Task: Find a one-way business class flight from Valdosta (VLD) to Jacksonville (OAJ) on May 3 for 7 passengers, with a price limit of ₹1,500, departing between 4:00 PM and 12:00 AM, allowing 2 carry-on and 6 checked bags, and using American, Delta, or United airlines.
Action: Mouse moved to (413, 376)
Screenshot: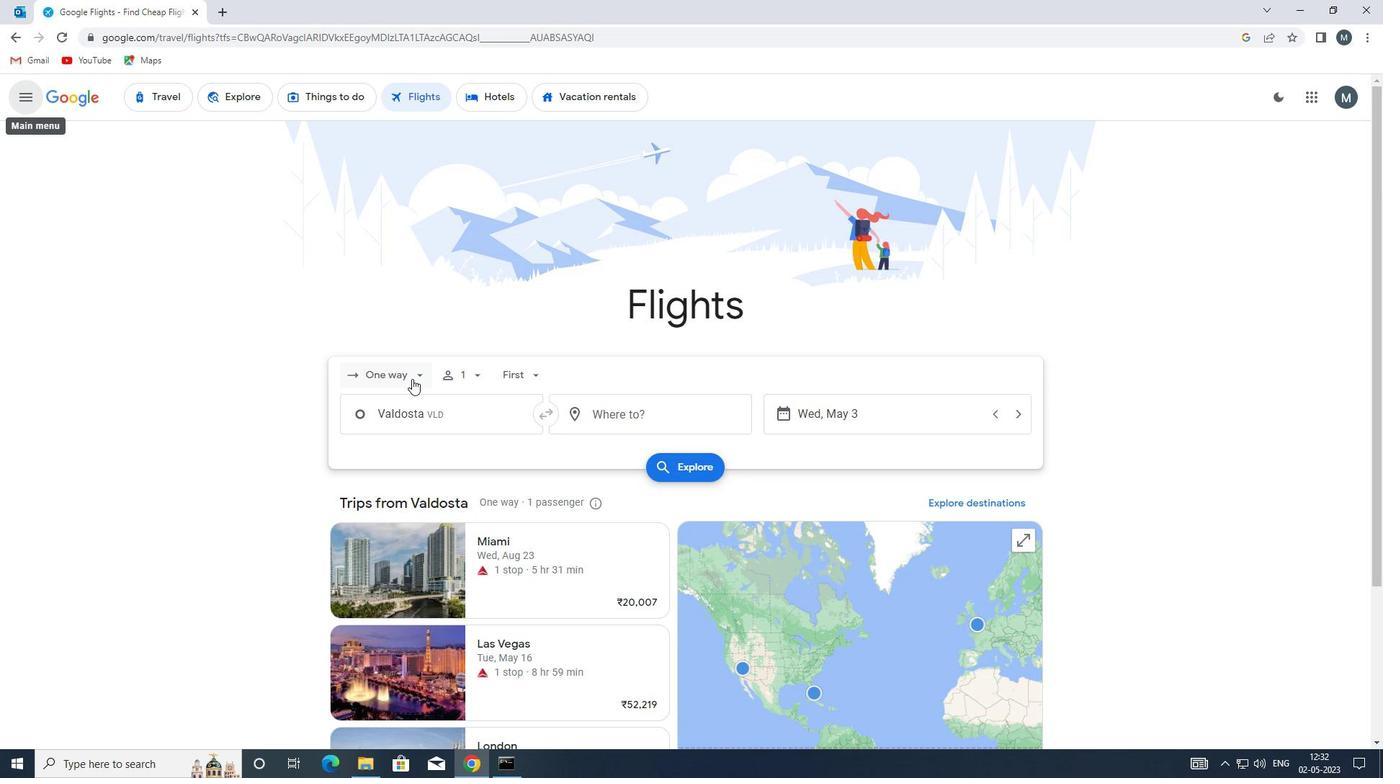 
Action: Mouse pressed left at (413, 376)
Screenshot: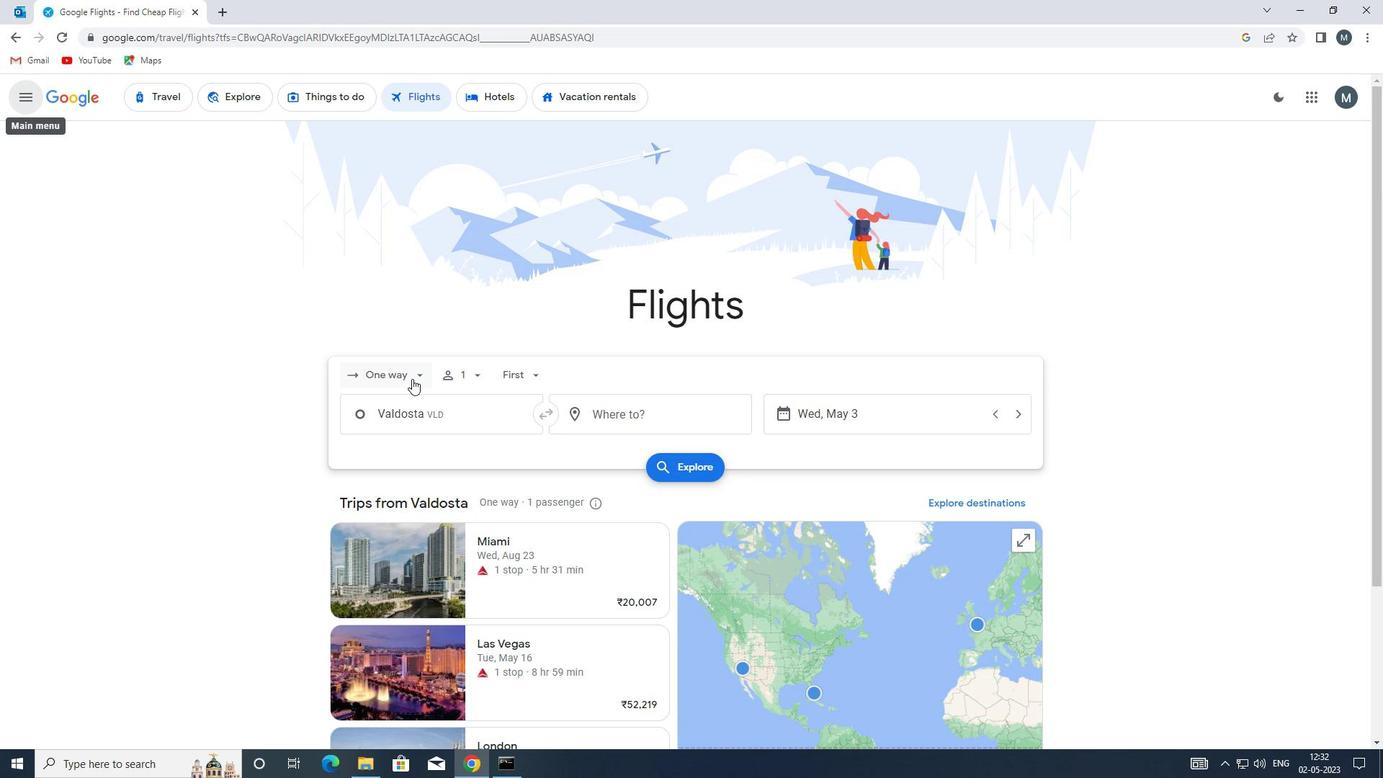
Action: Mouse moved to (428, 443)
Screenshot: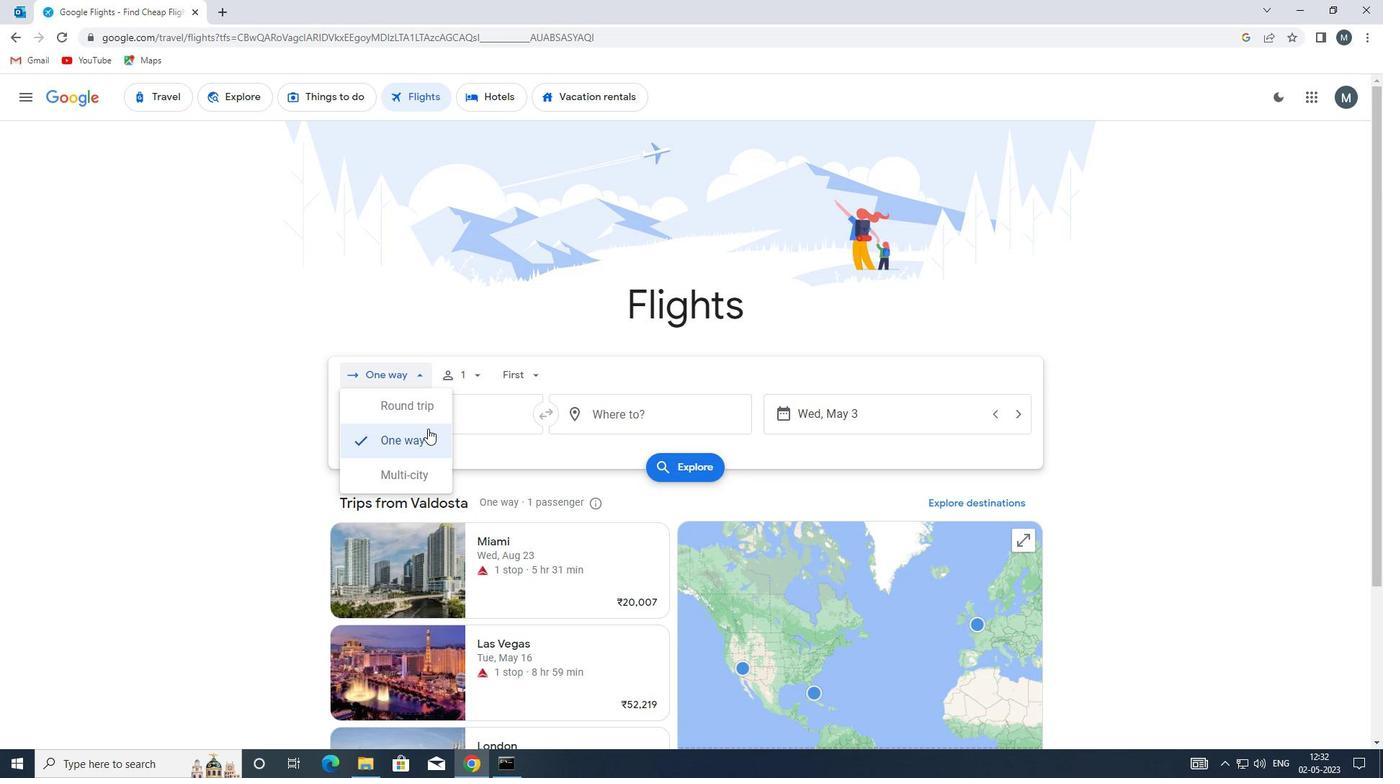 
Action: Mouse pressed left at (428, 443)
Screenshot: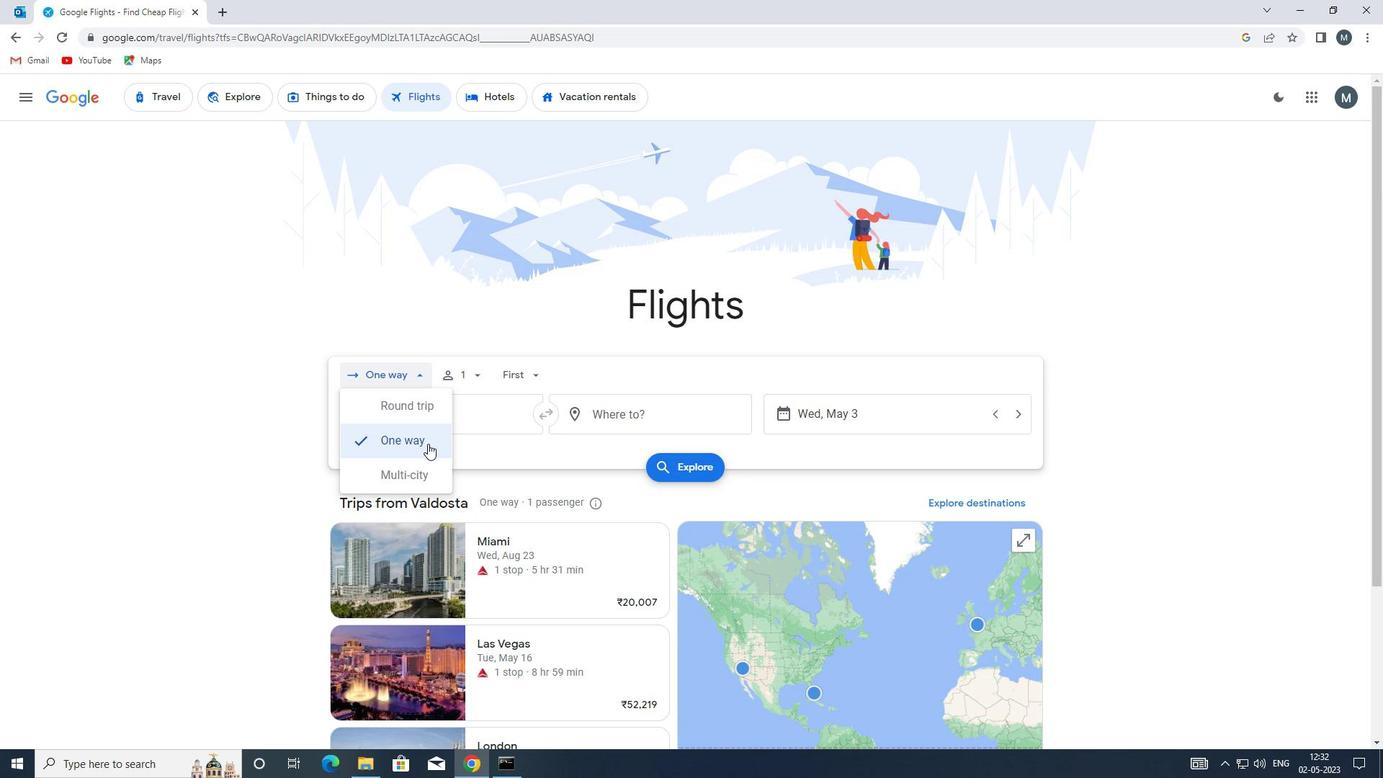 
Action: Mouse moved to (469, 374)
Screenshot: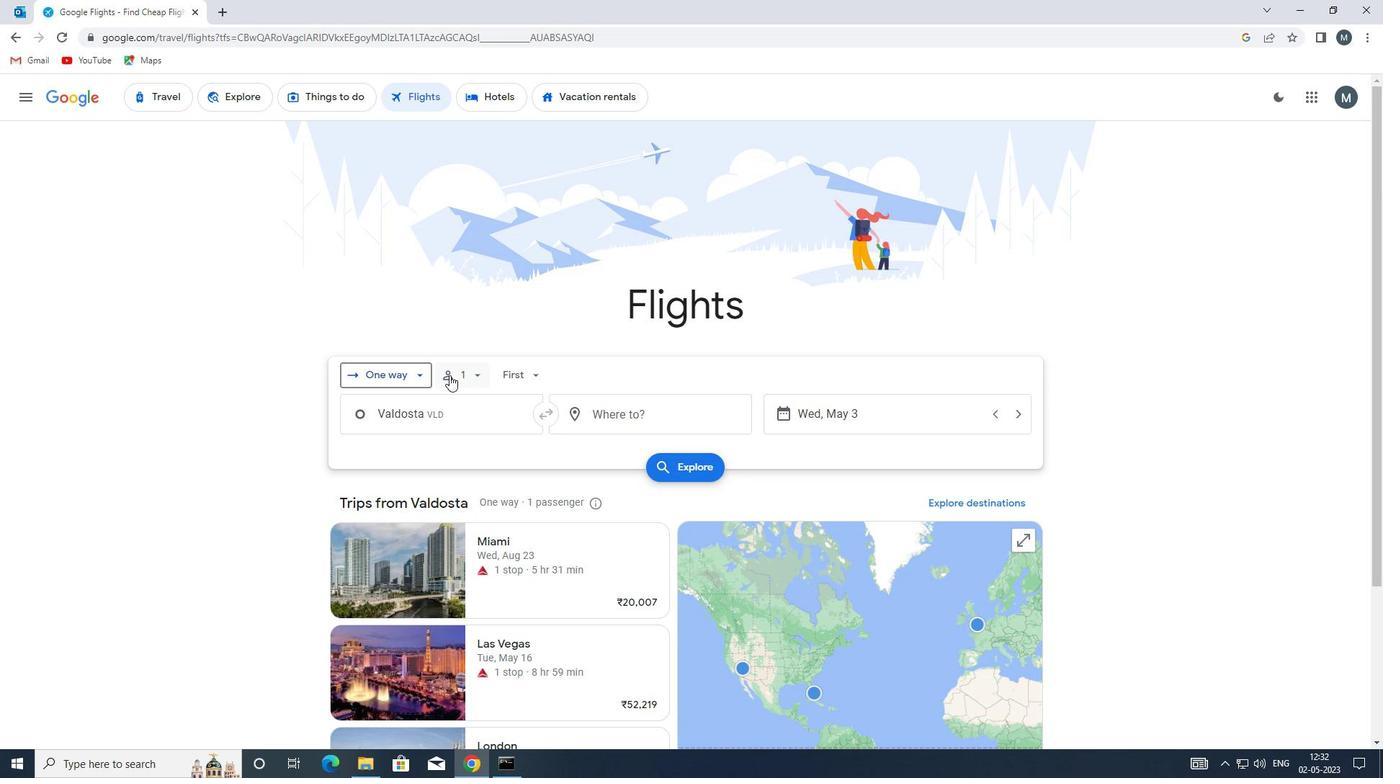 
Action: Mouse pressed left at (469, 374)
Screenshot: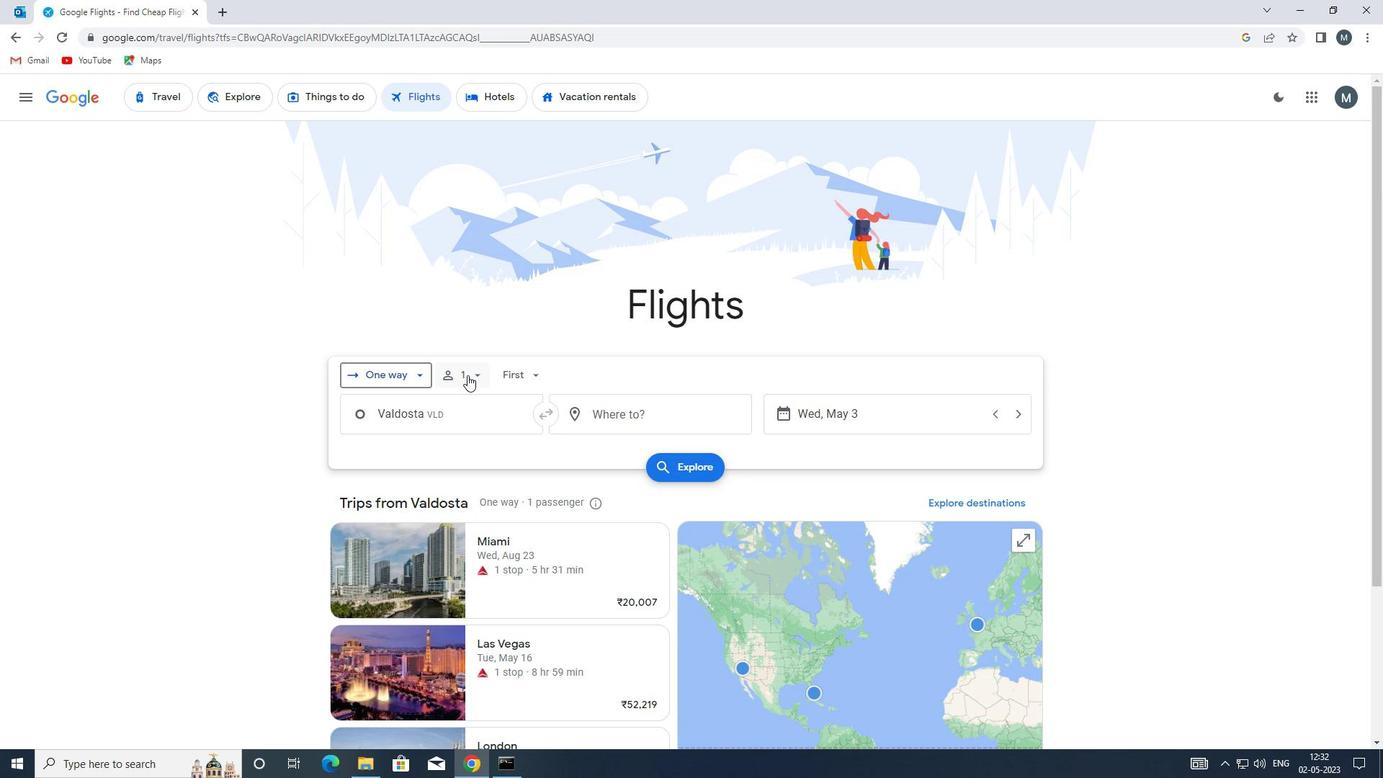 
Action: Mouse moved to (580, 415)
Screenshot: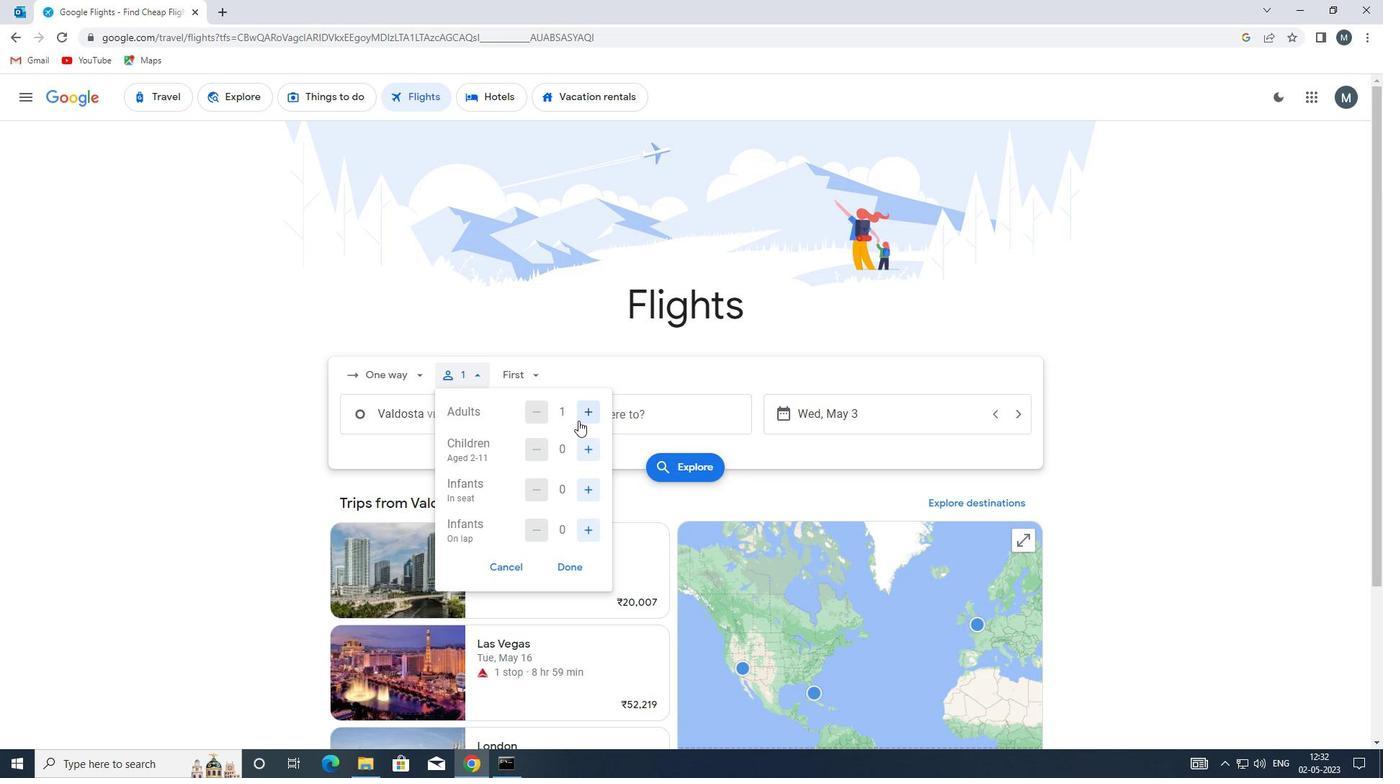 
Action: Mouse pressed left at (580, 415)
Screenshot: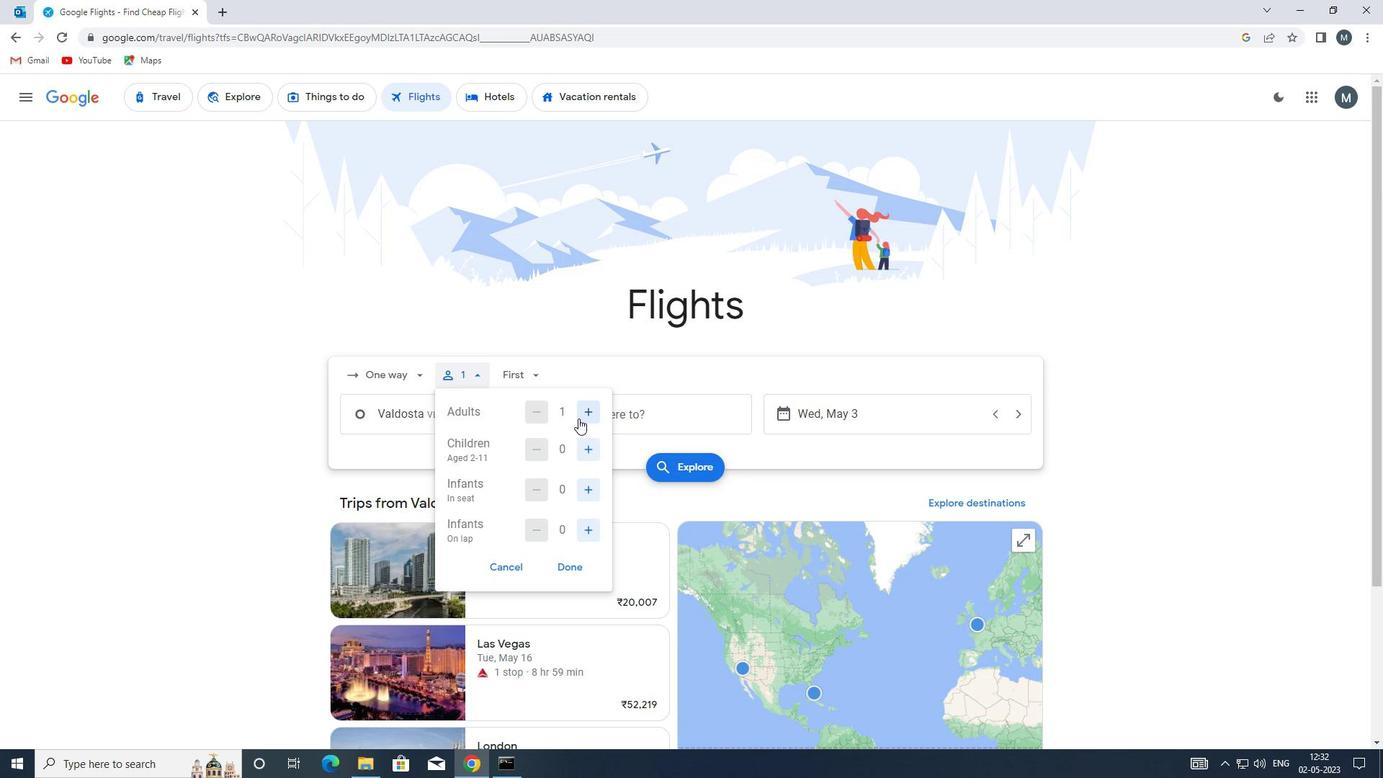
Action: Mouse moved to (588, 452)
Screenshot: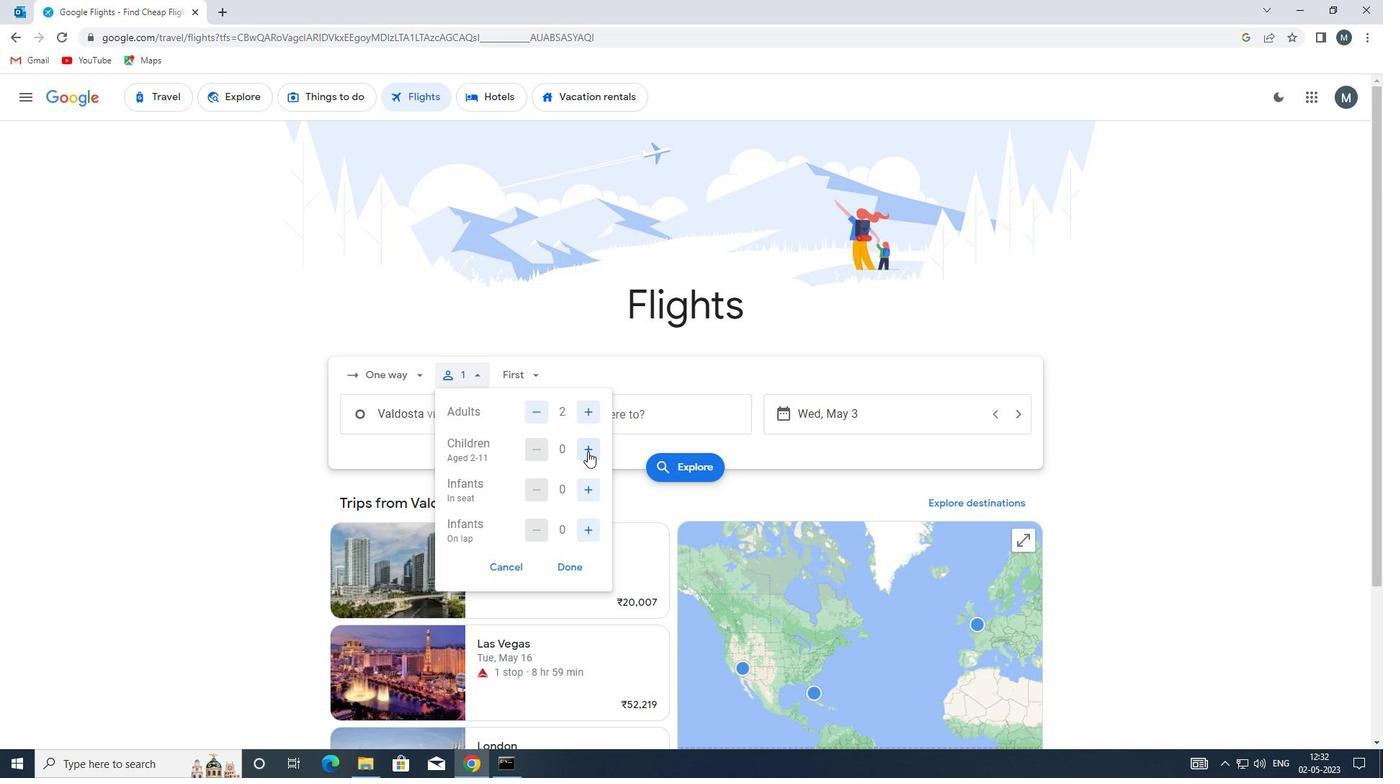 
Action: Mouse pressed left at (588, 452)
Screenshot: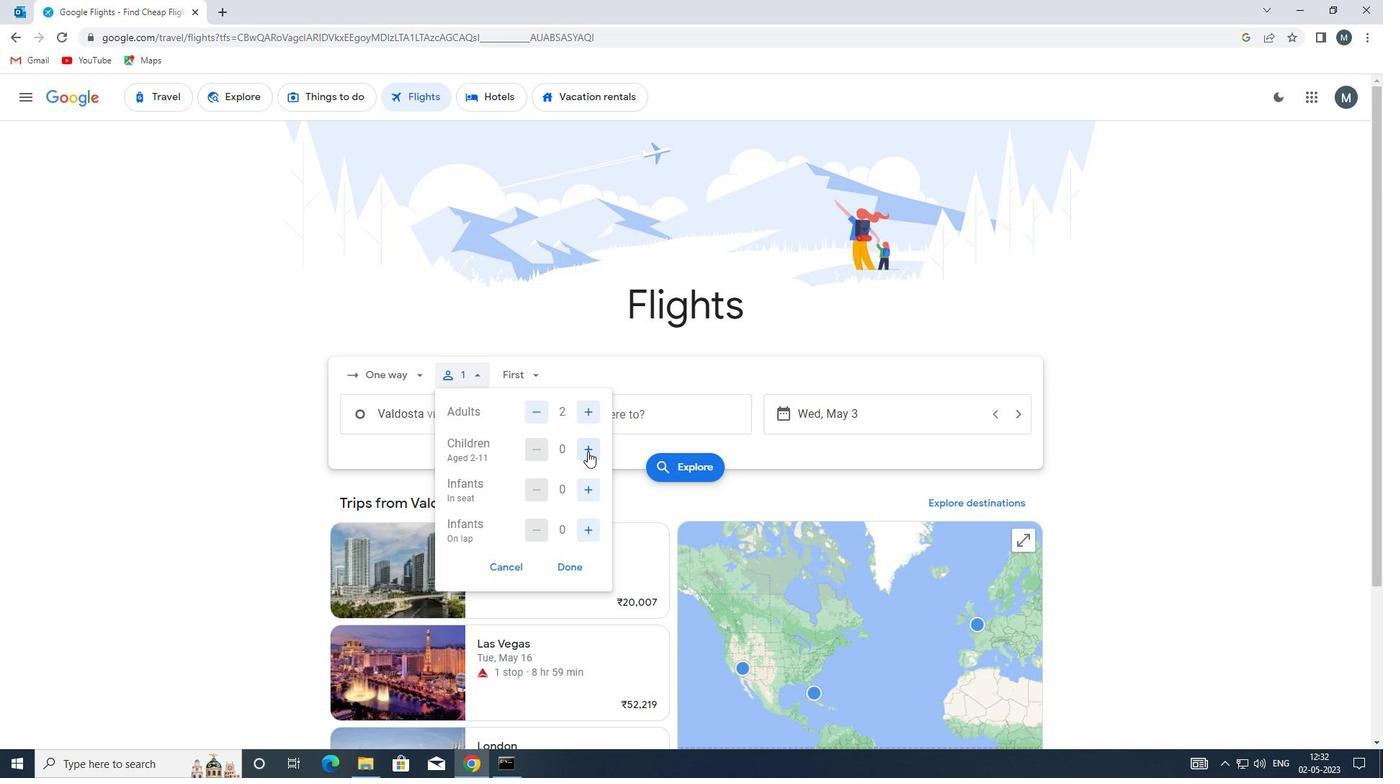 
Action: Mouse moved to (589, 452)
Screenshot: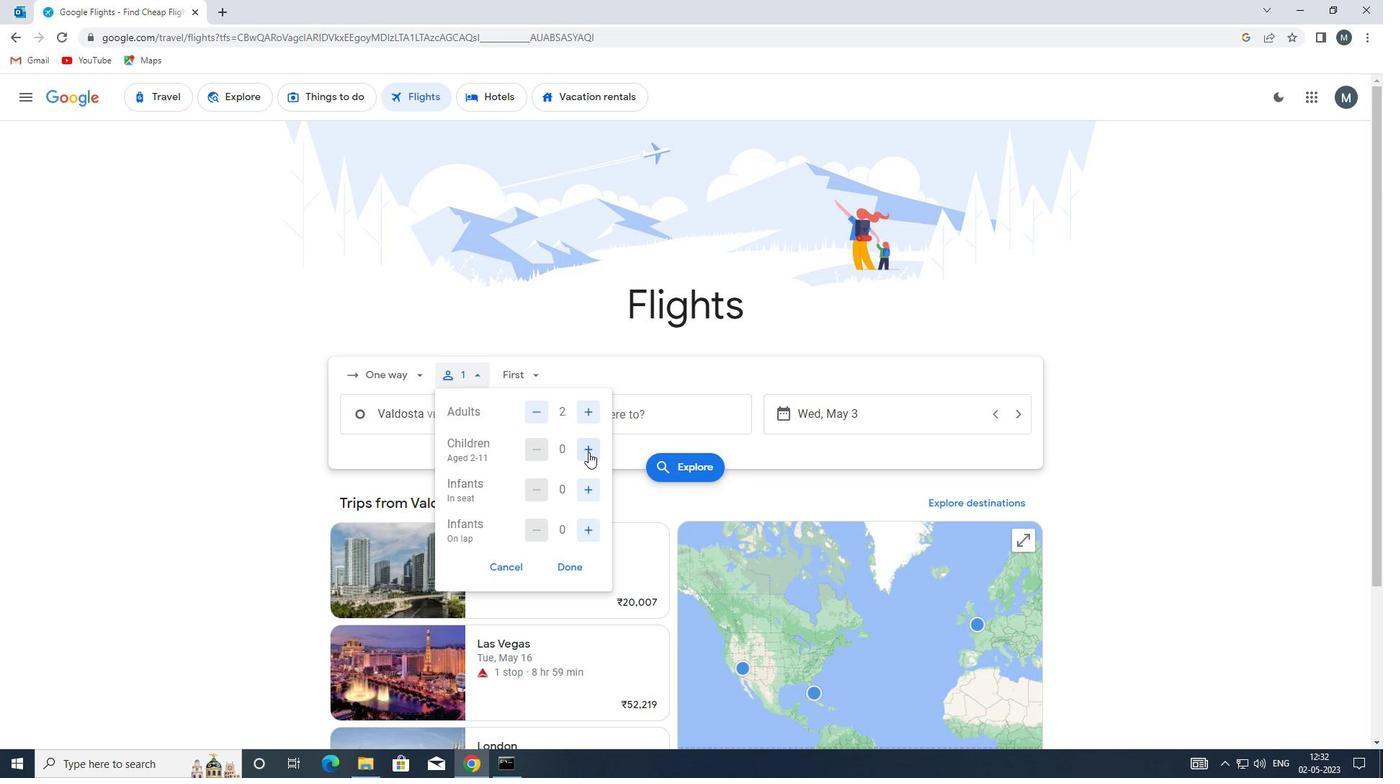
Action: Mouse pressed left at (589, 452)
Screenshot: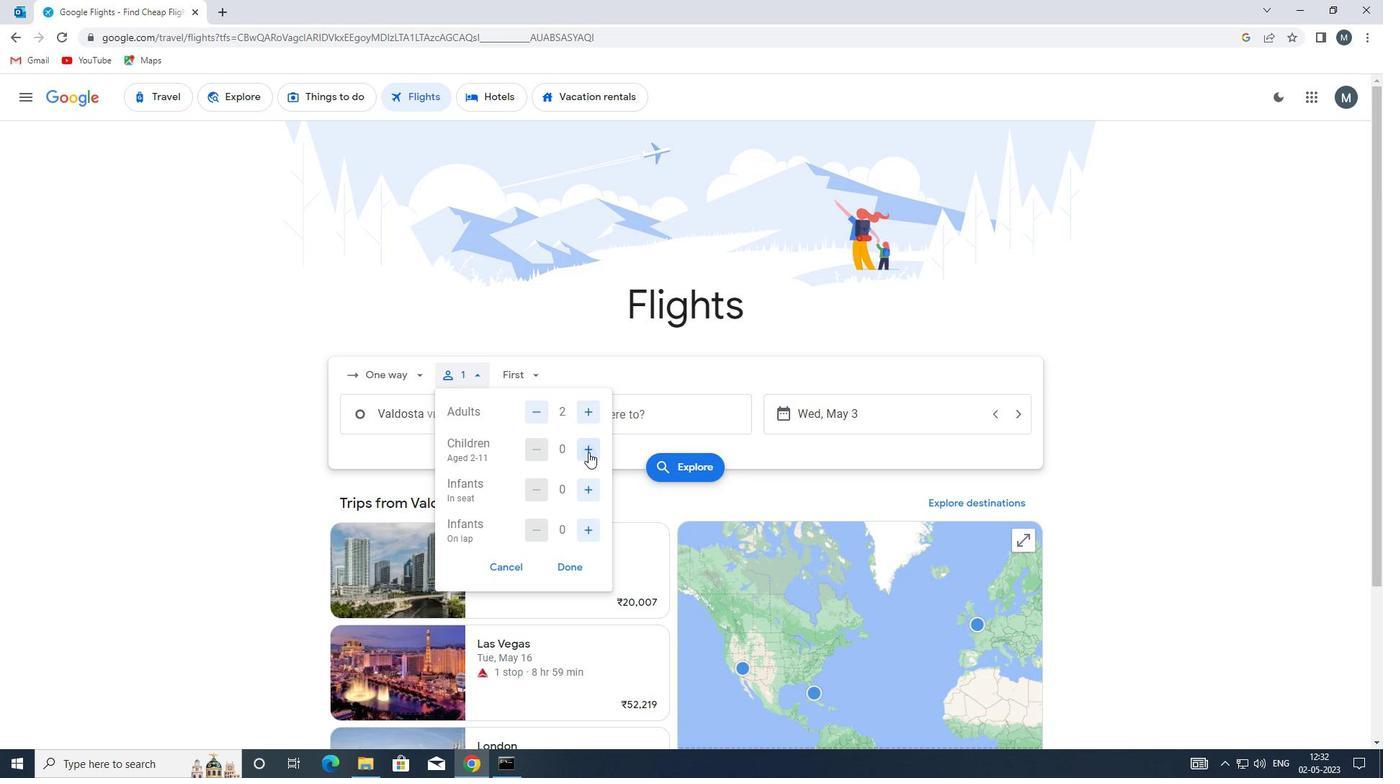 
Action: Mouse pressed left at (589, 452)
Screenshot: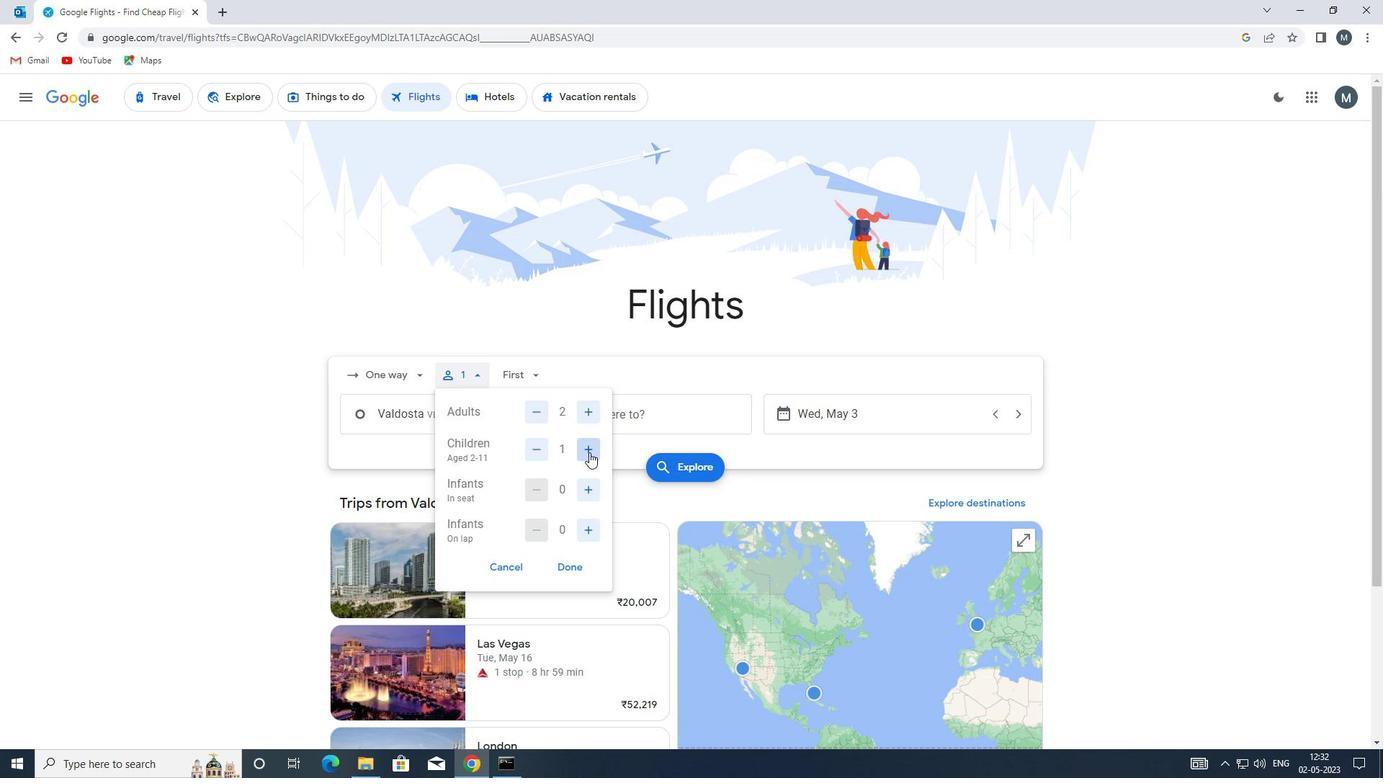 
Action: Mouse pressed left at (589, 452)
Screenshot: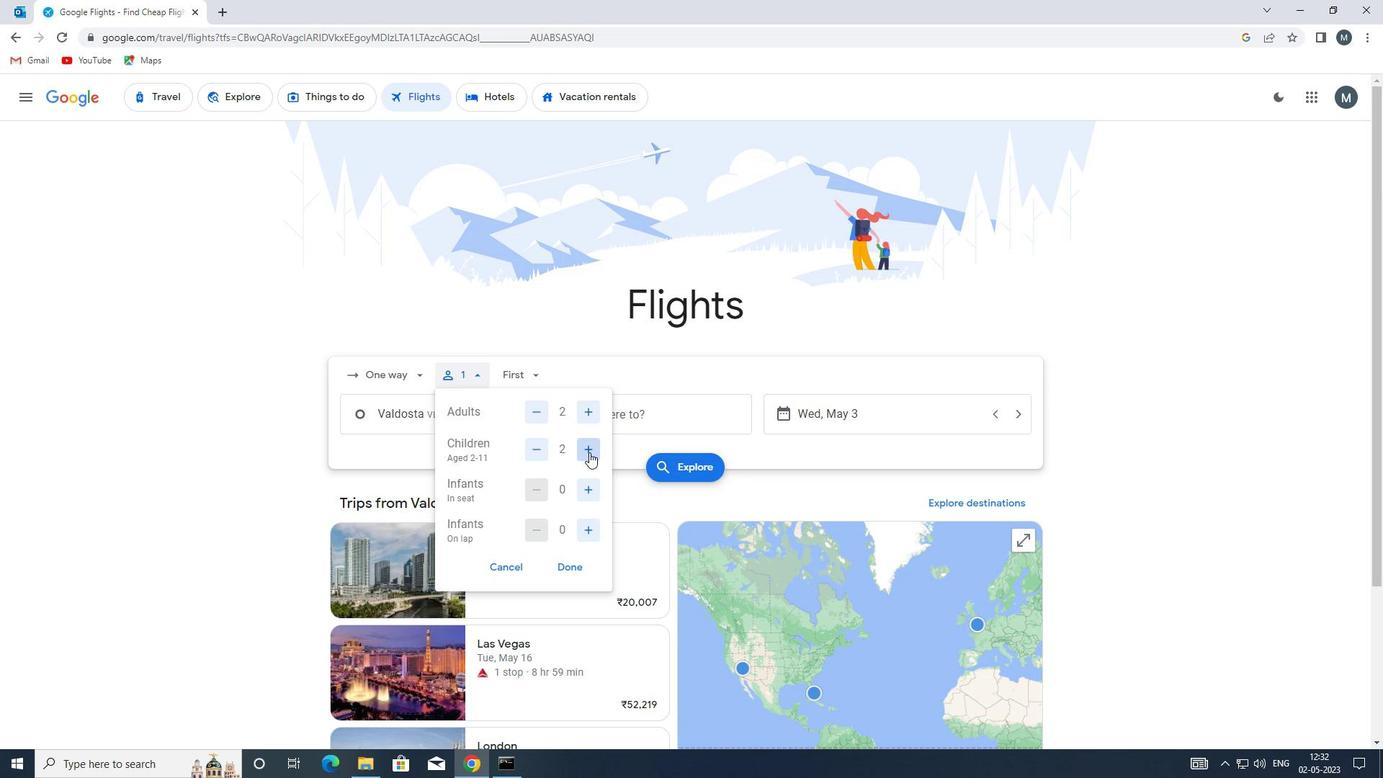 
Action: Mouse moved to (583, 534)
Screenshot: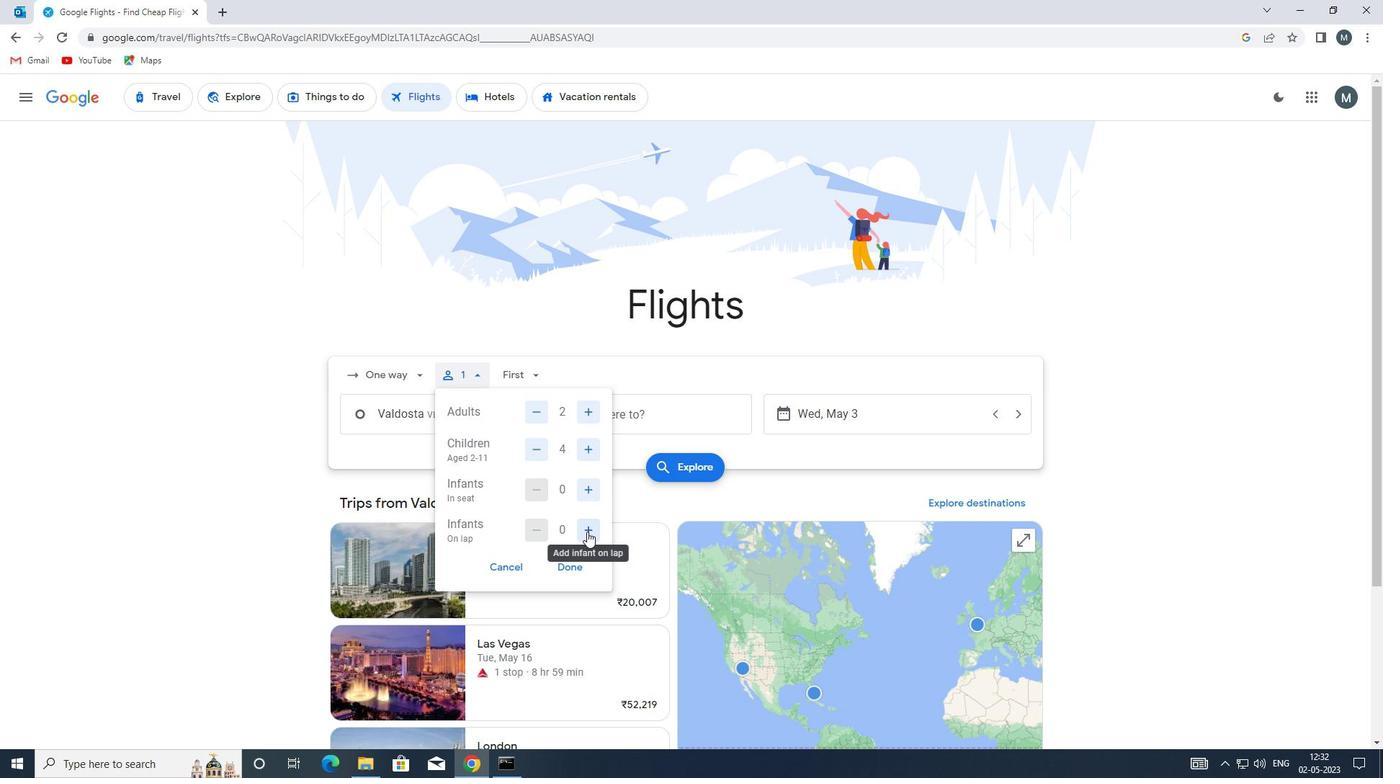 
Action: Mouse pressed left at (583, 534)
Screenshot: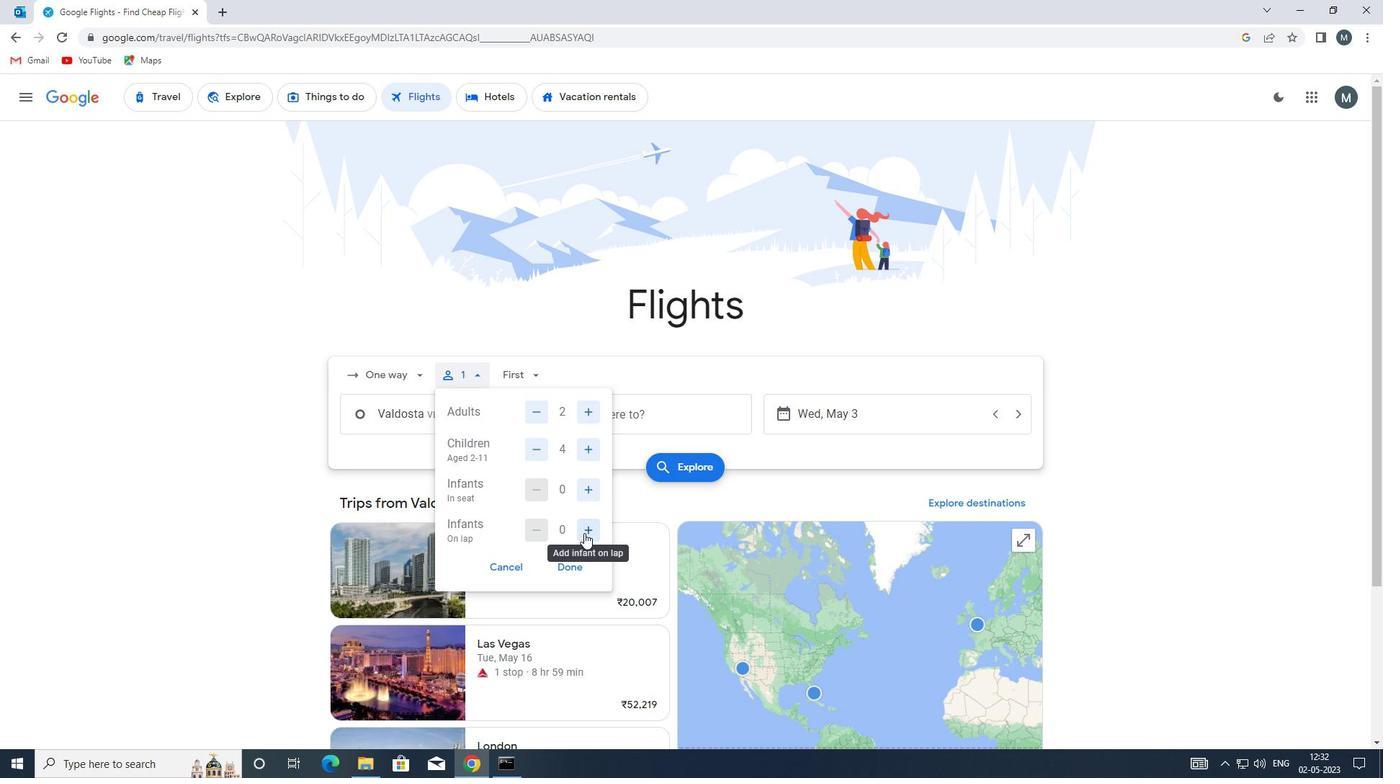 
Action: Mouse moved to (565, 565)
Screenshot: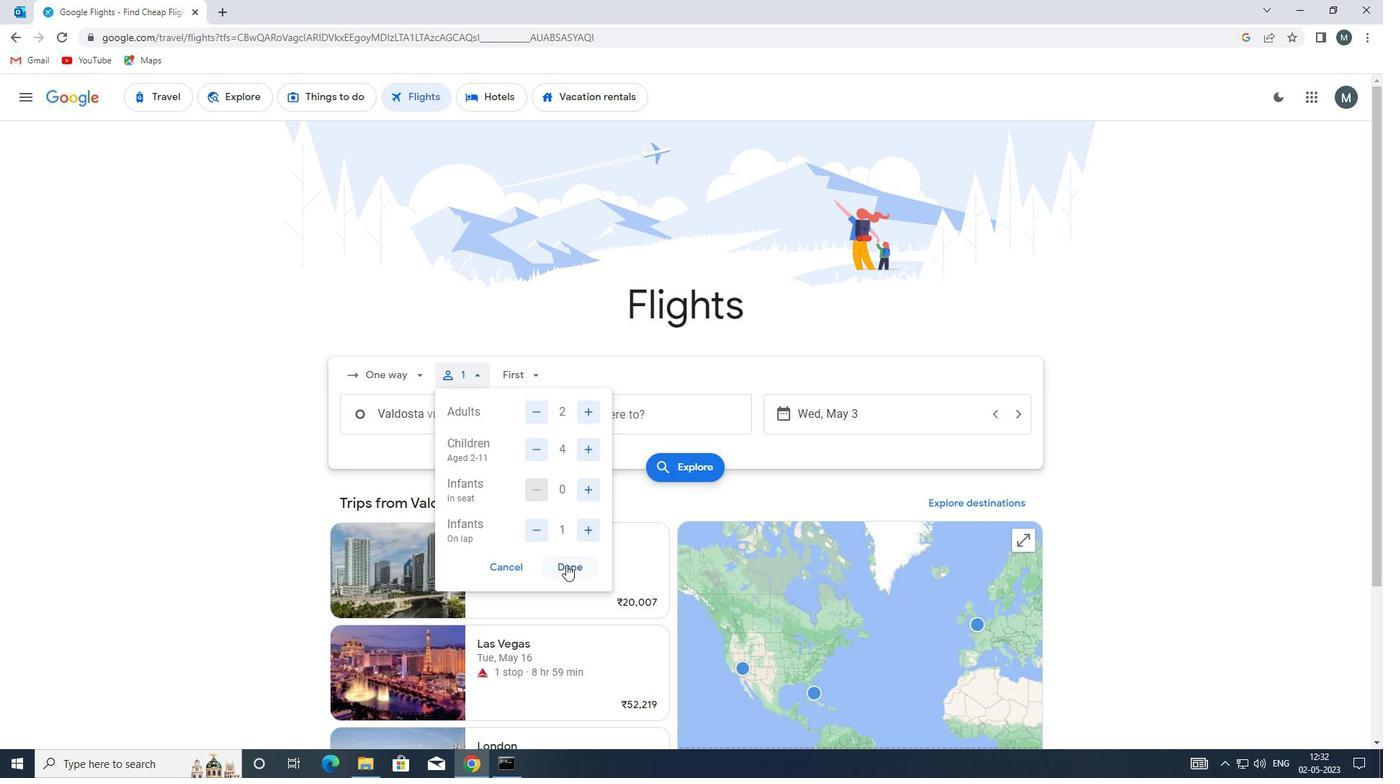 
Action: Mouse pressed left at (565, 565)
Screenshot: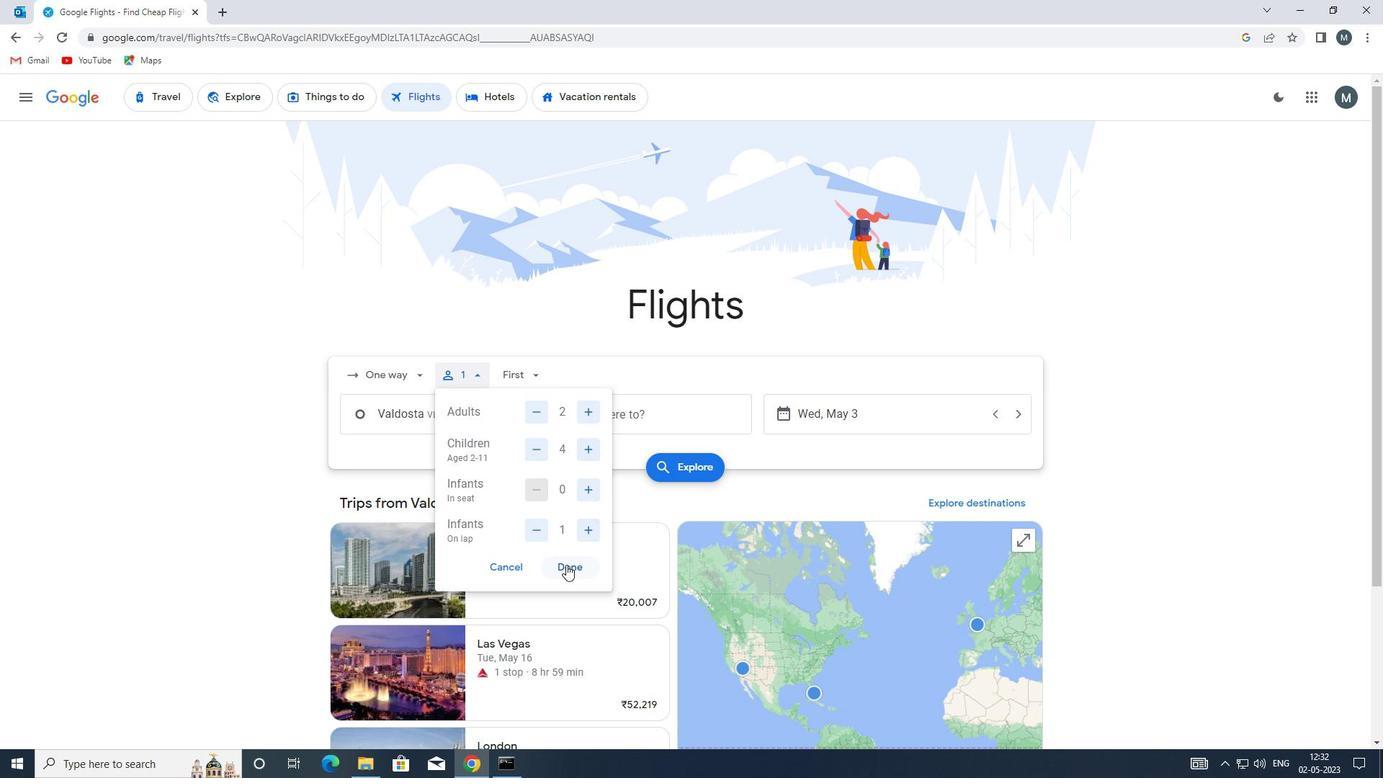 
Action: Mouse moved to (530, 376)
Screenshot: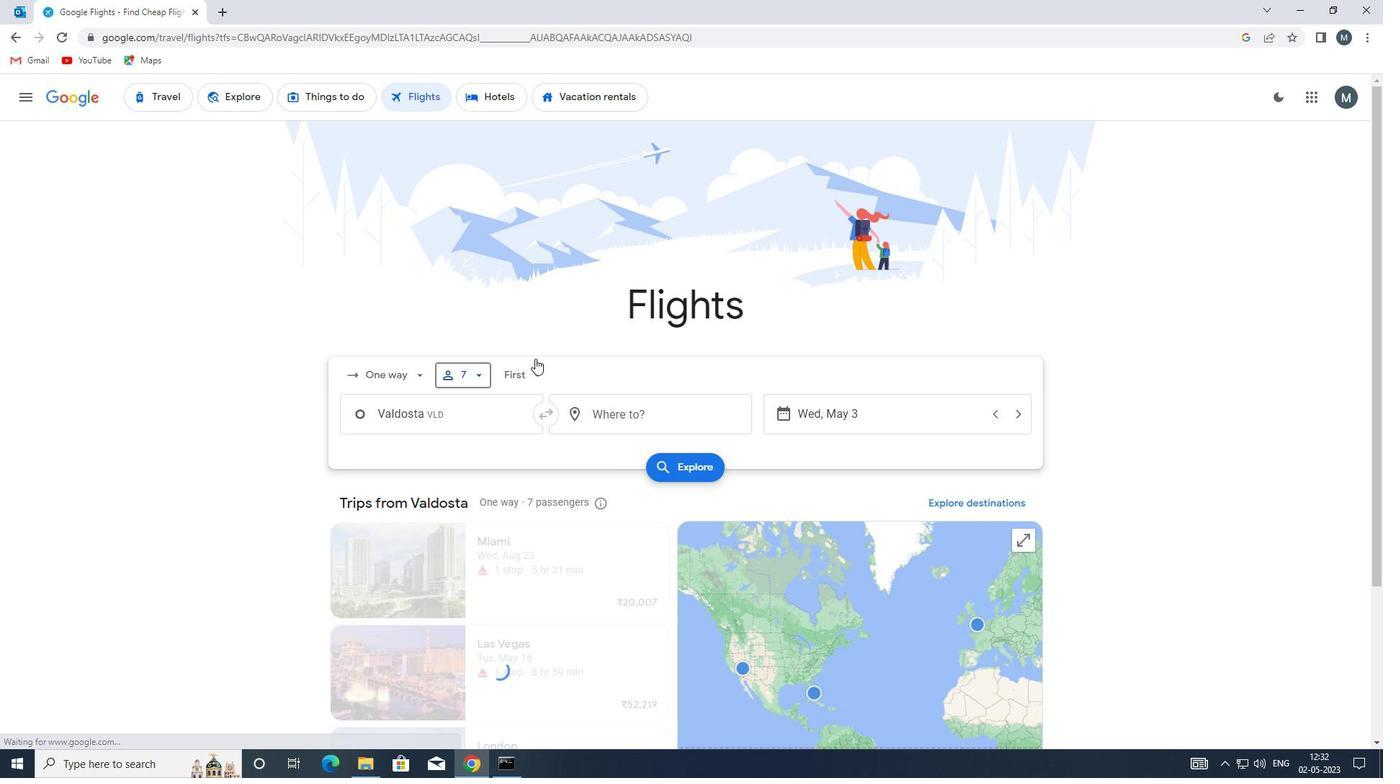 
Action: Mouse pressed left at (530, 376)
Screenshot: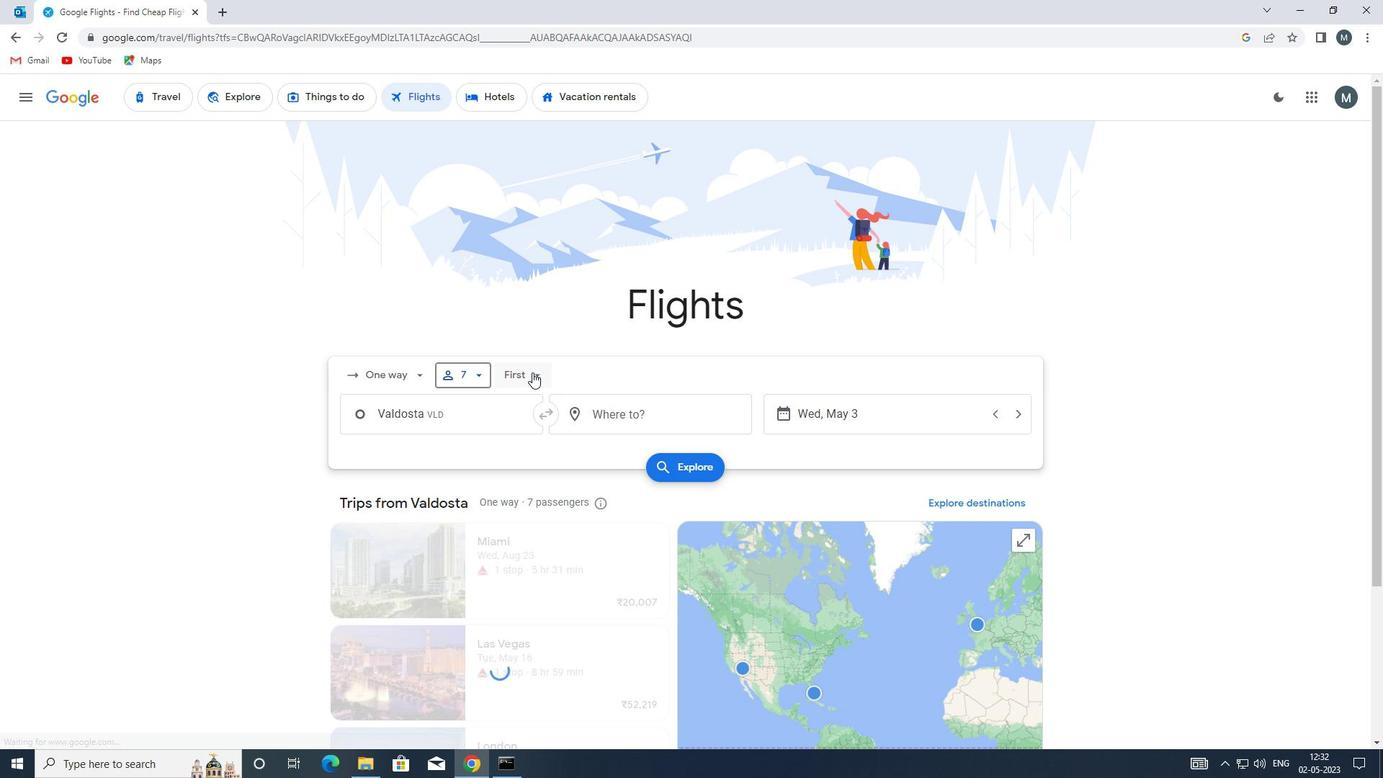 
Action: Mouse moved to (543, 482)
Screenshot: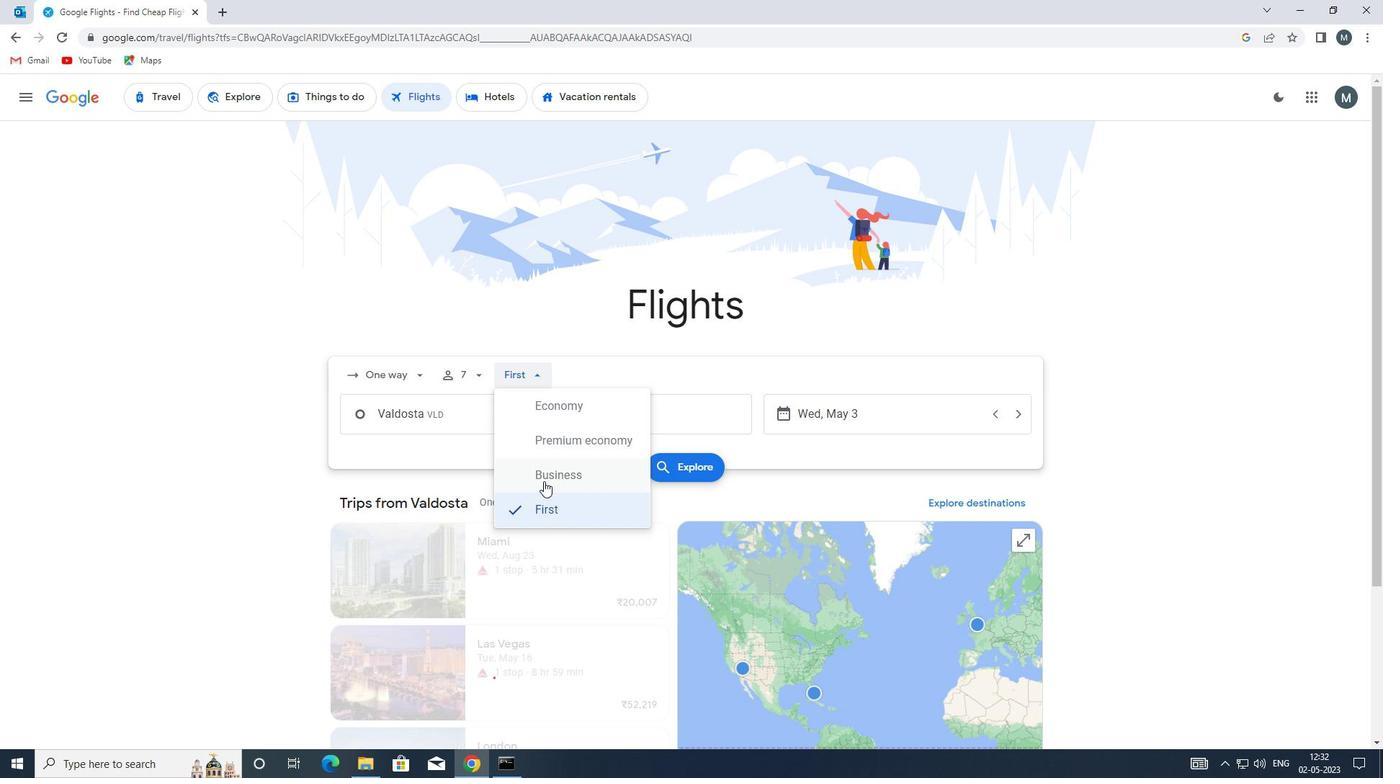 
Action: Mouse pressed left at (543, 482)
Screenshot: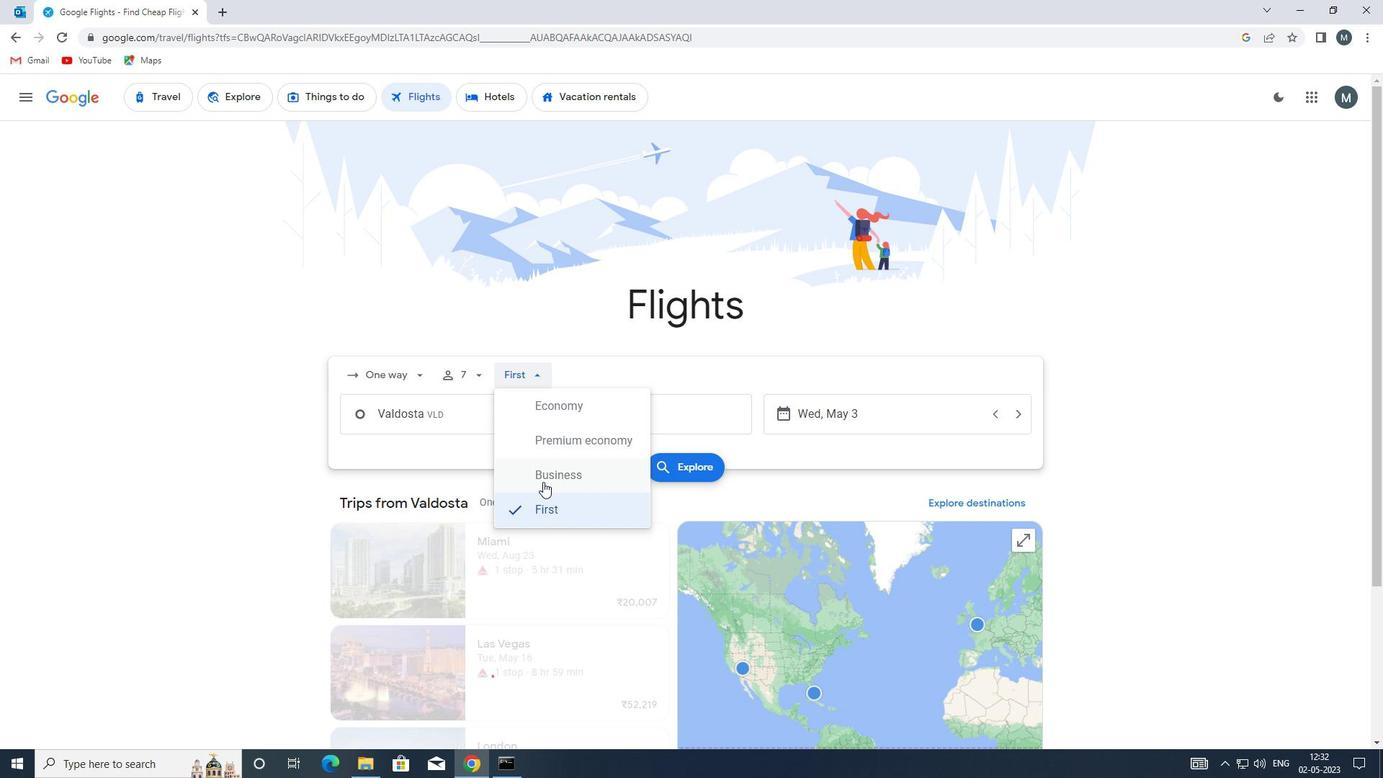 
Action: Mouse moved to (452, 418)
Screenshot: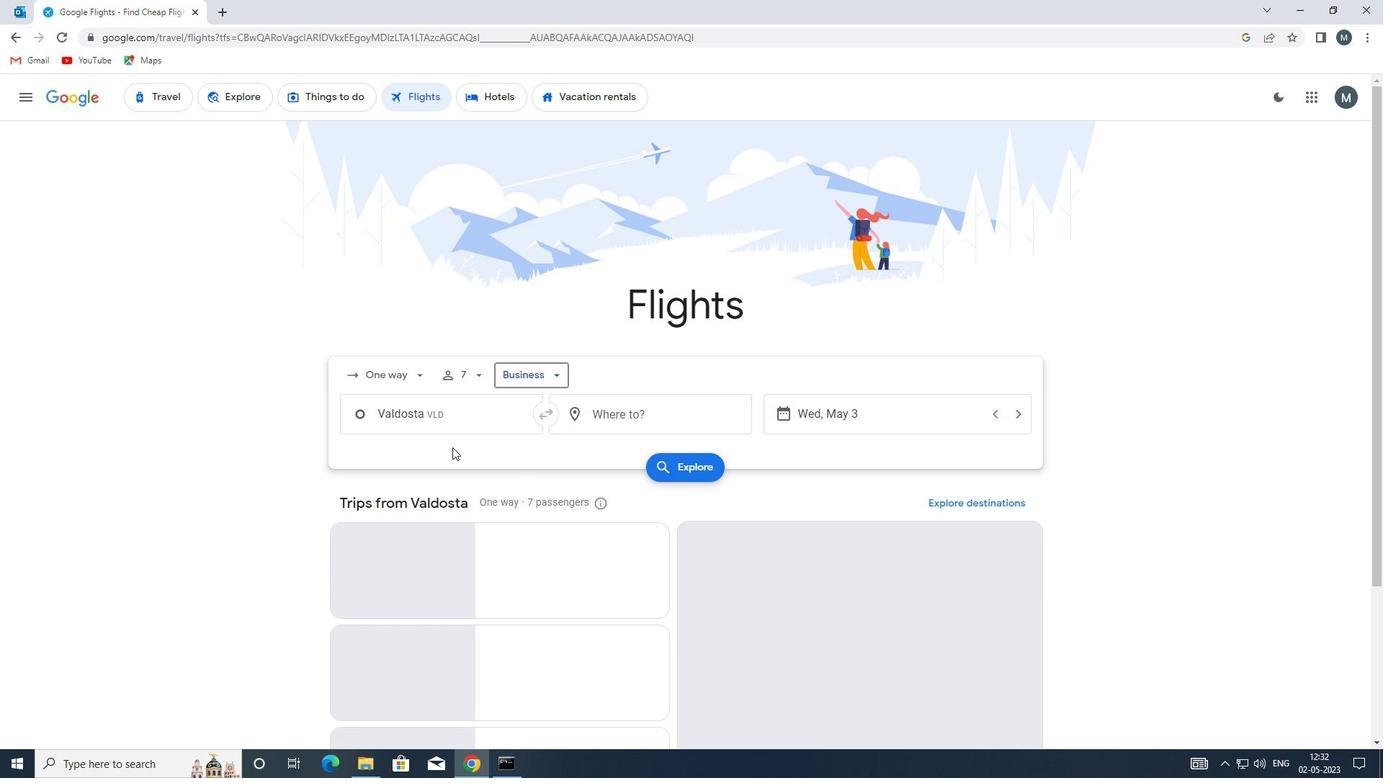 
Action: Mouse pressed left at (452, 418)
Screenshot: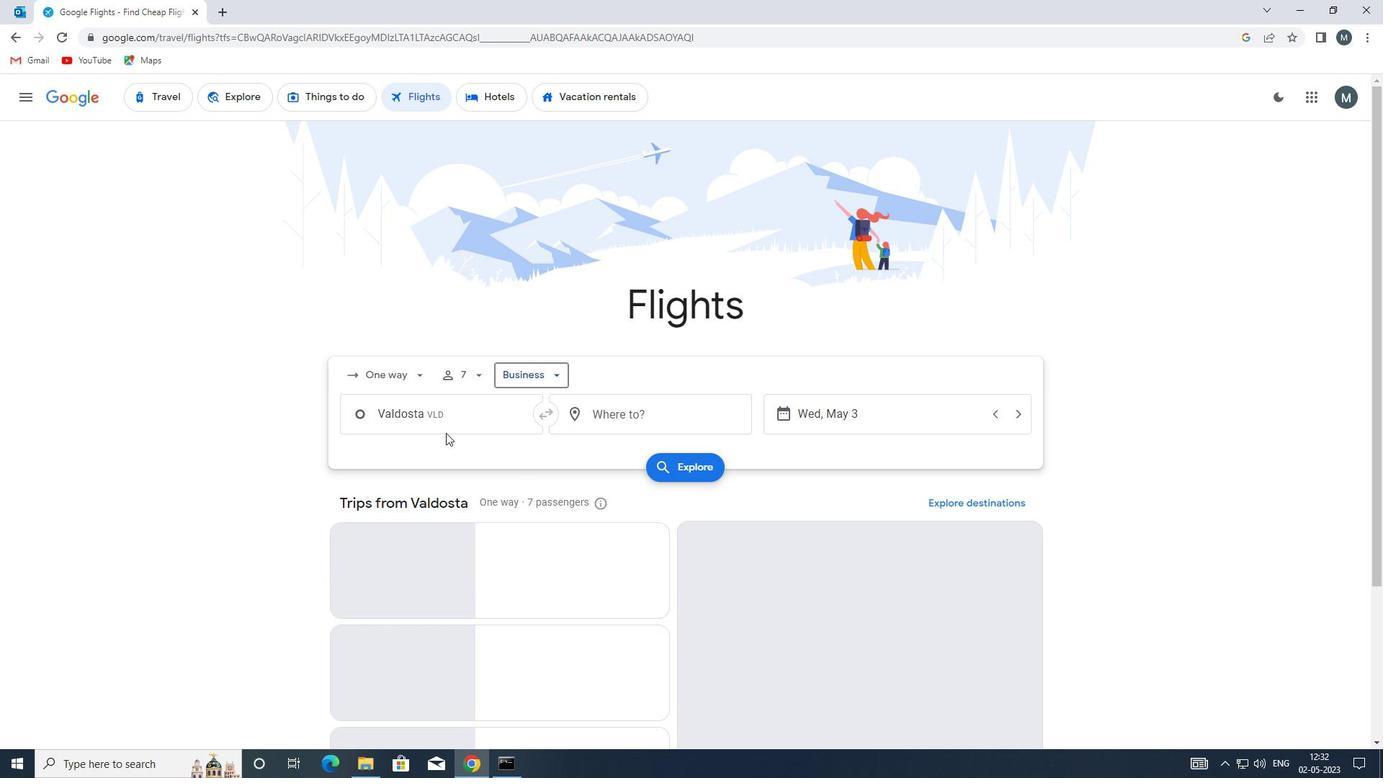 
Action: Key pressed <Key.enter>
Screenshot: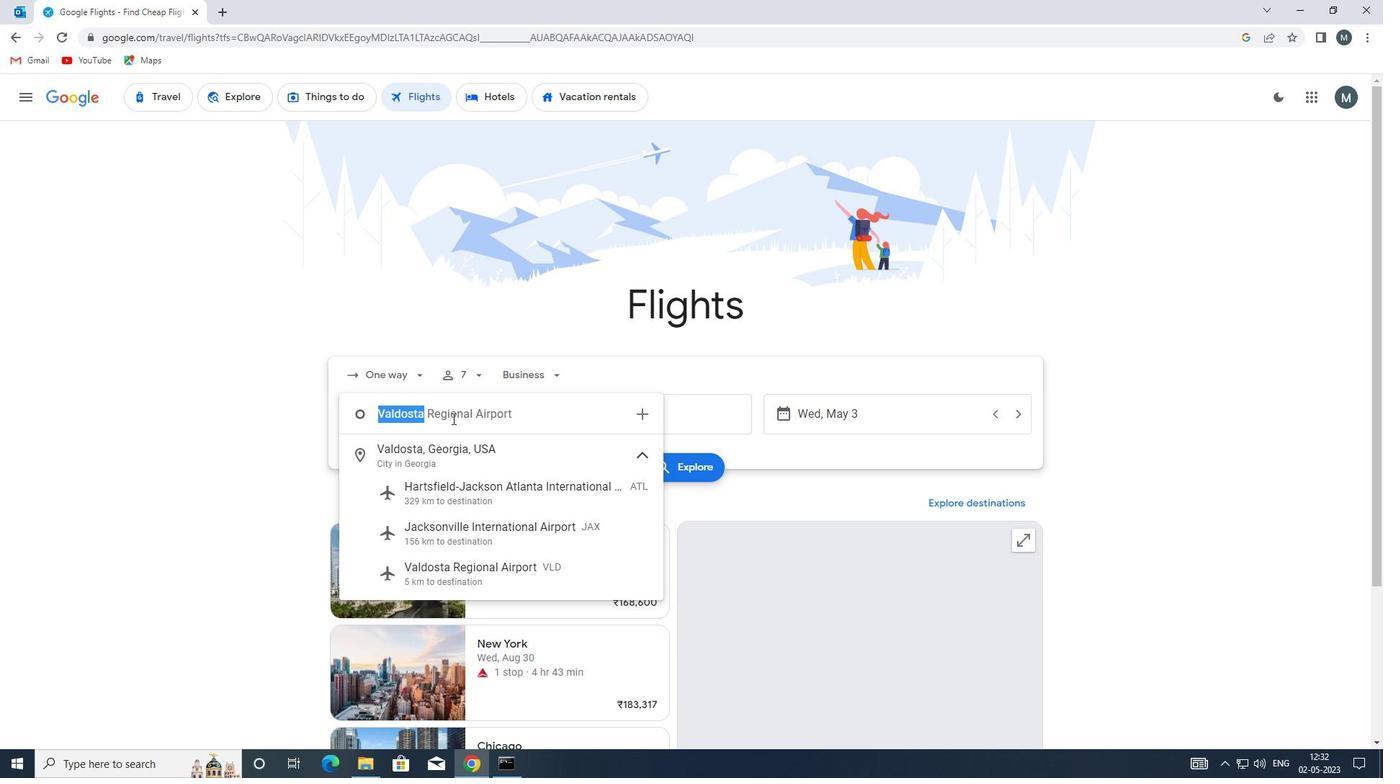
Action: Mouse moved to (620, 414)
Screenshot: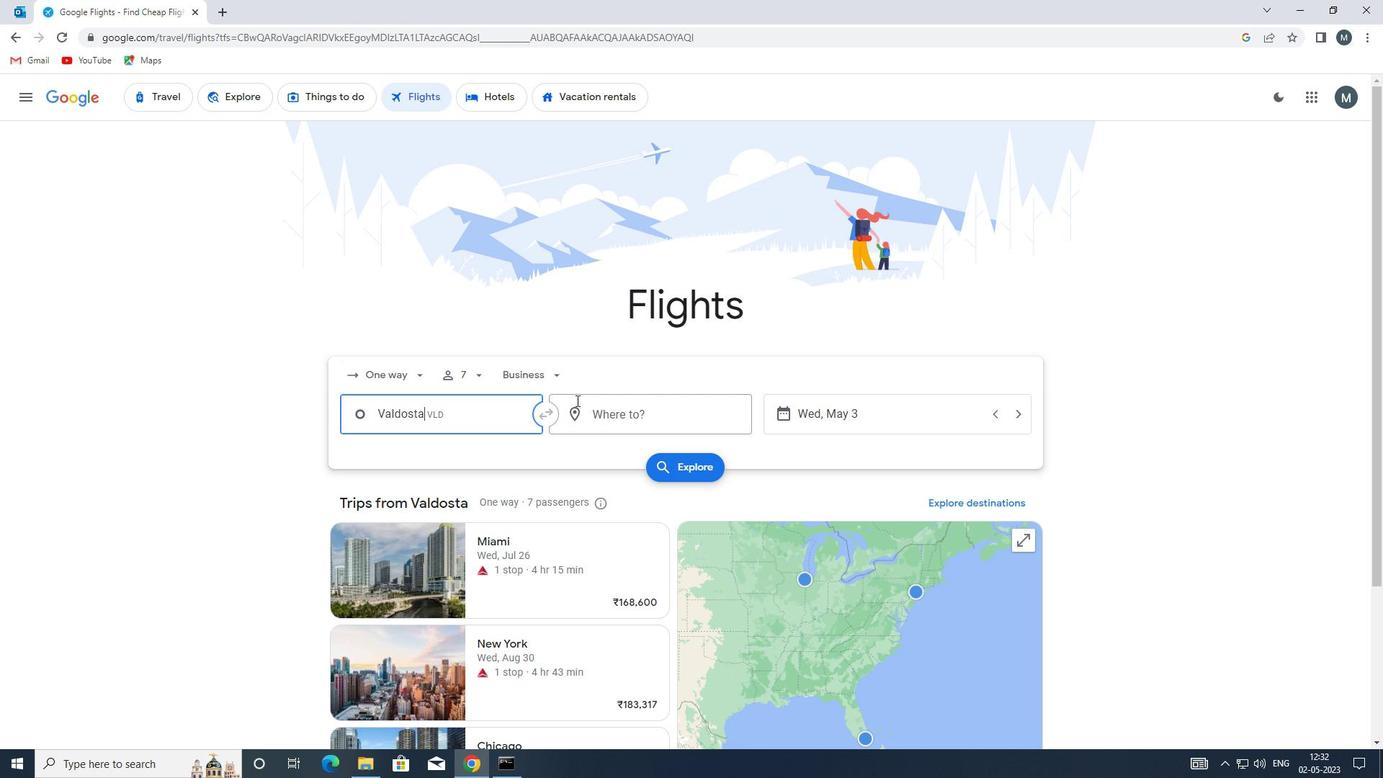 
Action: Mouse pressed left at (620, 414)
Screenshot: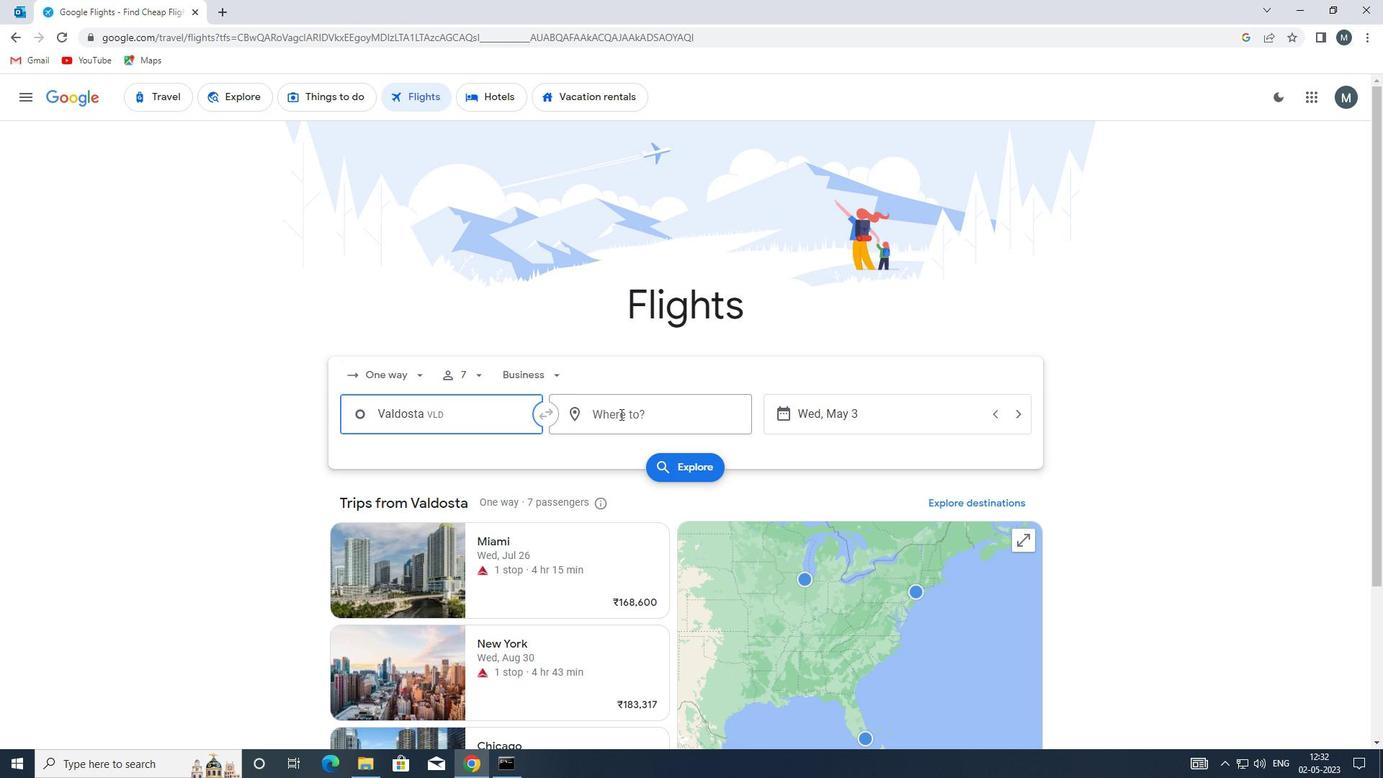 
Action: Mouse moved to (620, 414)
Screenshot: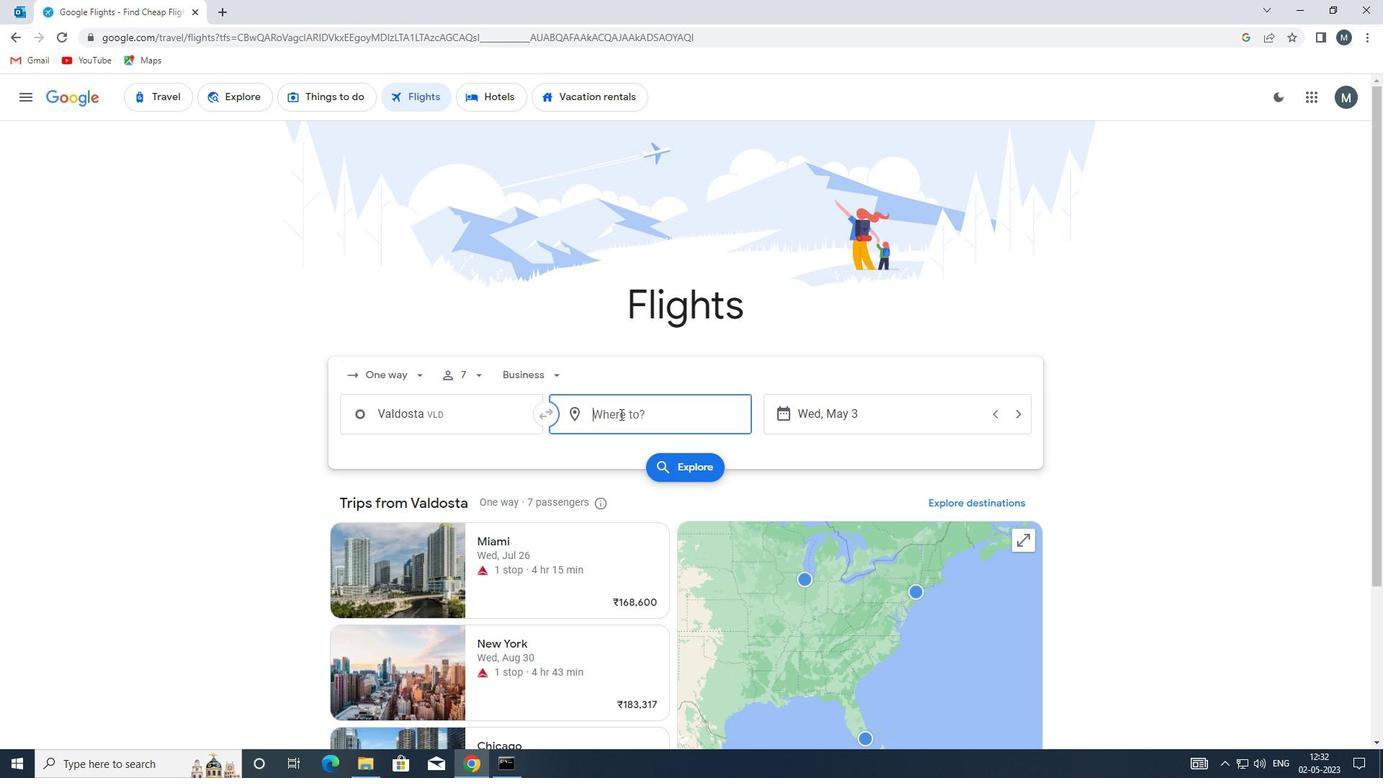 
Action: Key pressed oaj
Screenshot: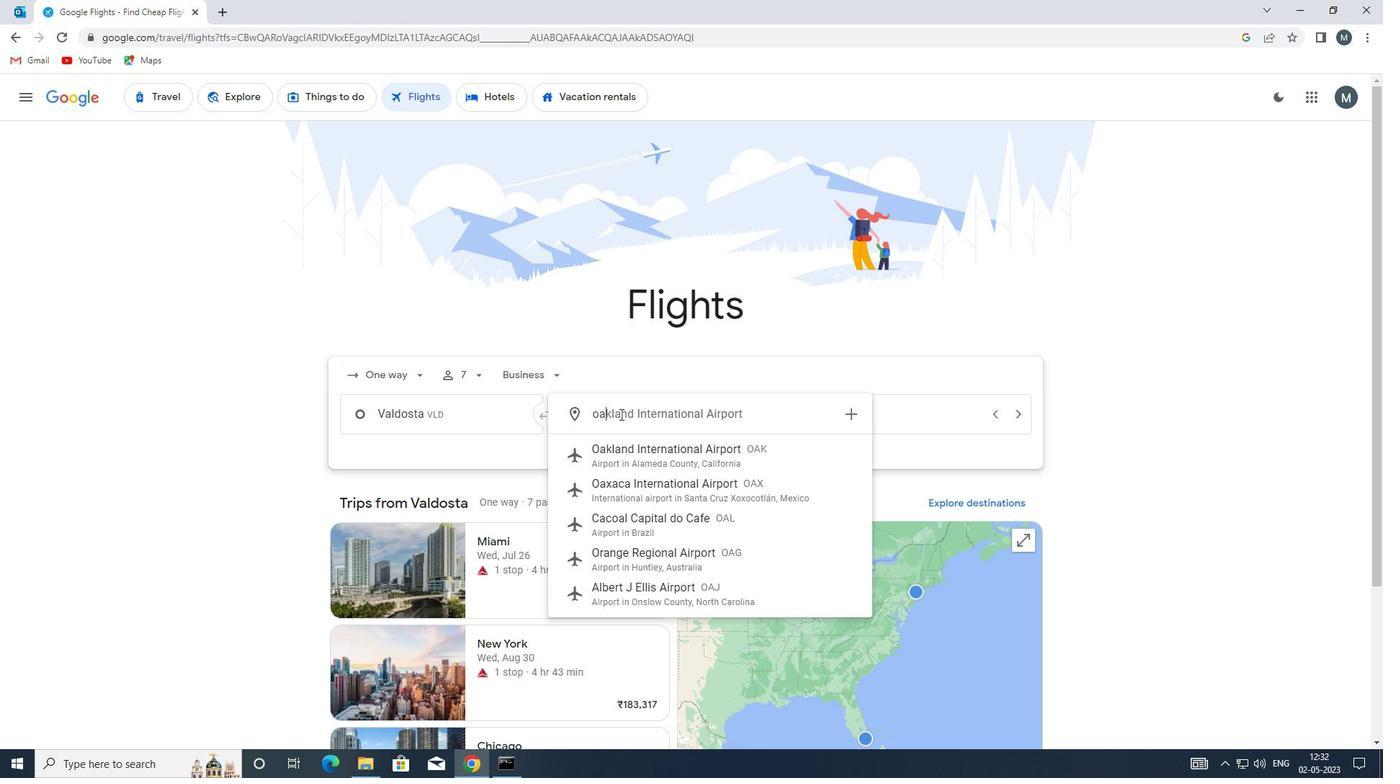 
Action: Mouse moved to (655, 454)
Screenshot: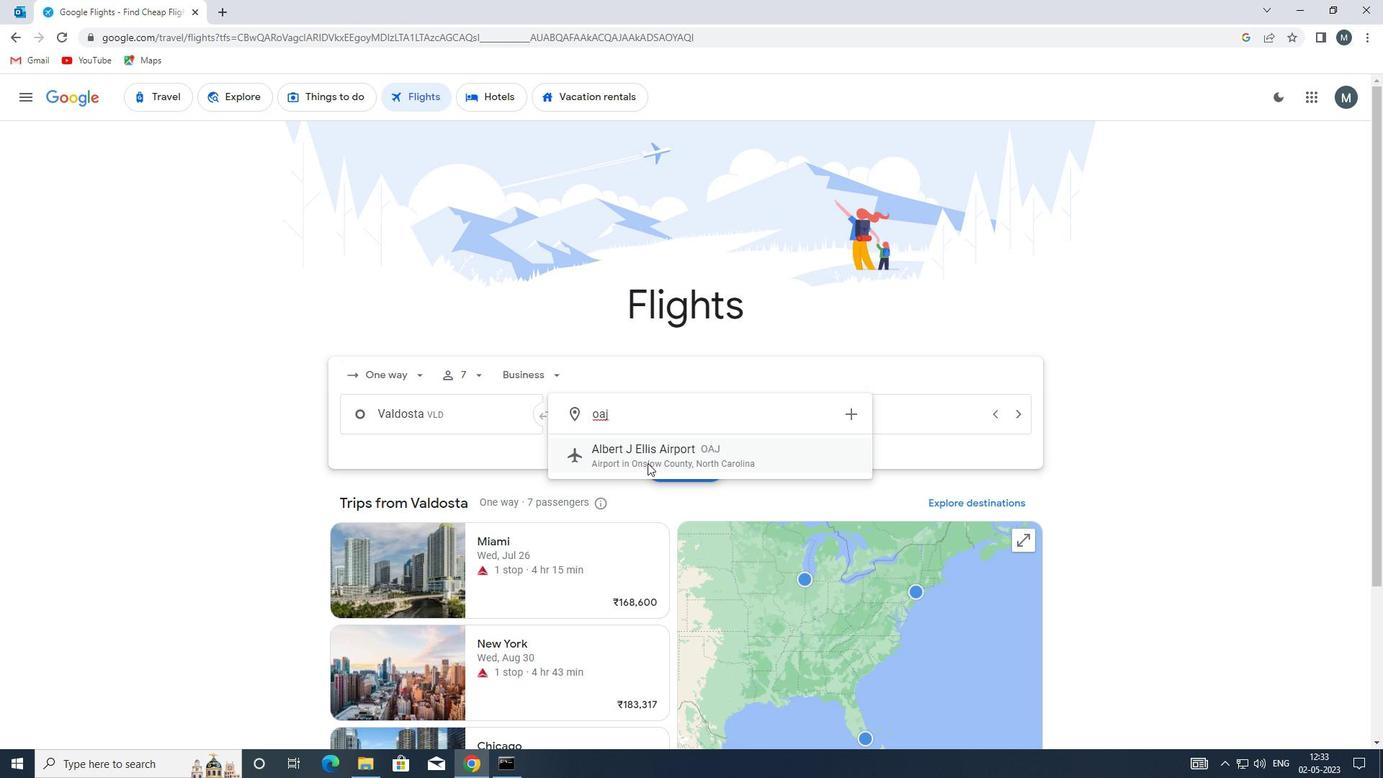 
Action: Mouse pressed left at (655, 454)
Screenshot: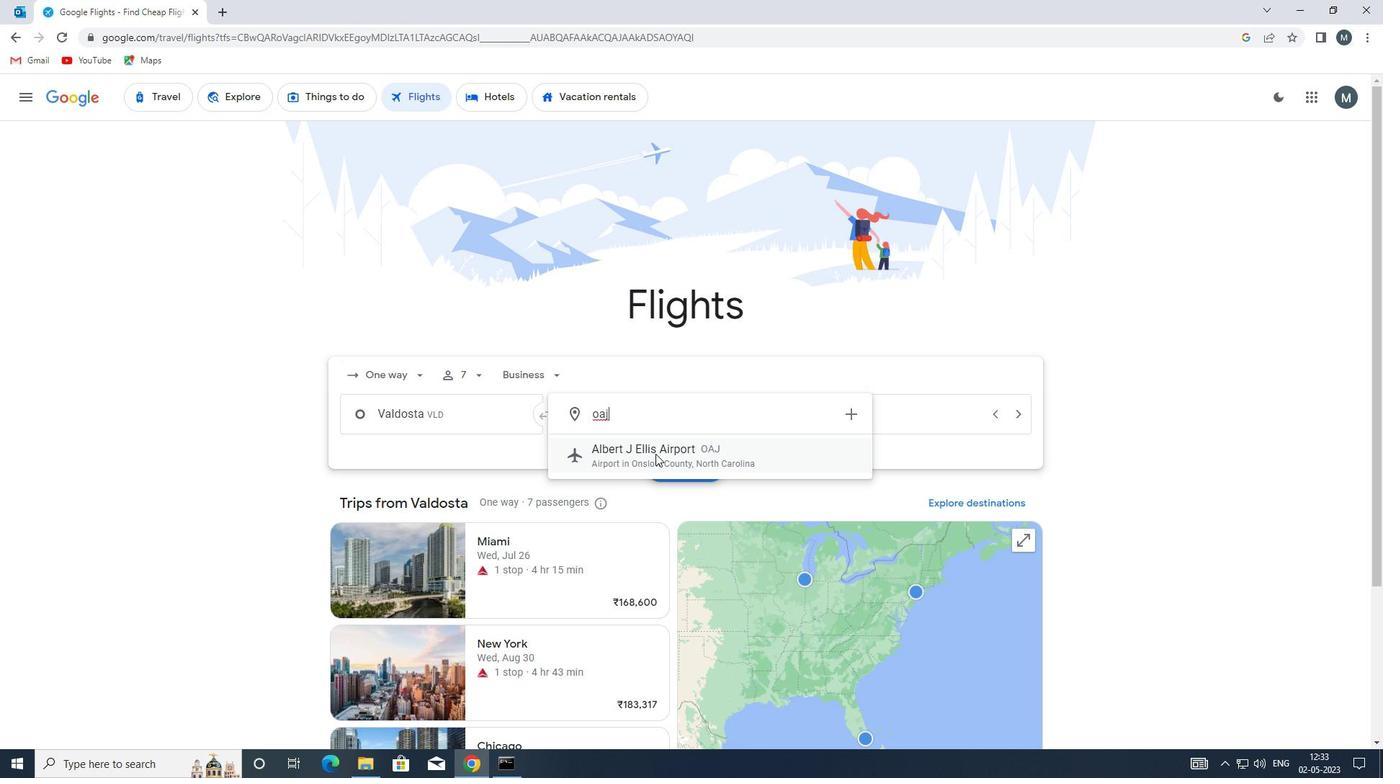 
Action: Mouse moved to (867, 415)
Screenshot: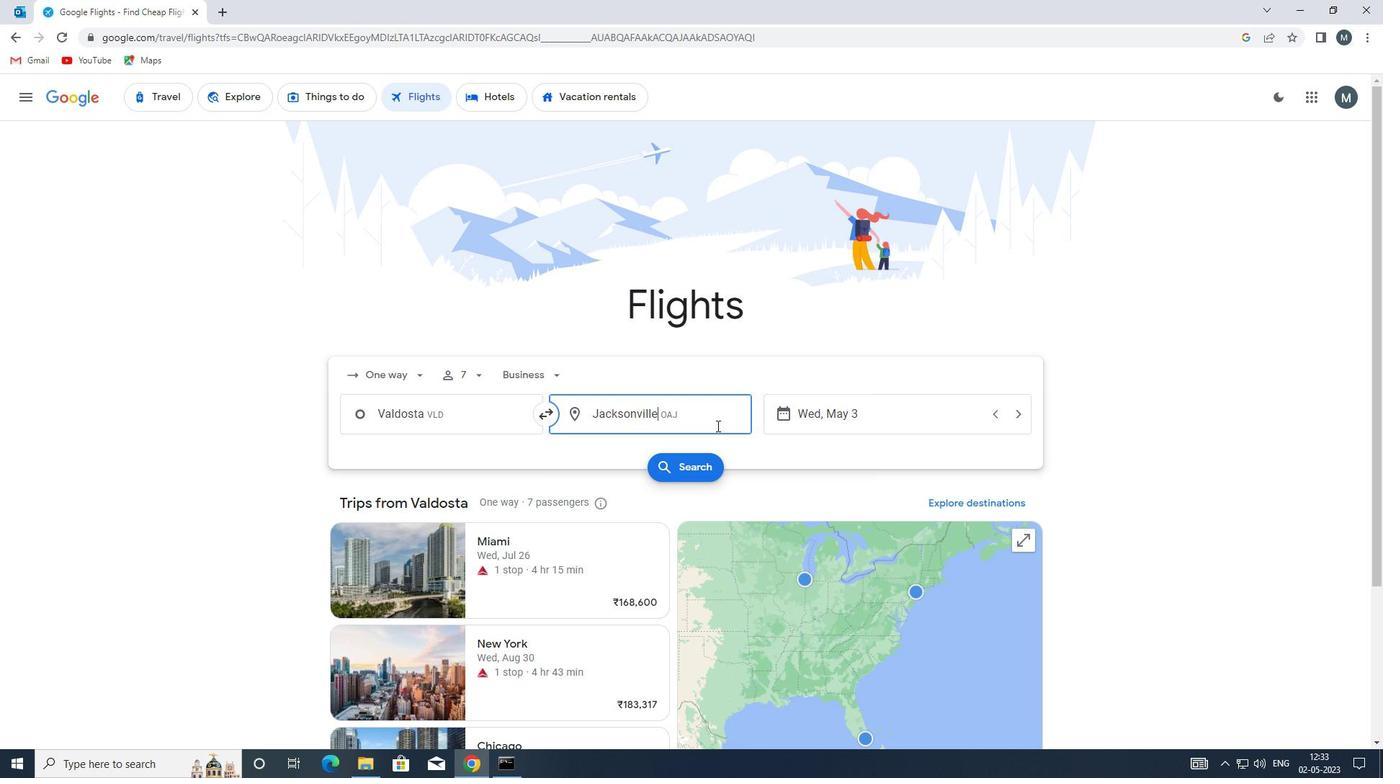 
Action: Mouse pressed left at (867, 415)
Screenshot: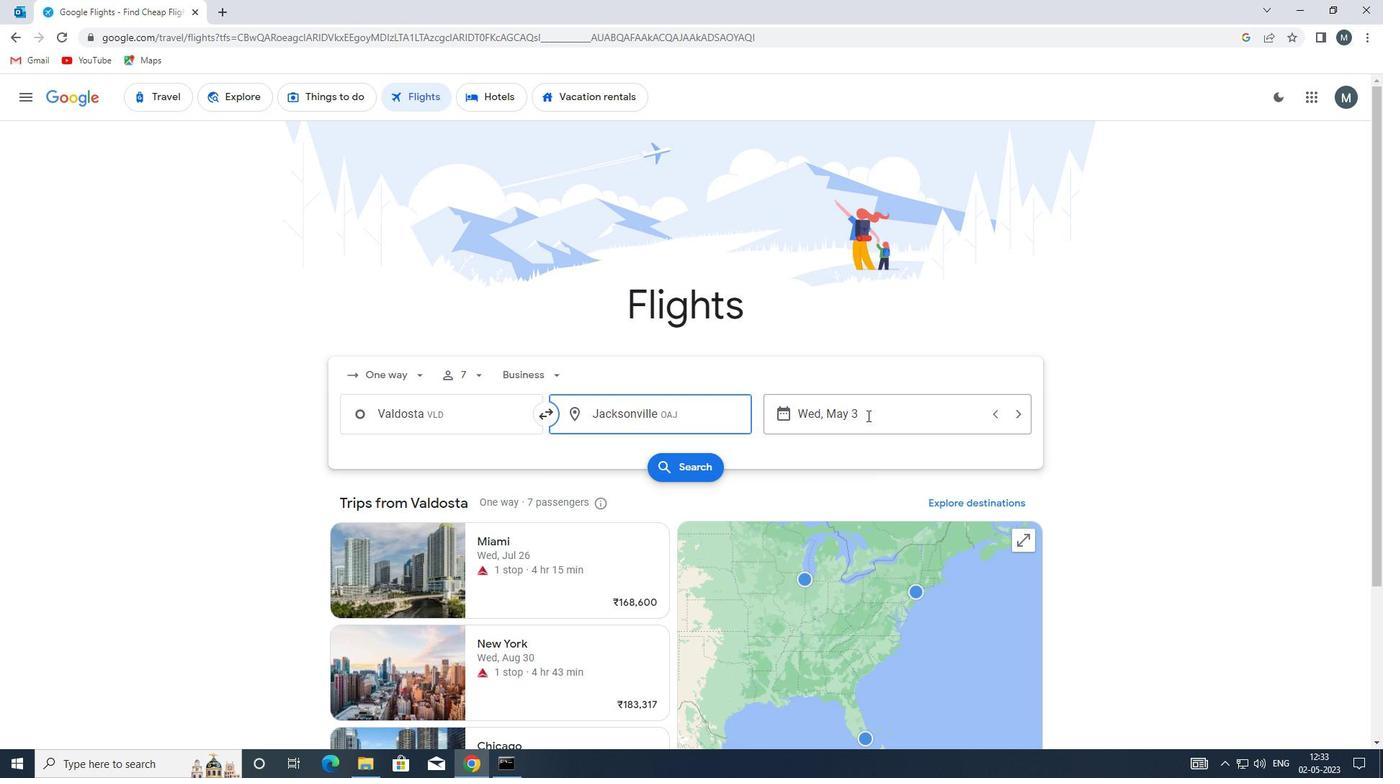 
Action: Mouse moved to (621, 490)
Screenshot: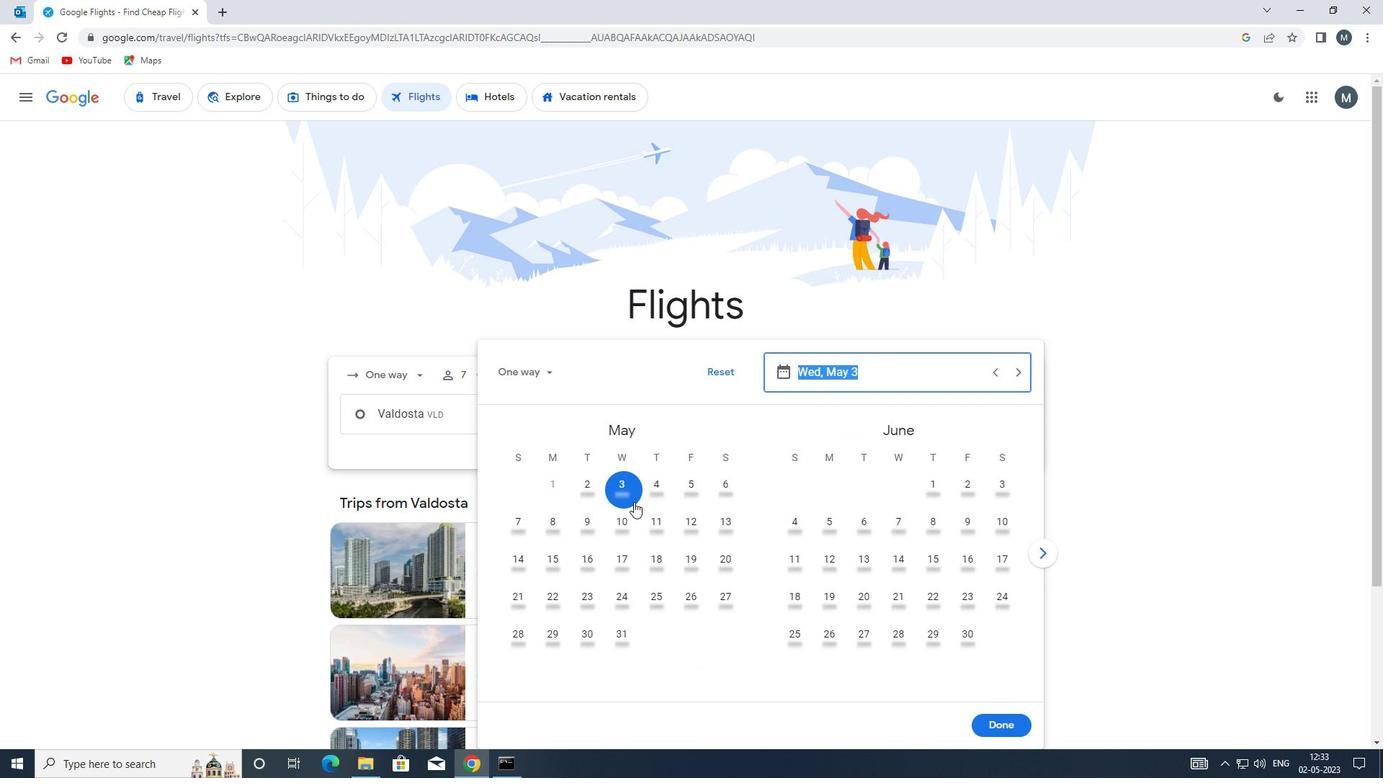 
Action: Mouse pressed left at (621, 490)
Screenshot: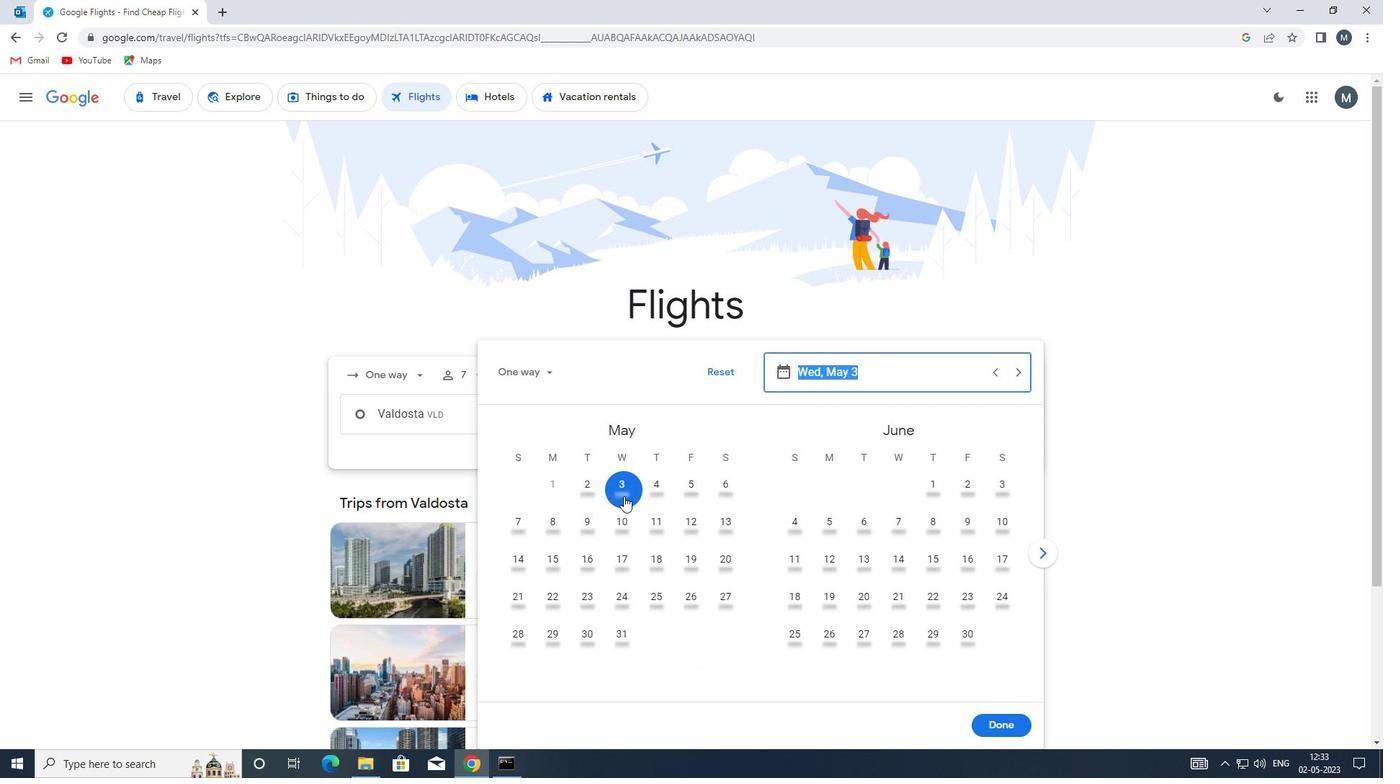 
Action: Mouse moved to (1004, 728)
Screenshot: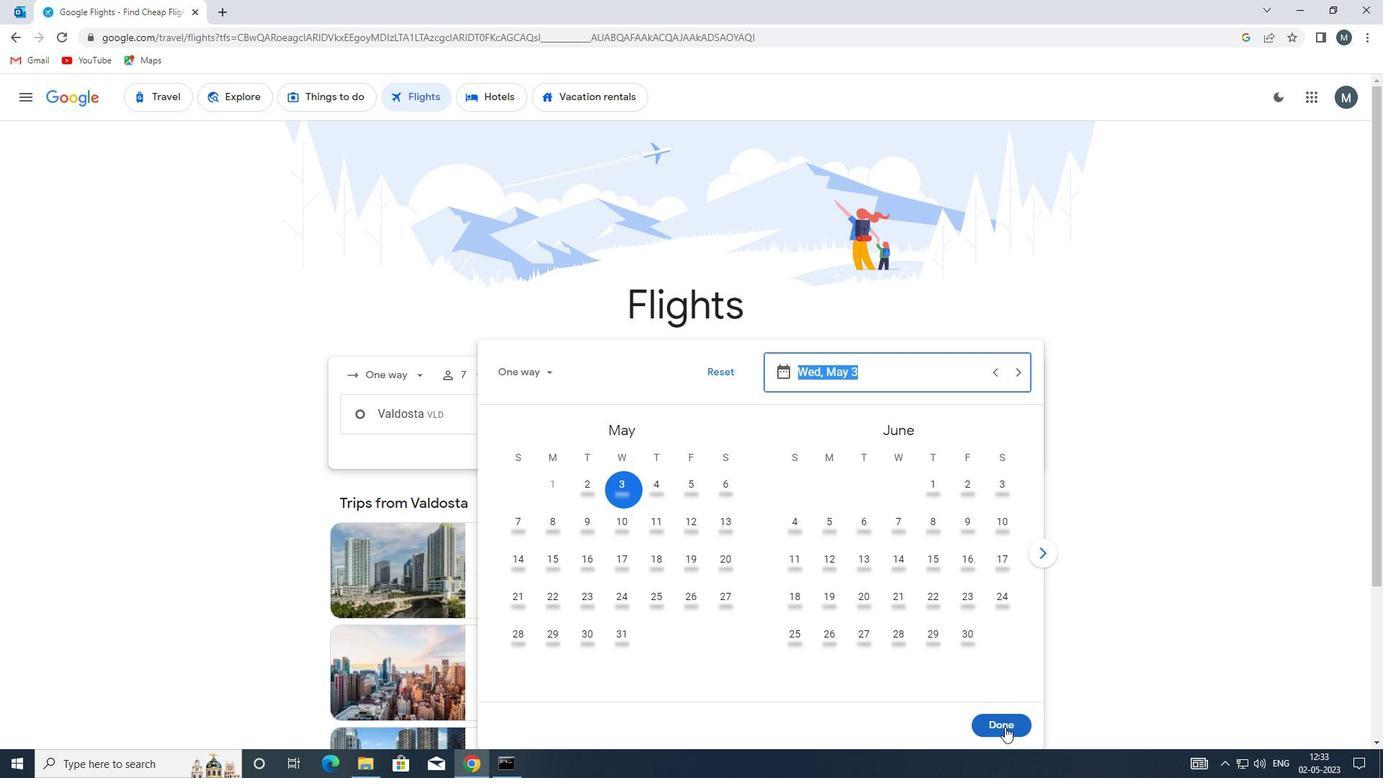 
Action: Mouse pressed left at (1004, 728)
Screenshot: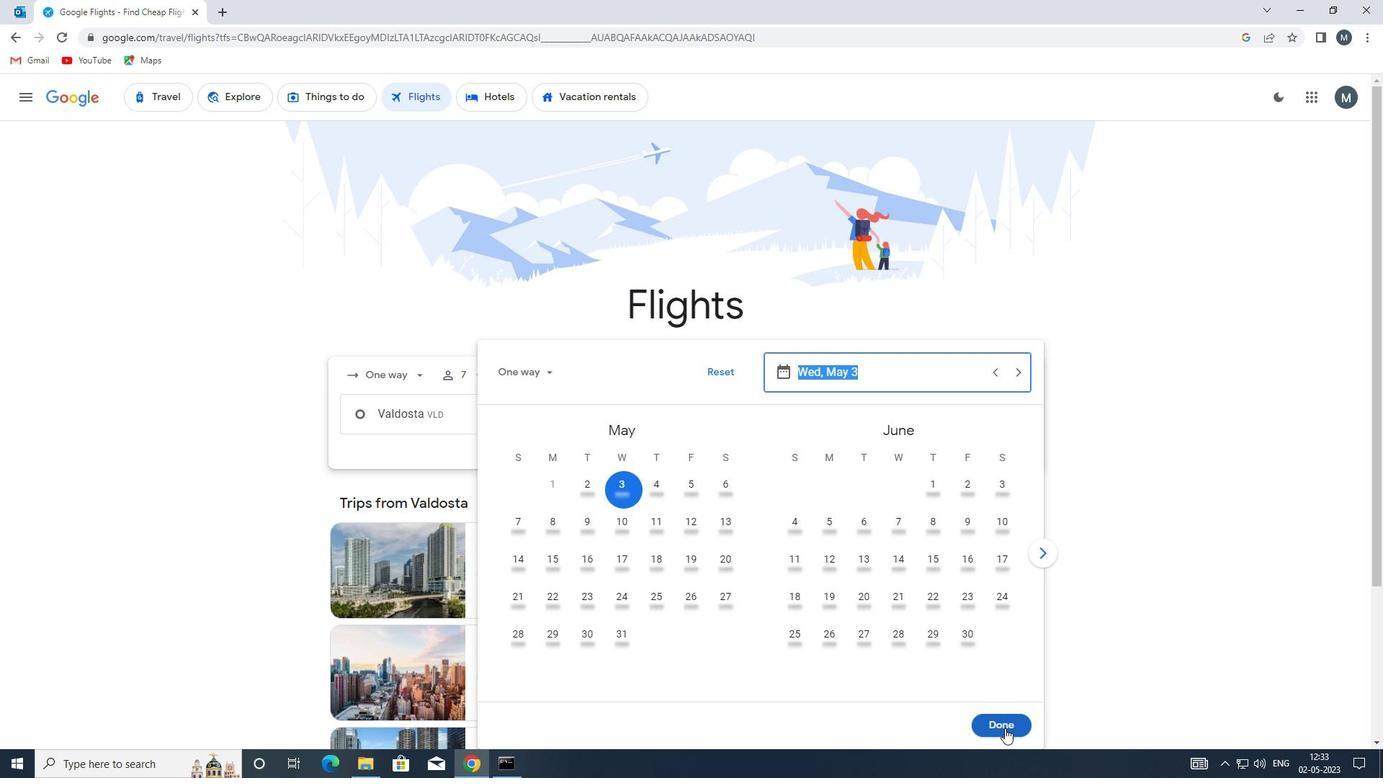 
Action: Mouse moved to (678, 472)
Screenshot: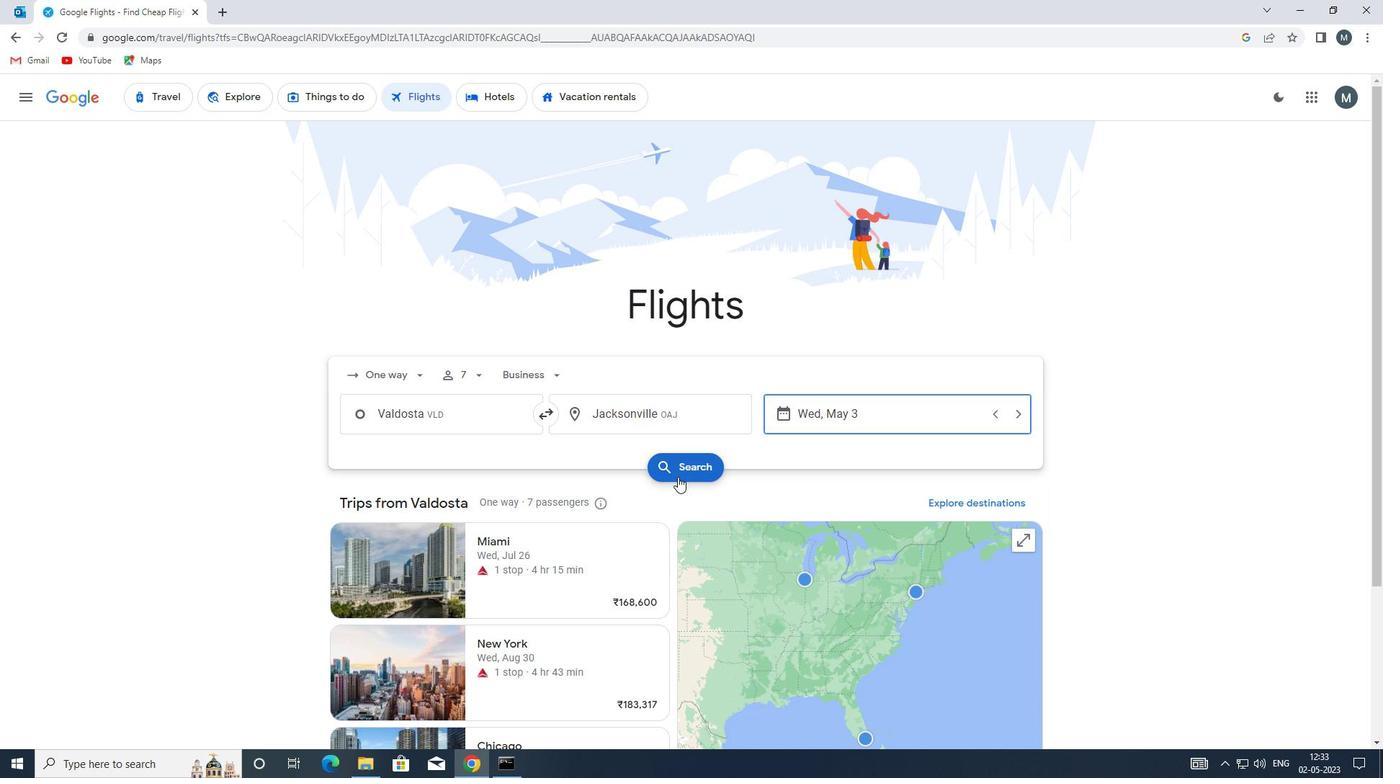 
Action: Mouse pressed left at (678, 472)
Screenshot: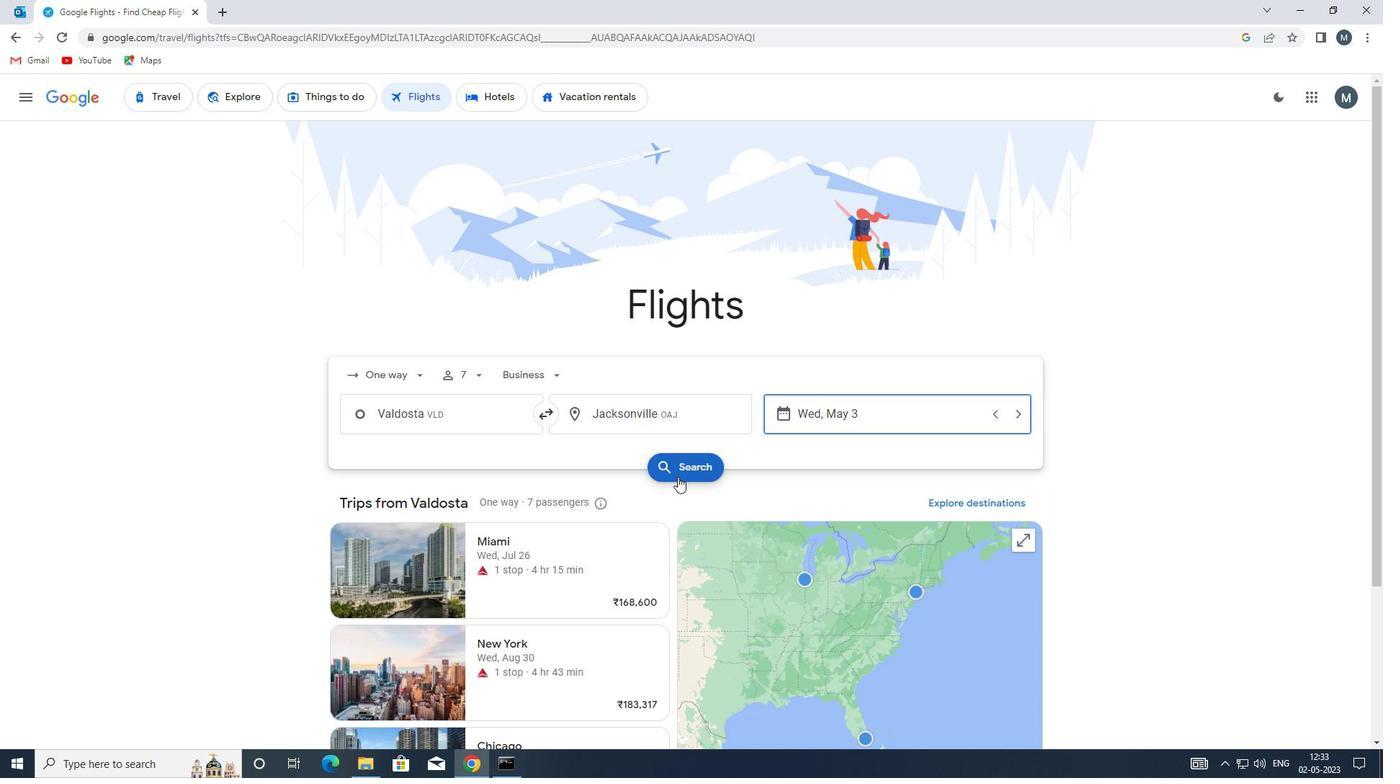 
Action: Mouse moved to (350, 229)
Screenshot: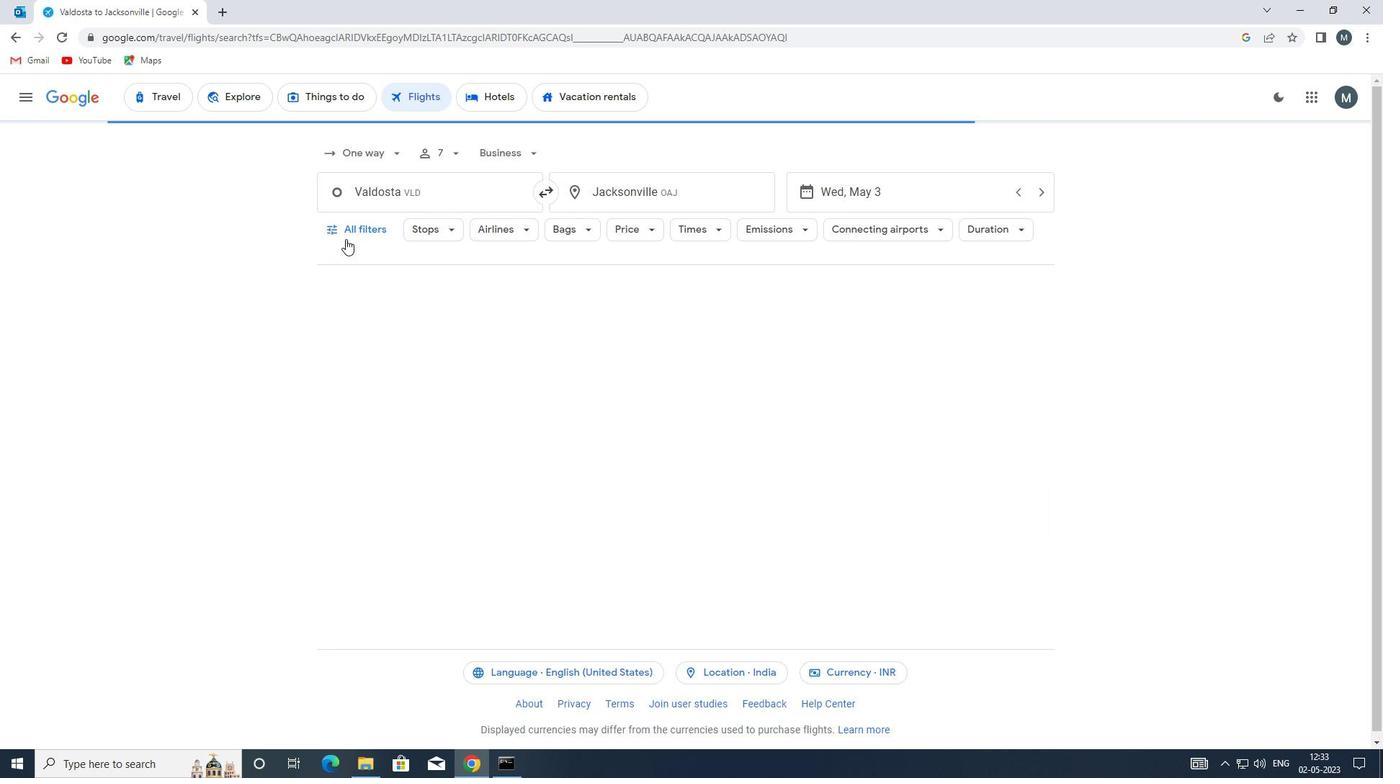 
Action: Mouse pressed left at (350, 229)
Screenshot: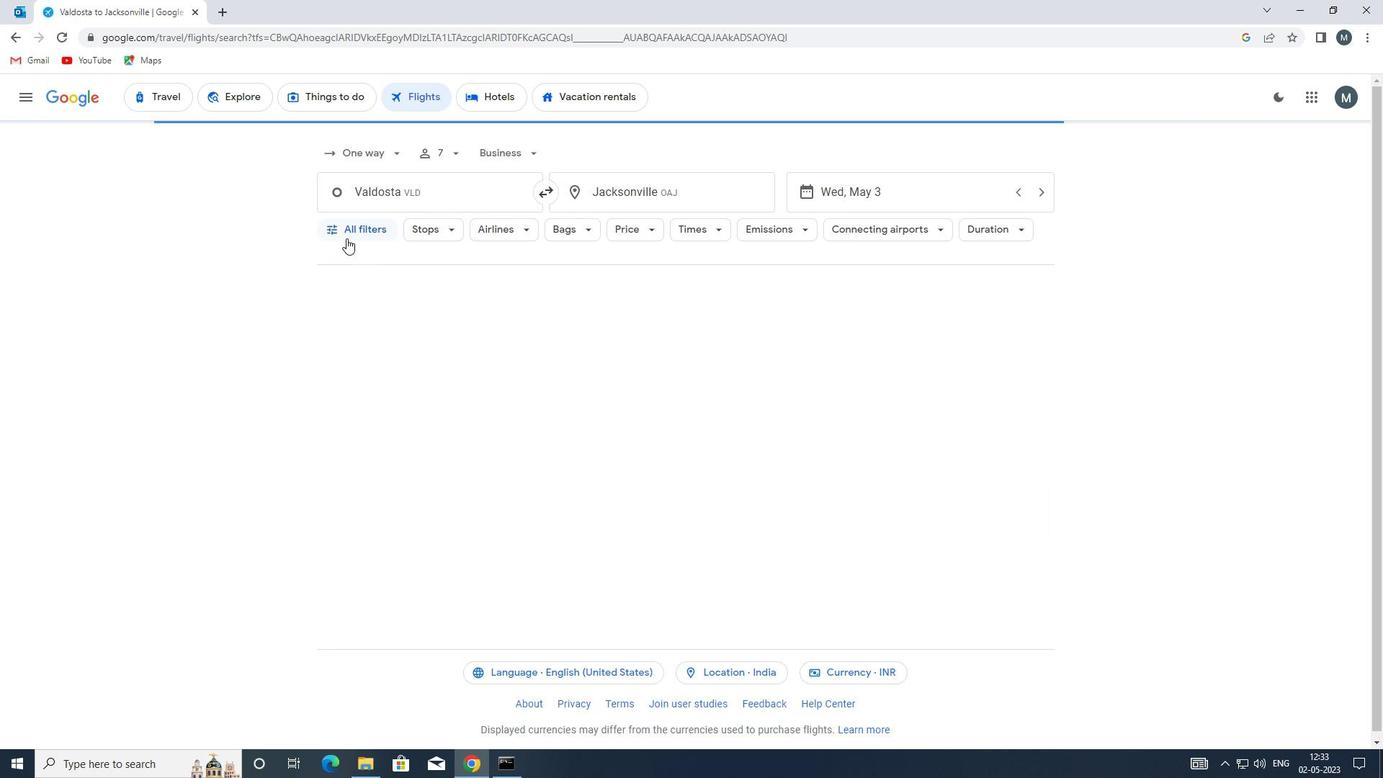 
Action: Mouse moved to (405, 435)
Screenshot: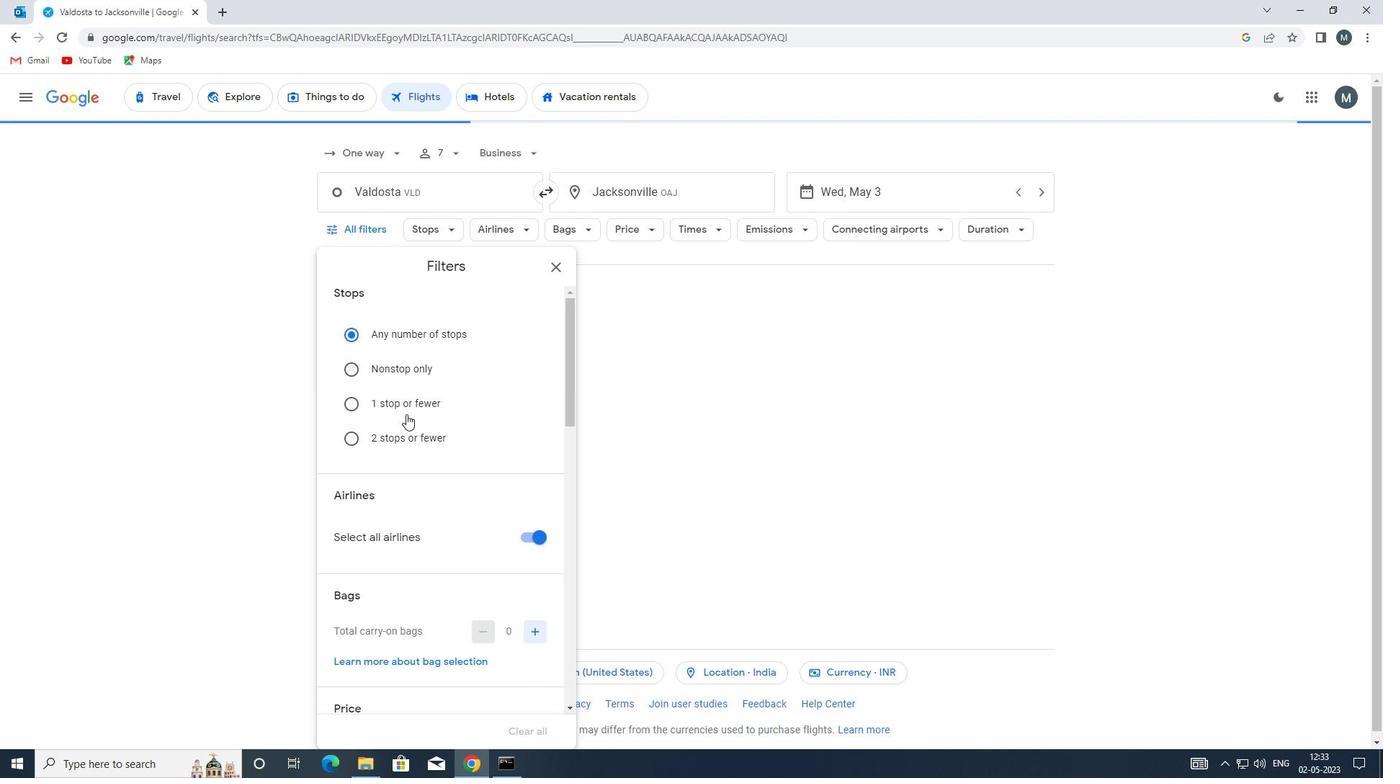
Action: Mouse scrolled (405, 434) with delta (0, 0)
Screenshot: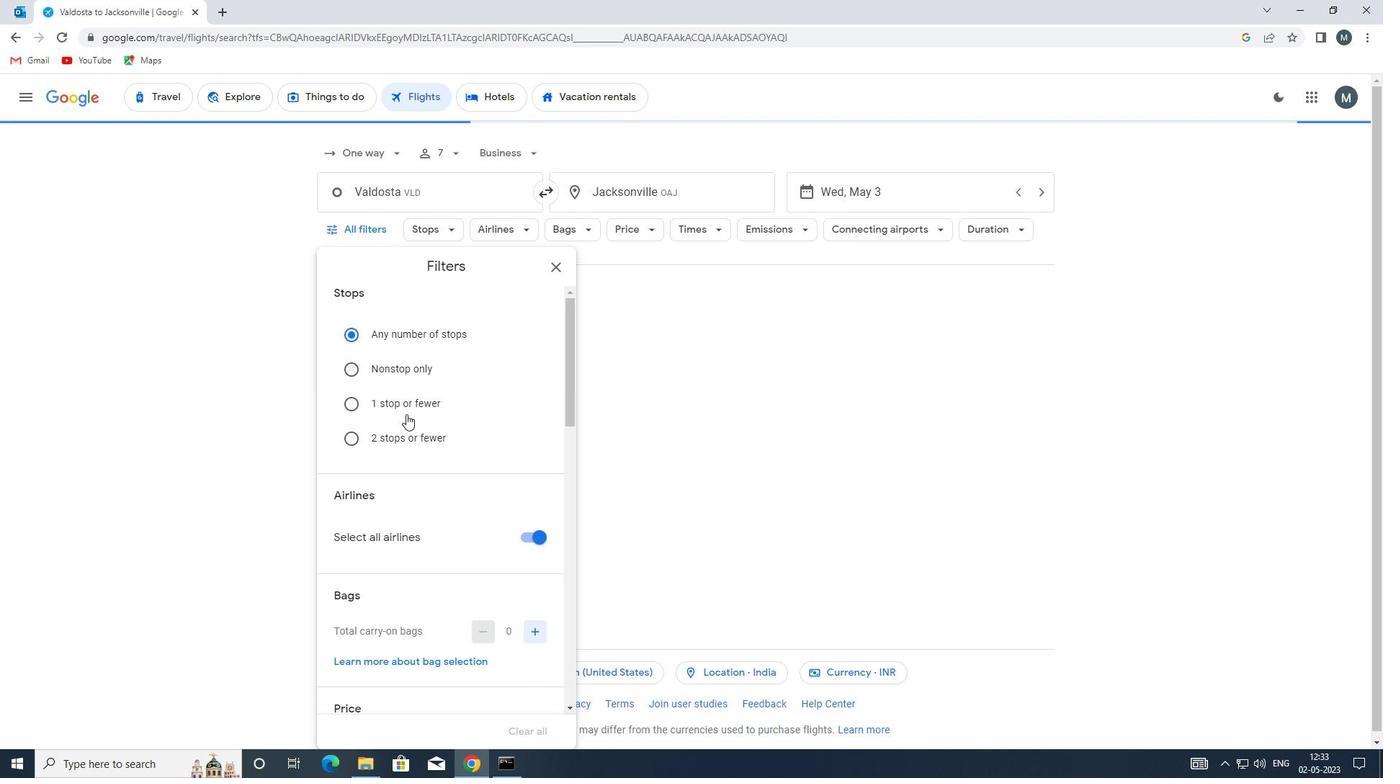 
Action: Mouse moved to (405, 442)
Screenshot: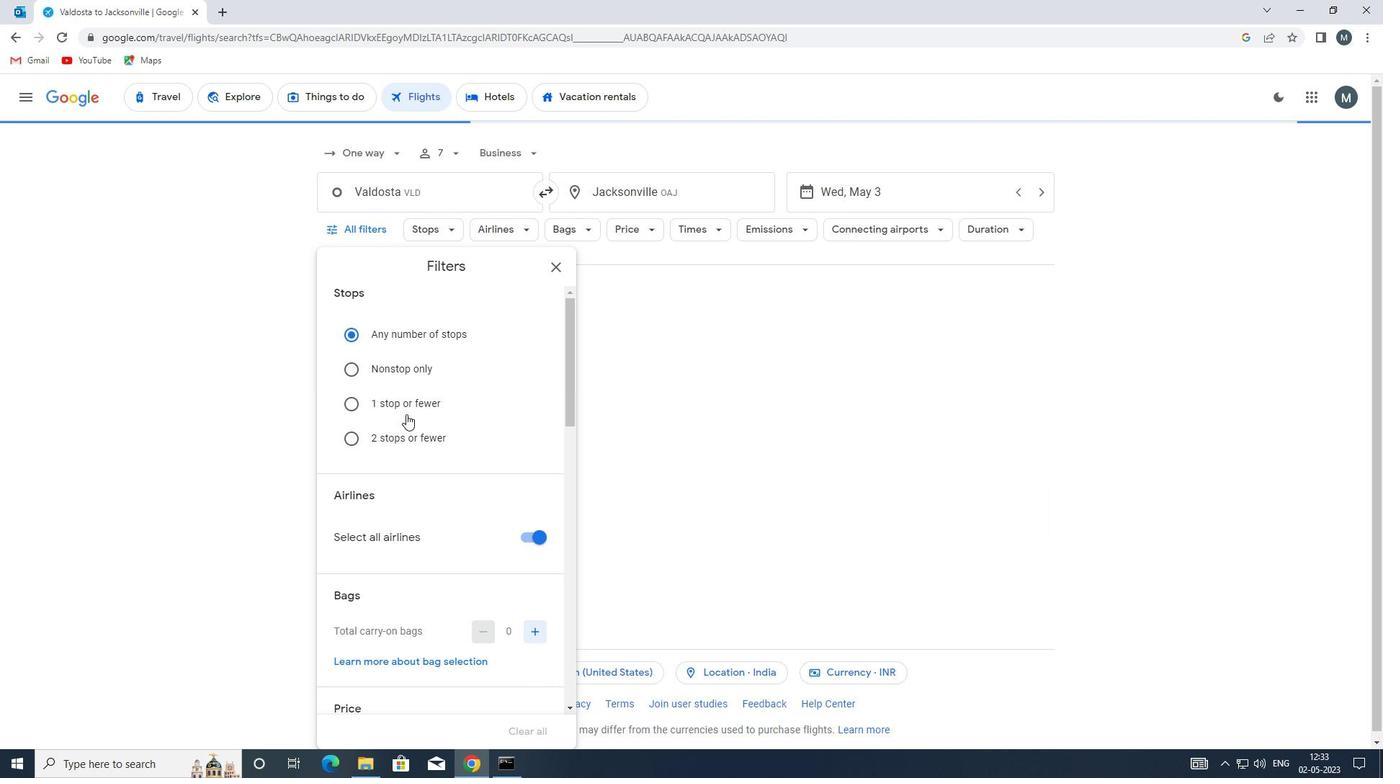 
Action: Mouse scrolled (405, 441) with delta (0, 0)
Screenshot: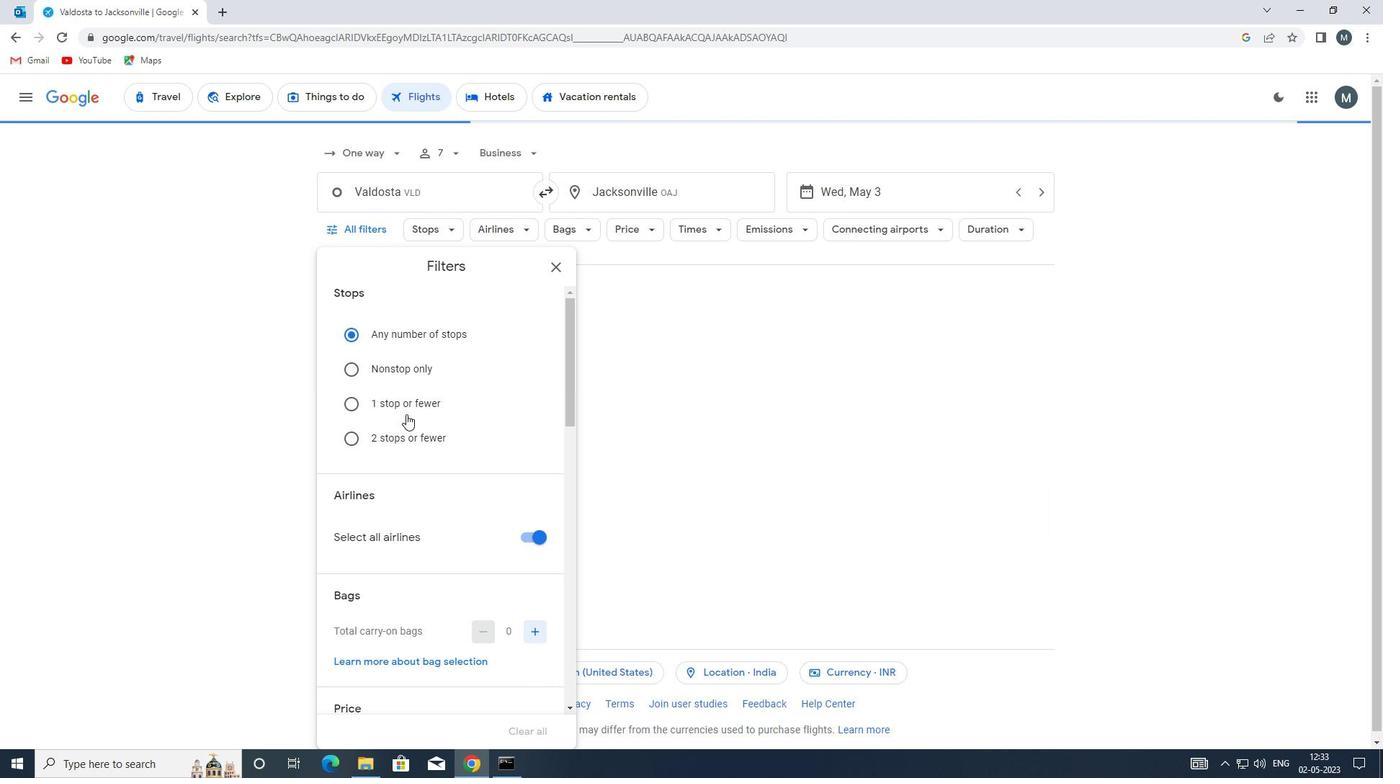 
Action: Mouse moved to (535, 394)
Screenshot: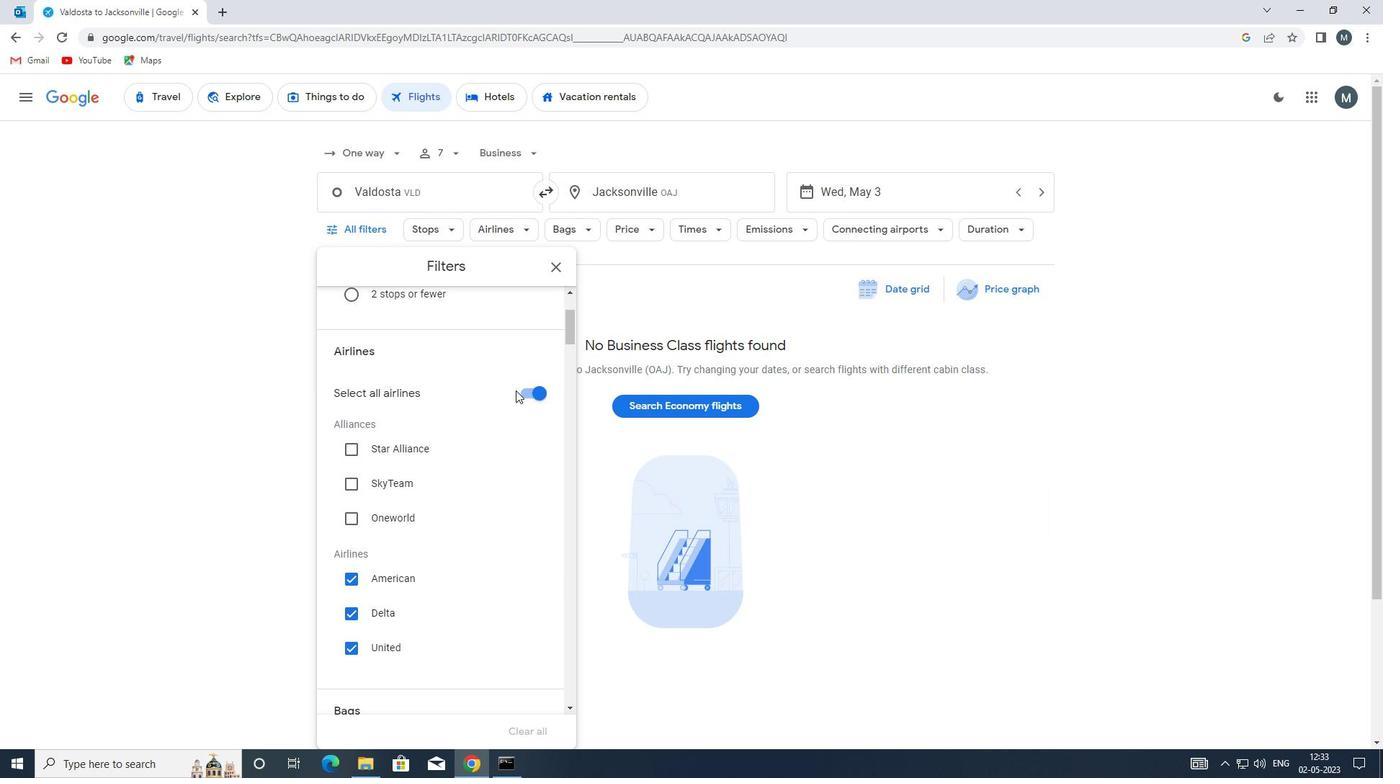 
Action: Mouse pressed left at (535, 394)
Screenshot: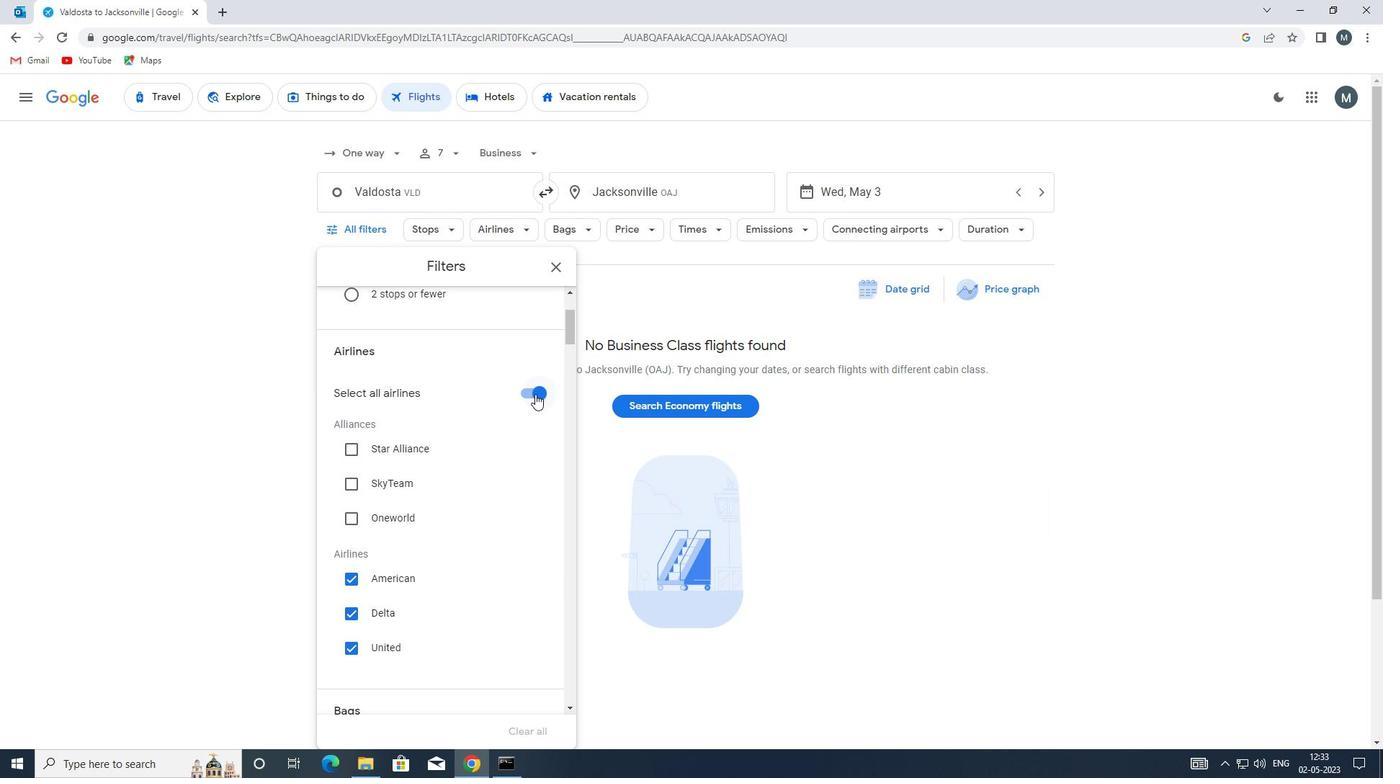 
Action: Mouse moved to (495, 433)
Screenshot: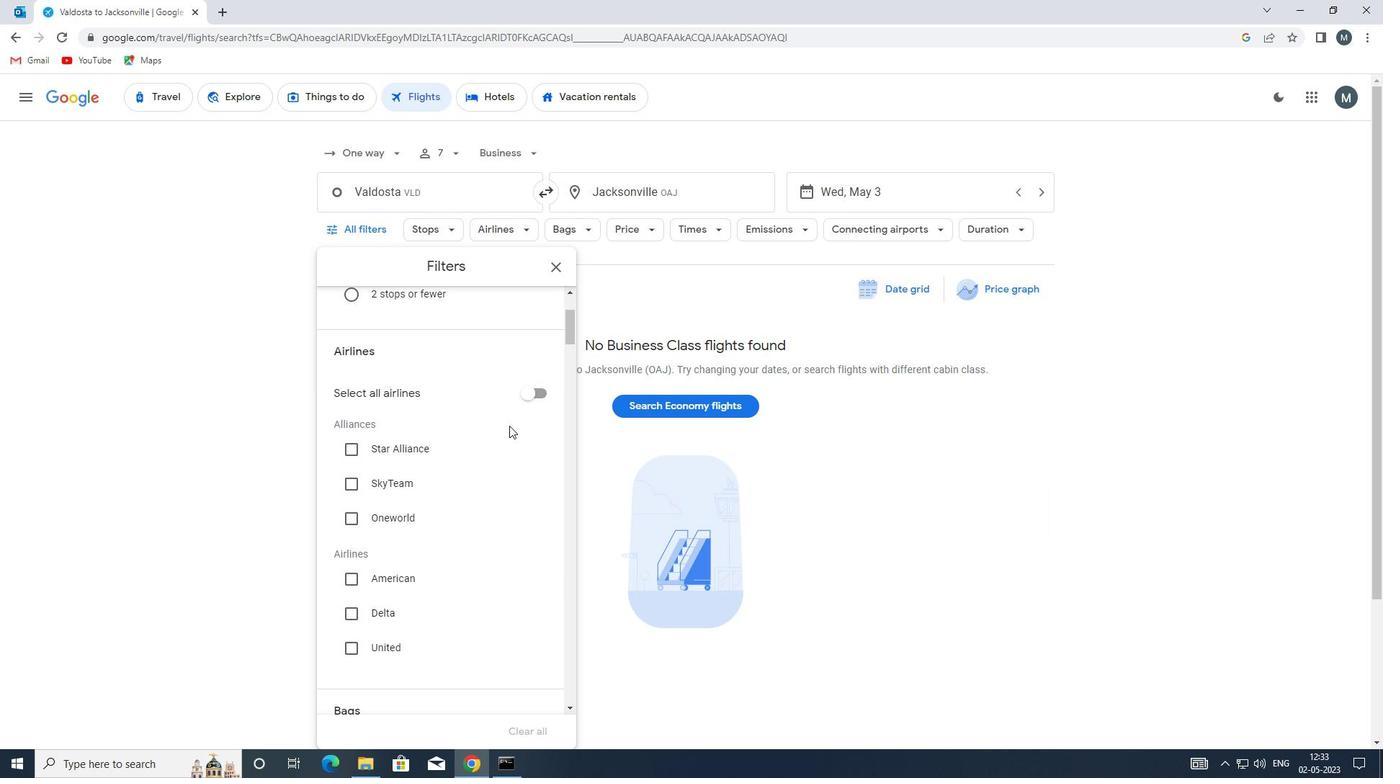
Action: Mouse scrolled (495, 433) with delta (0, 0)
Screenshot: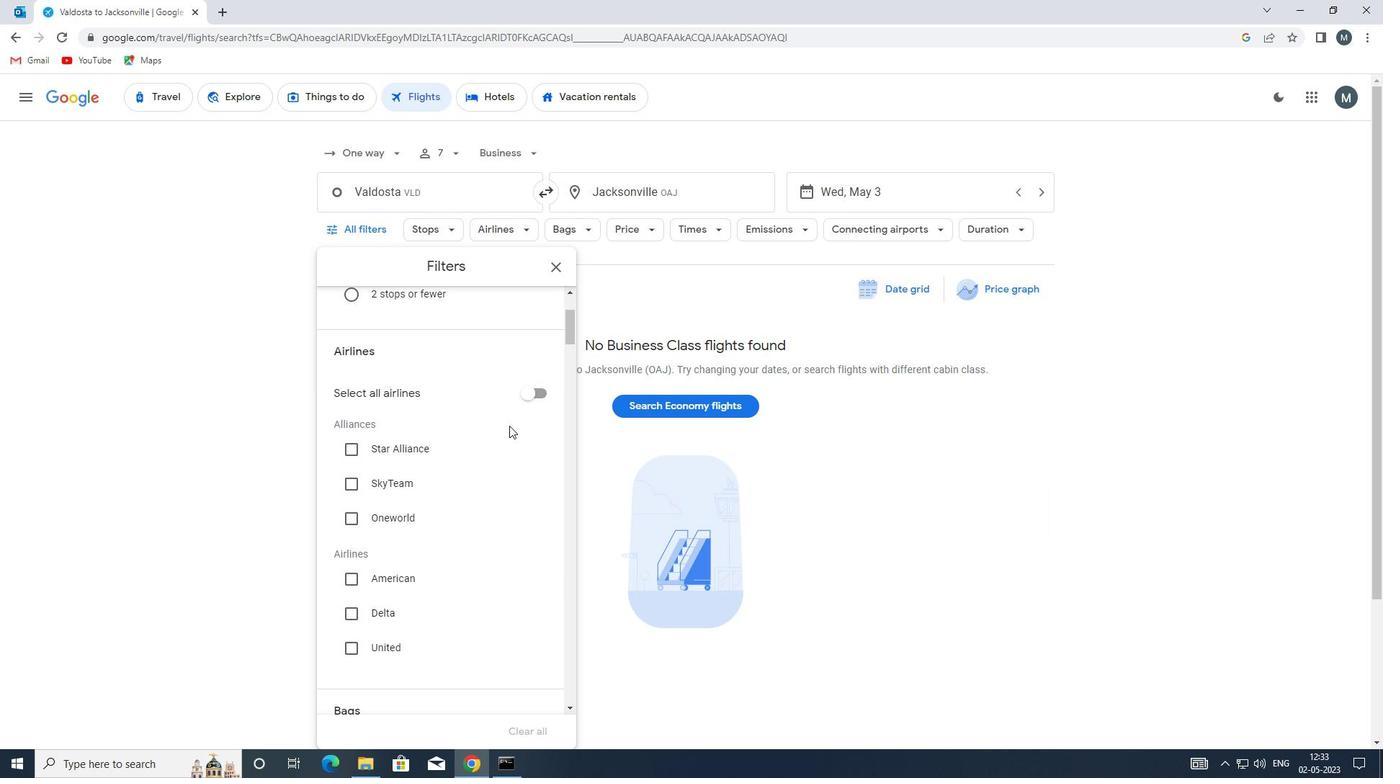 
Action: Mouse moved to (448, 447)
Screenshot: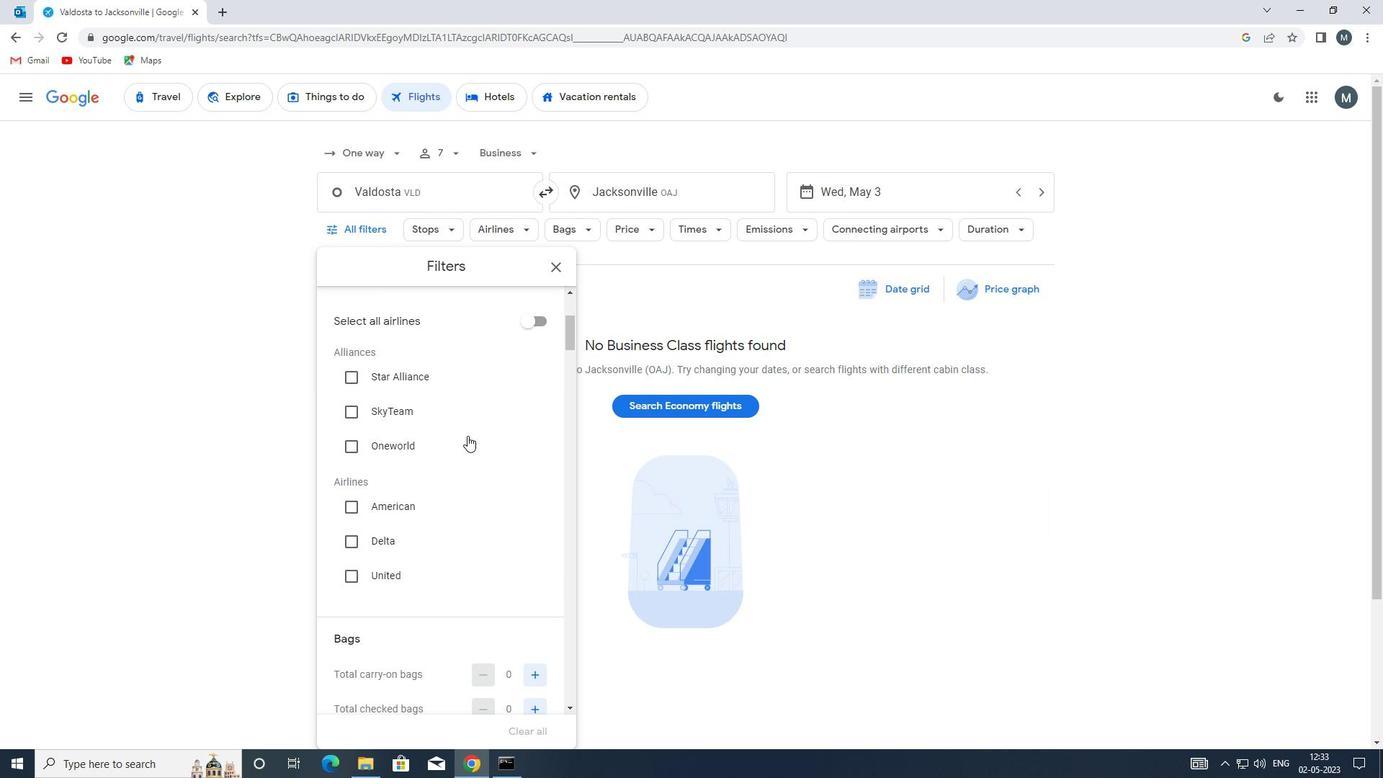 
Action: Mouse scrolled (448, 446) with delta (0, 0)
Screenshot: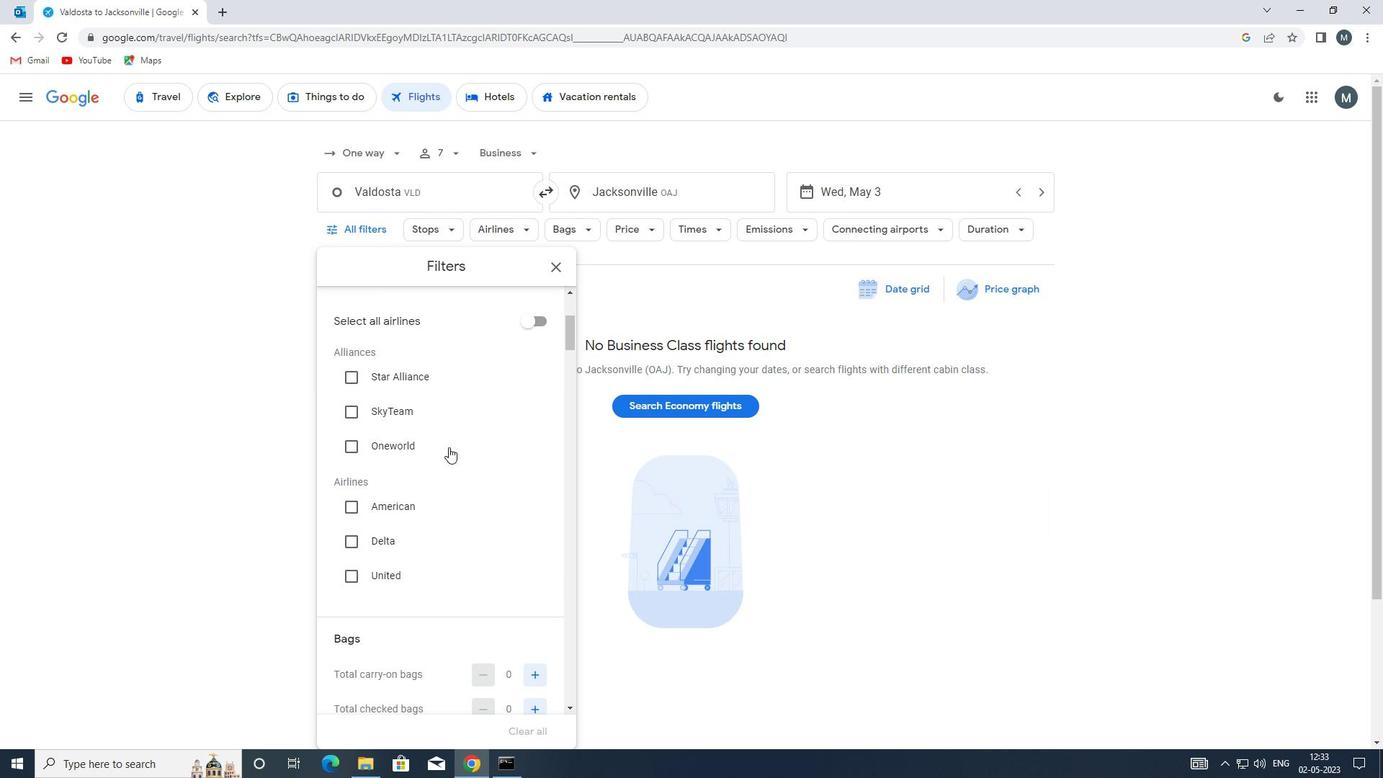 
Action: Mouse scrolled (448, 446) with delta (0, 0)
Screenshot: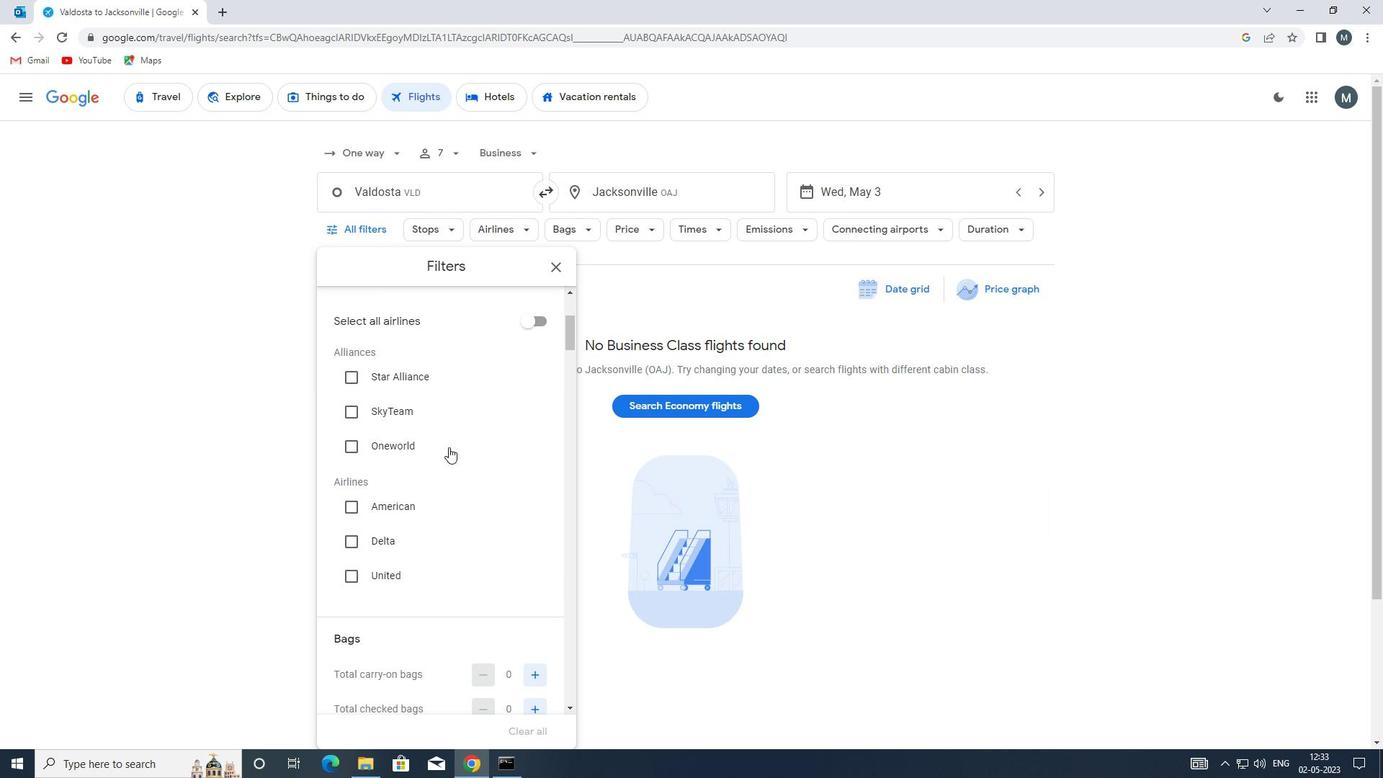 
Action: Mouse moved to (441, 447)
Screenshot: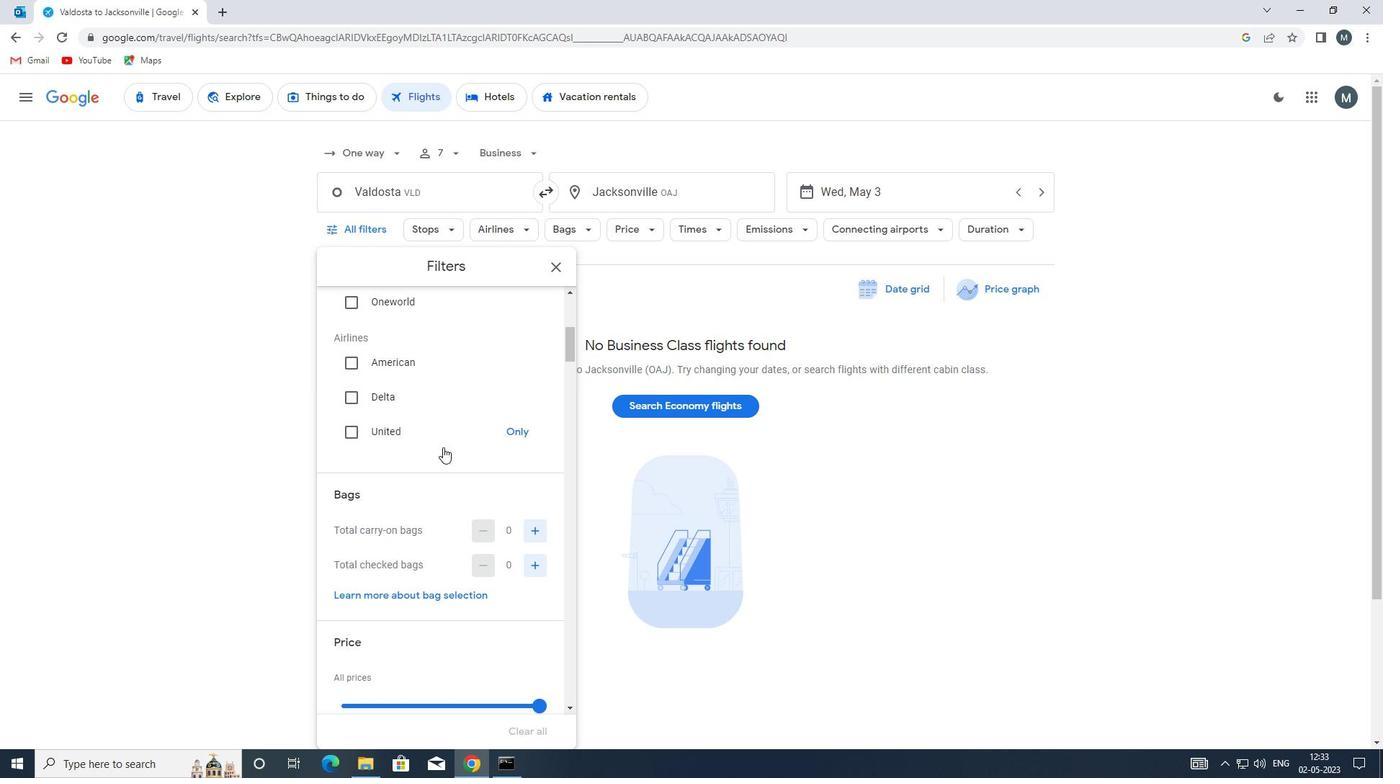 
Action: Mouse scrolled (441, 446) with delta (0, 0)
Screenshot: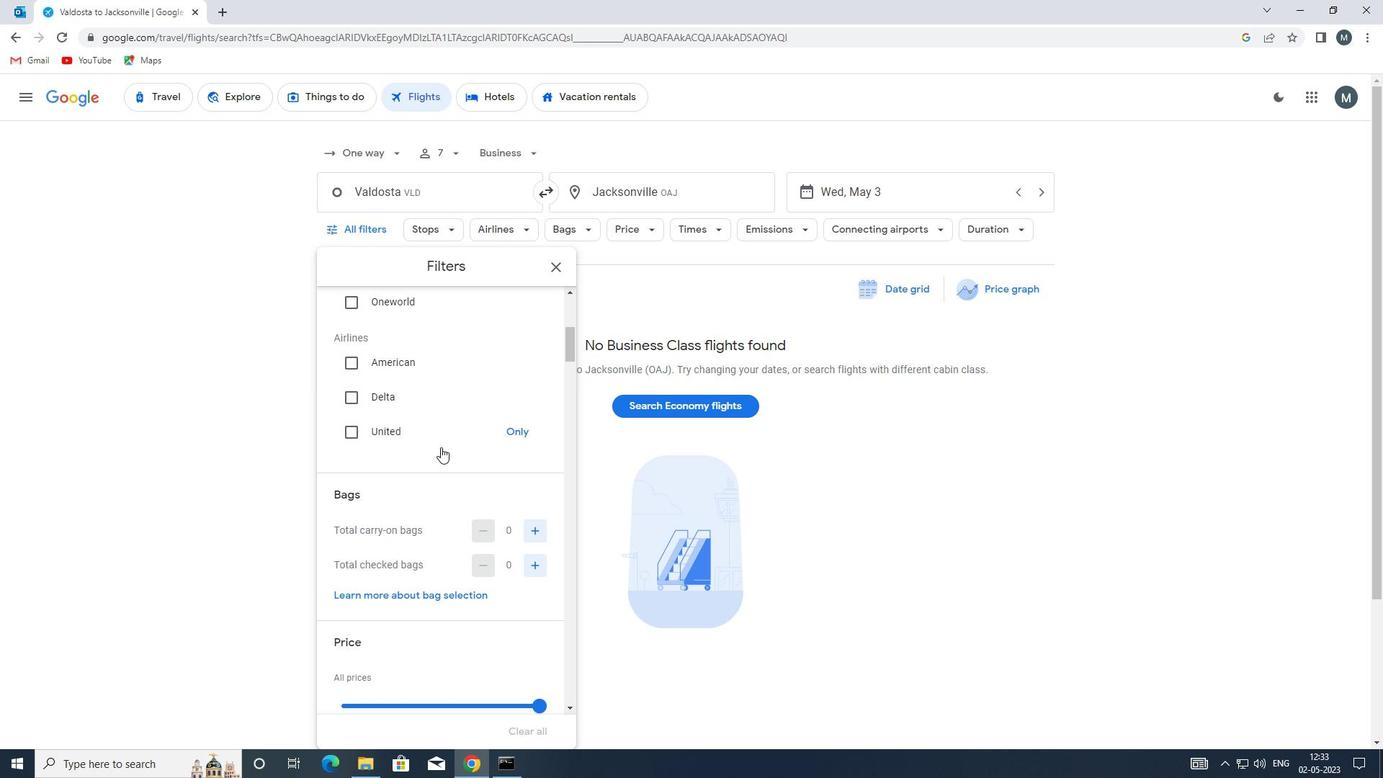 
Action: Mouse moved to (539, 461)
Screenshot: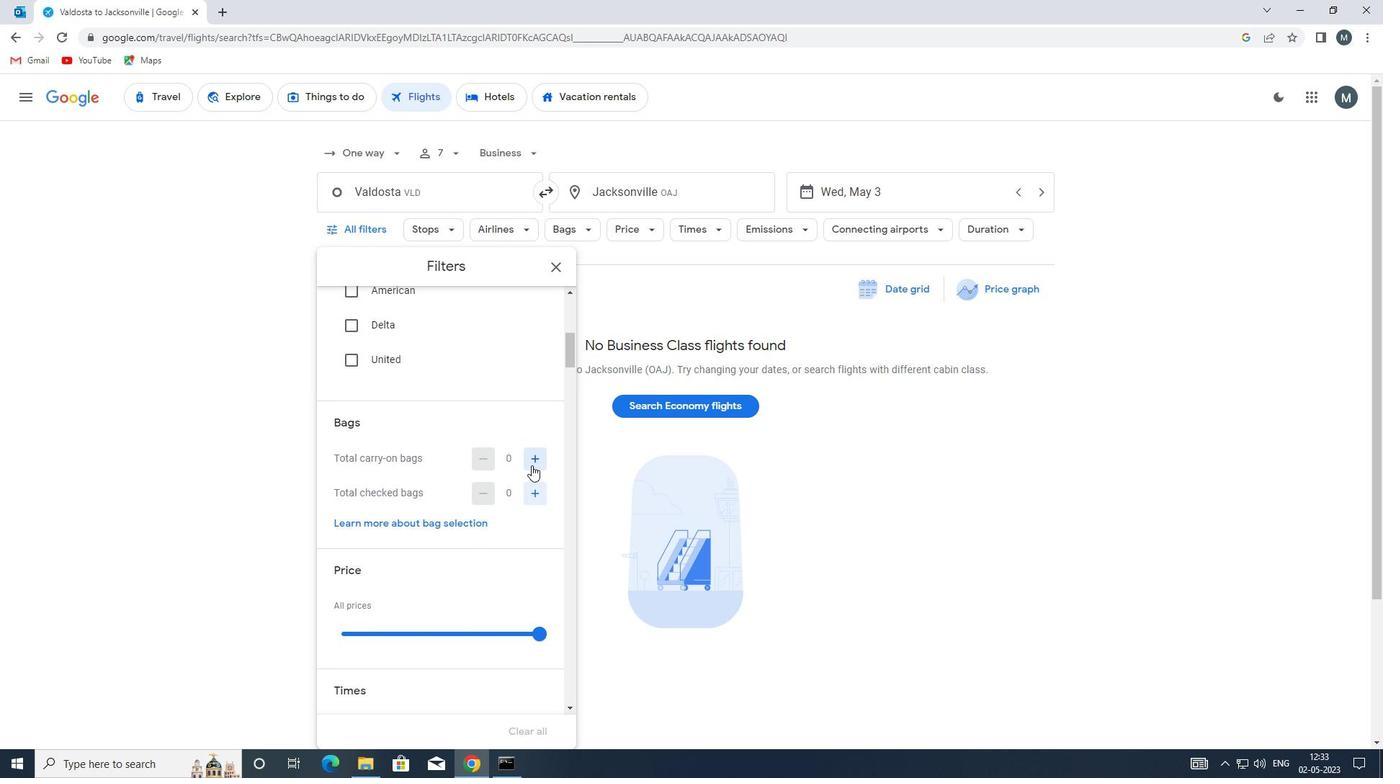 
Action: Mouse pressed left at (539, 461)
Screenshot: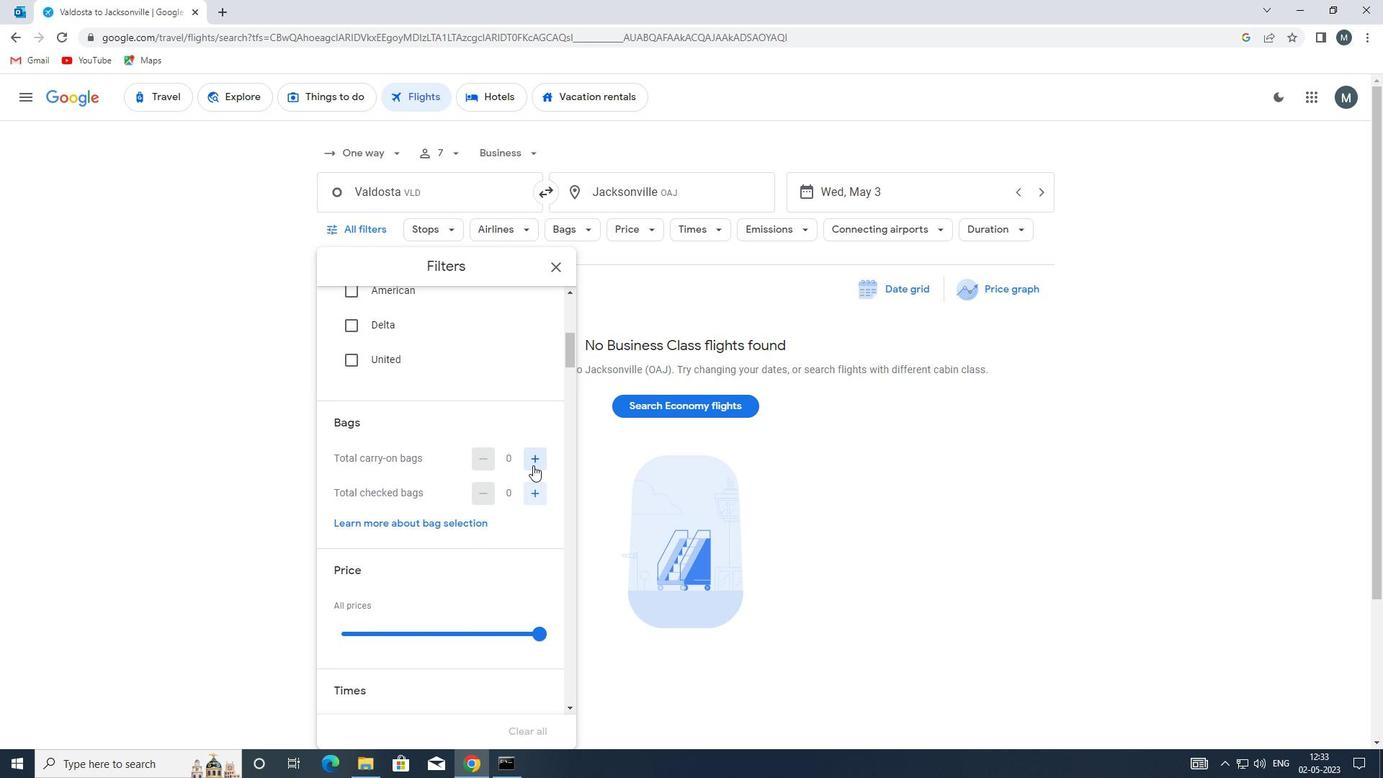 
Action: Mouse moved to (539, 461)
Screenshot: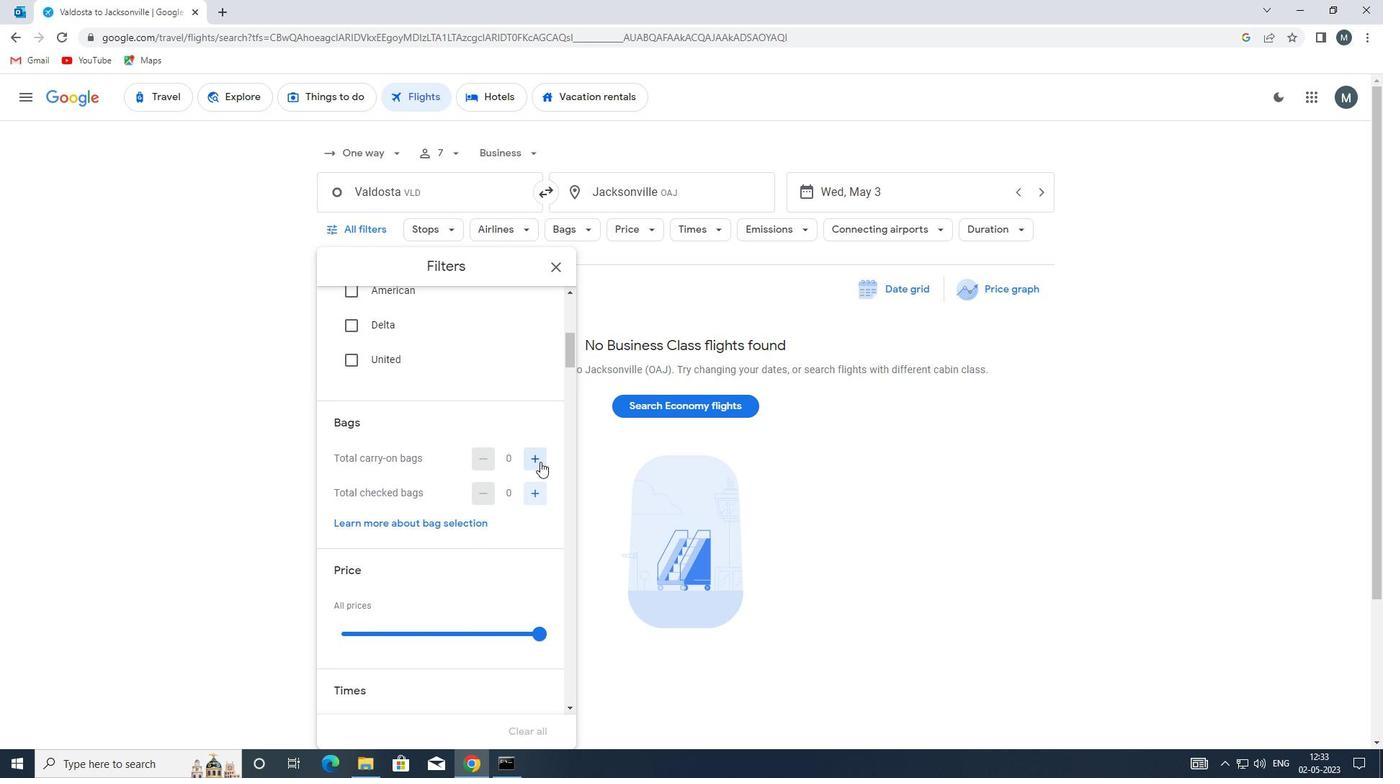 
Action: Mouse pressed left at (539, 461)
Screenshot: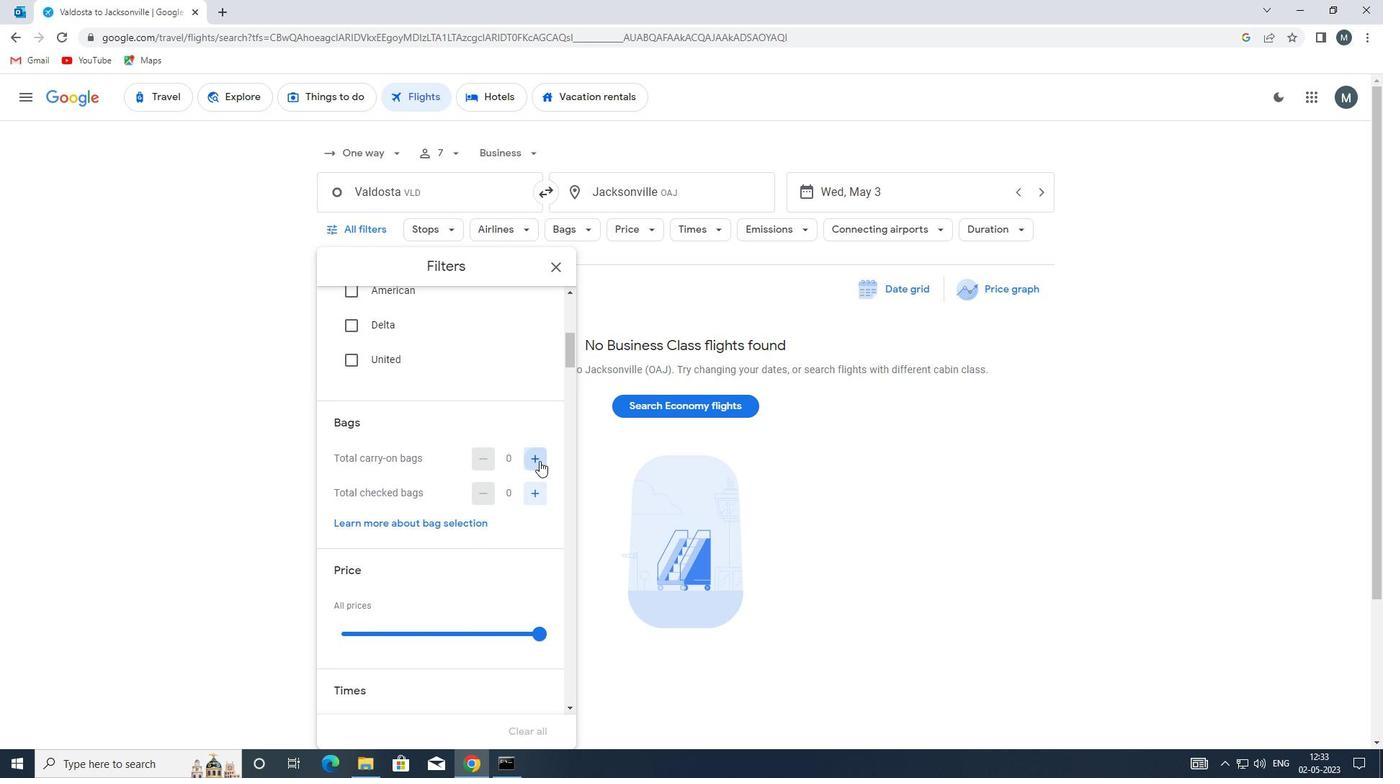 
Action: Mouse moved to (538, 492)
Screenshot: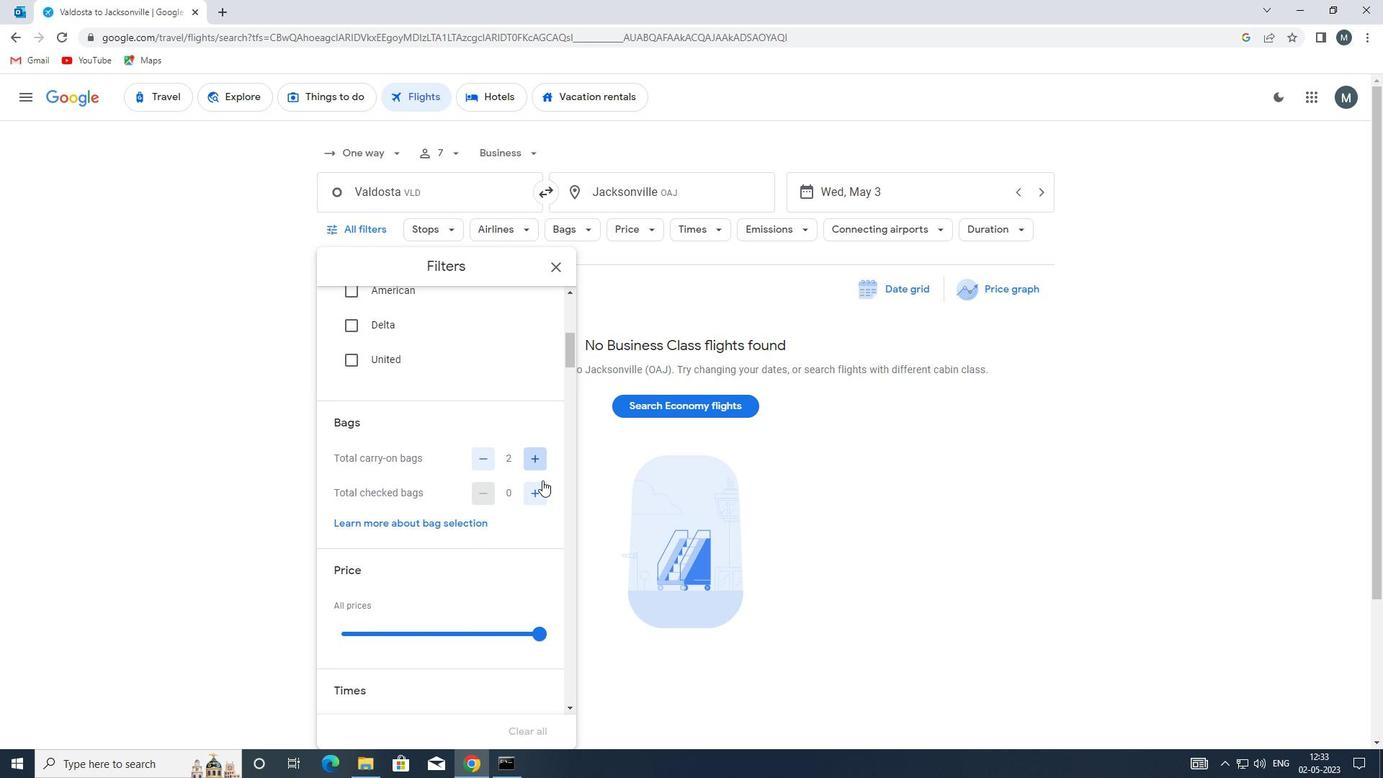 
Action: Mouse pressed left at (538, 492)
Screenshot: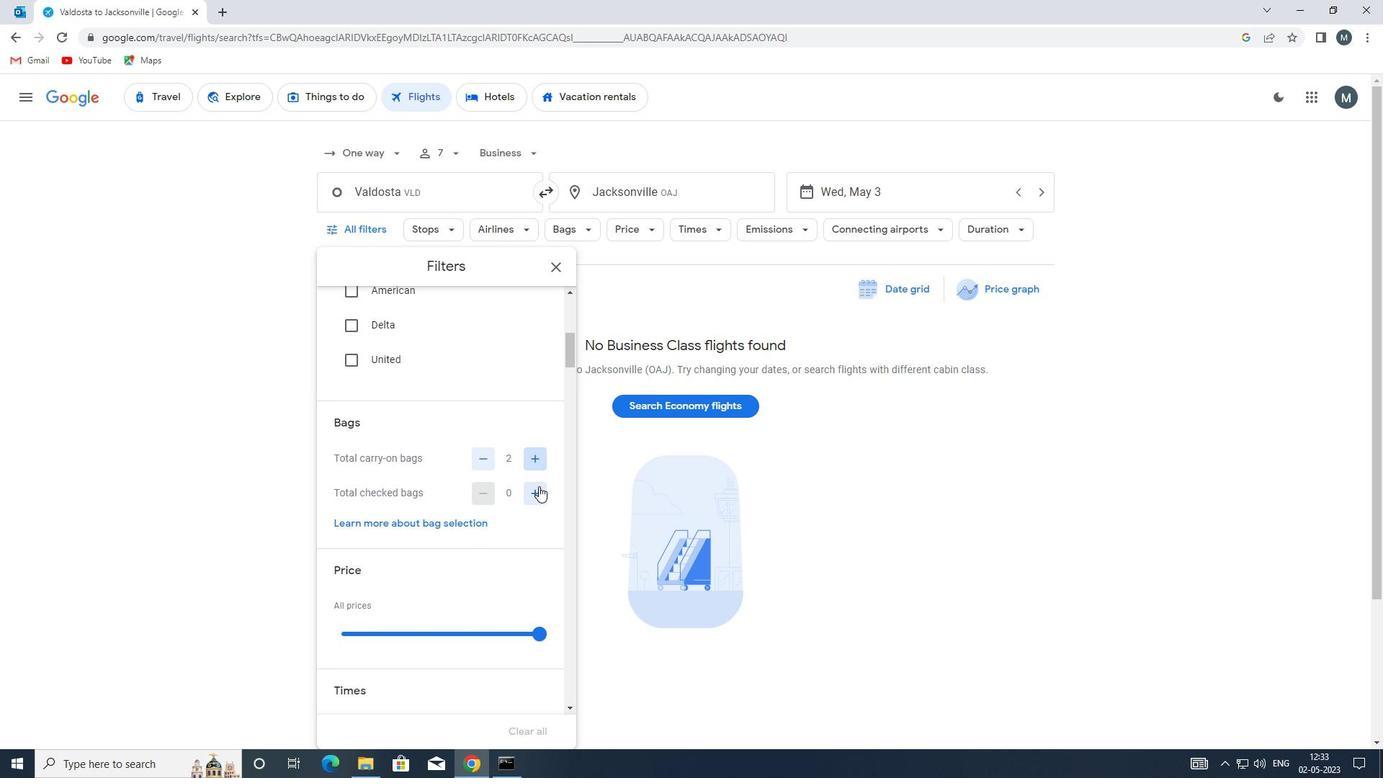 
Action: Mouse moved to (538, 493)
Screenshot: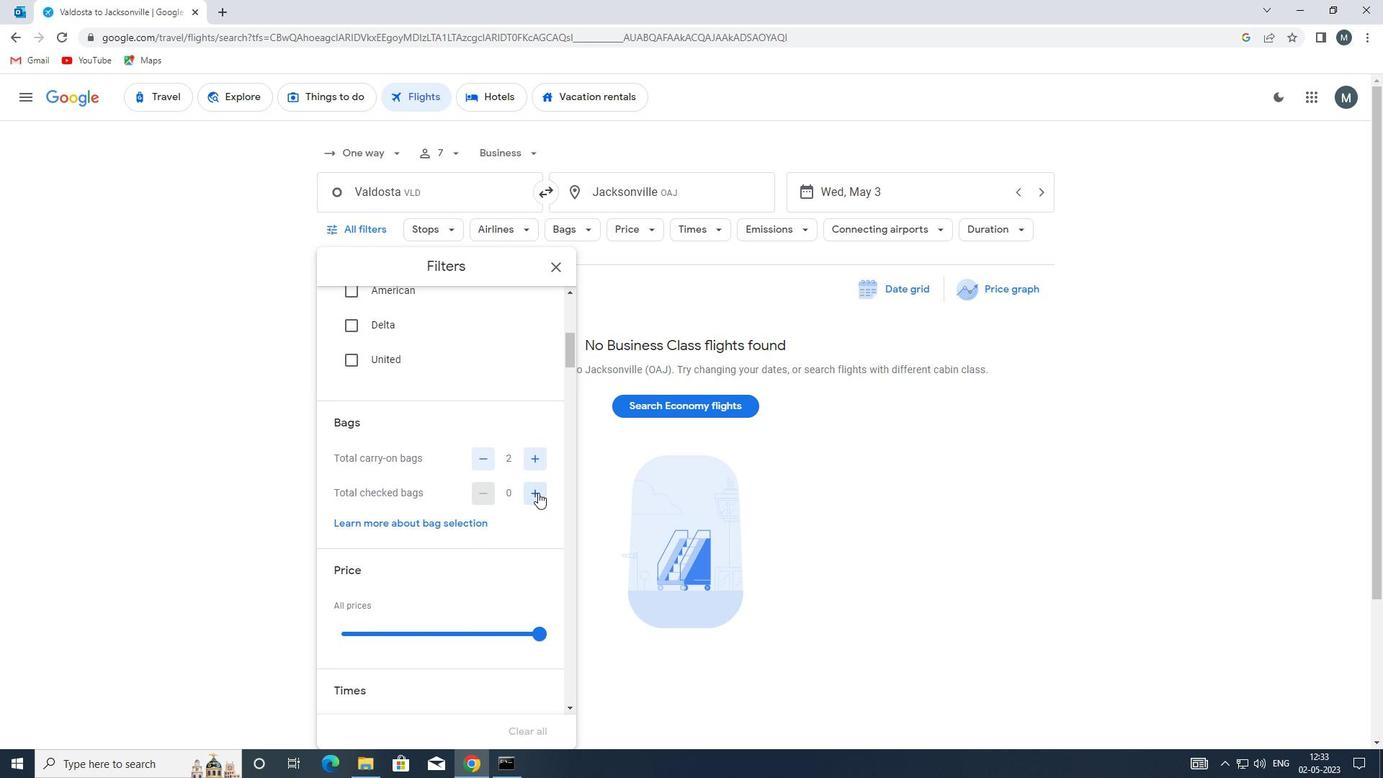 
Action: Mouse pressed left at (538, 493)
Screenshot: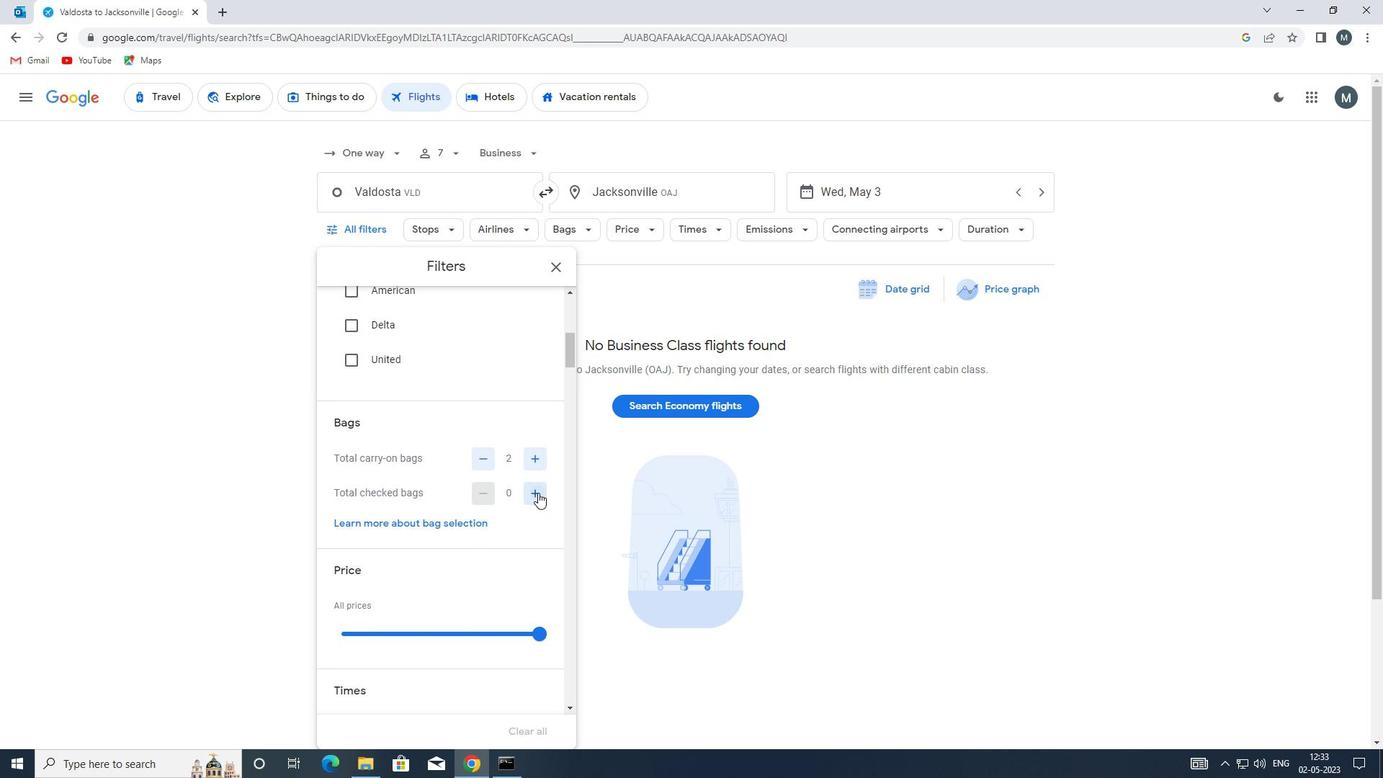 
Action: Mouse pressed left at (538, 493)
Screenshot: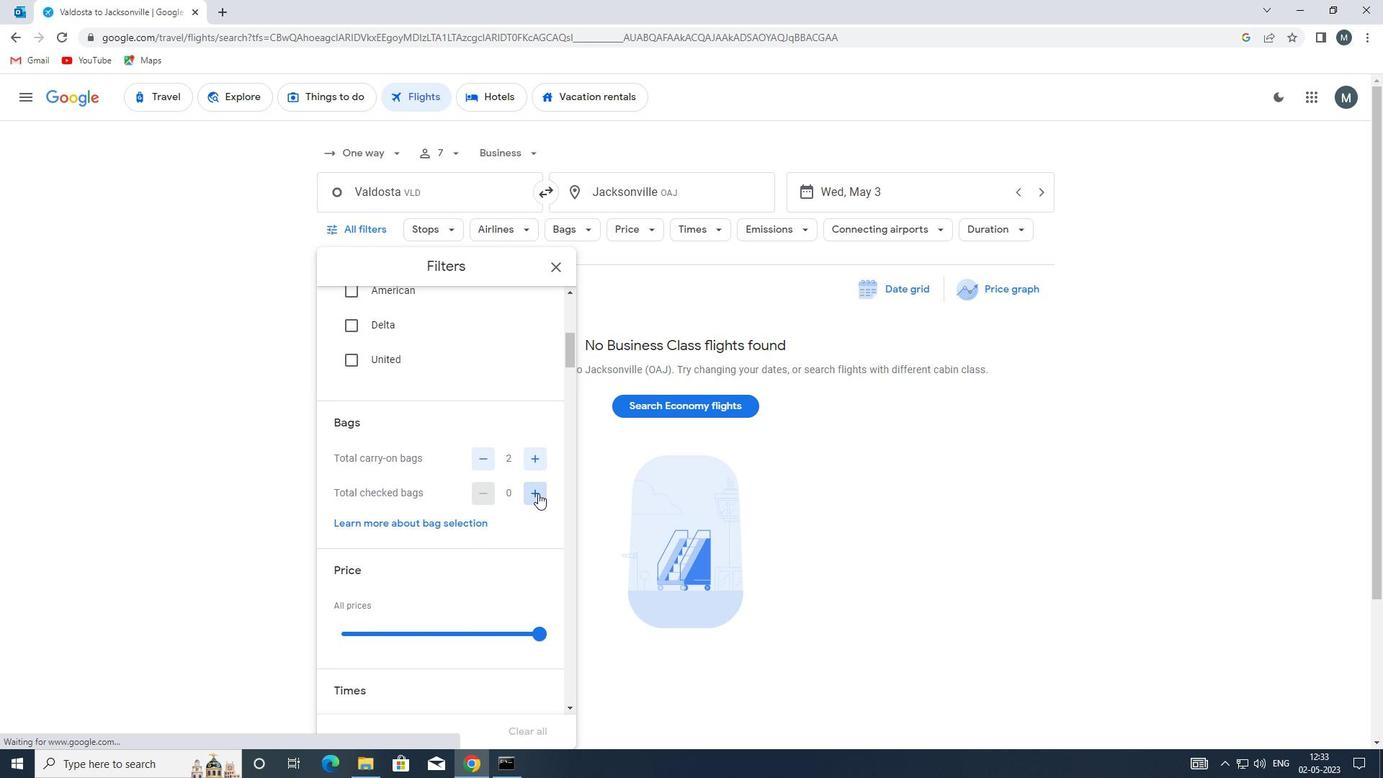 
Action: Mouse moved to (538, 493)
Screenshot: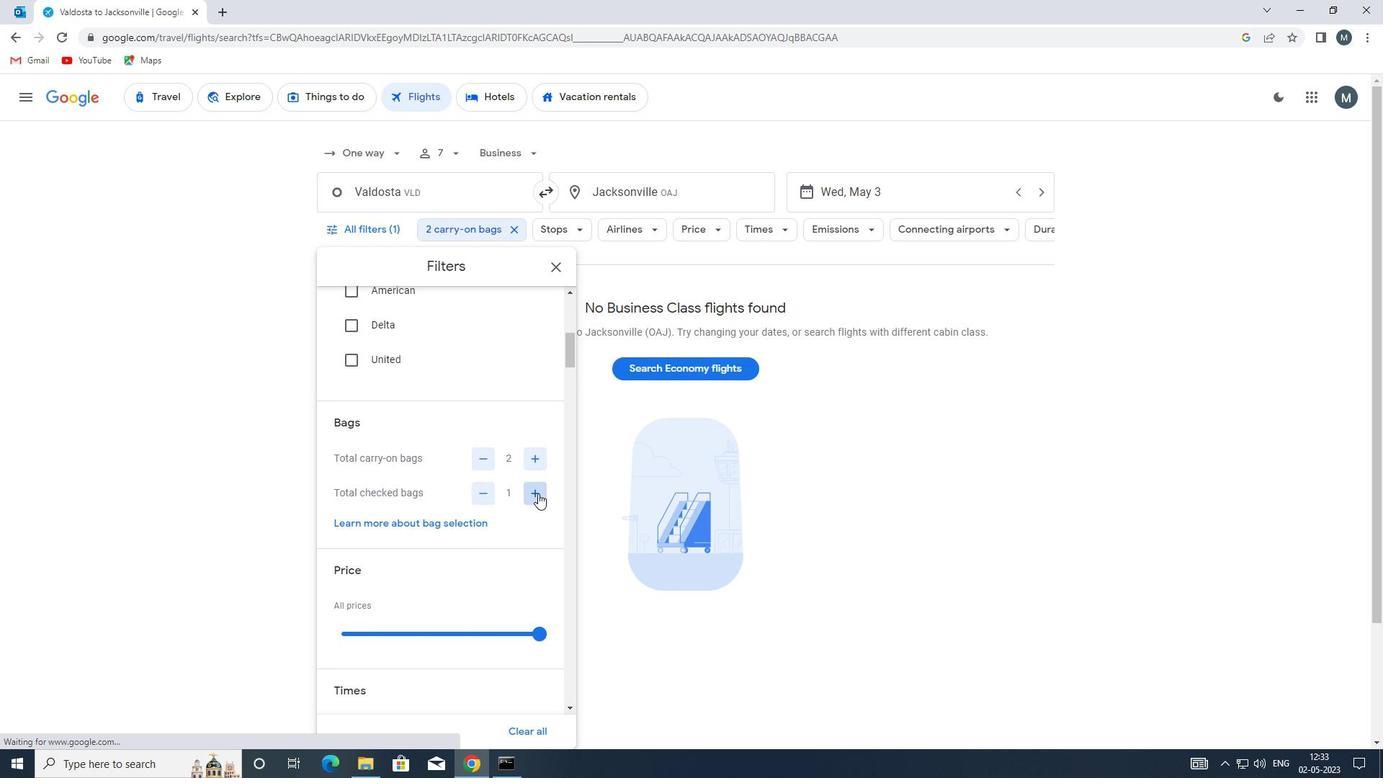
Action: Mouse pressed left at (538, 493)
Screenshot: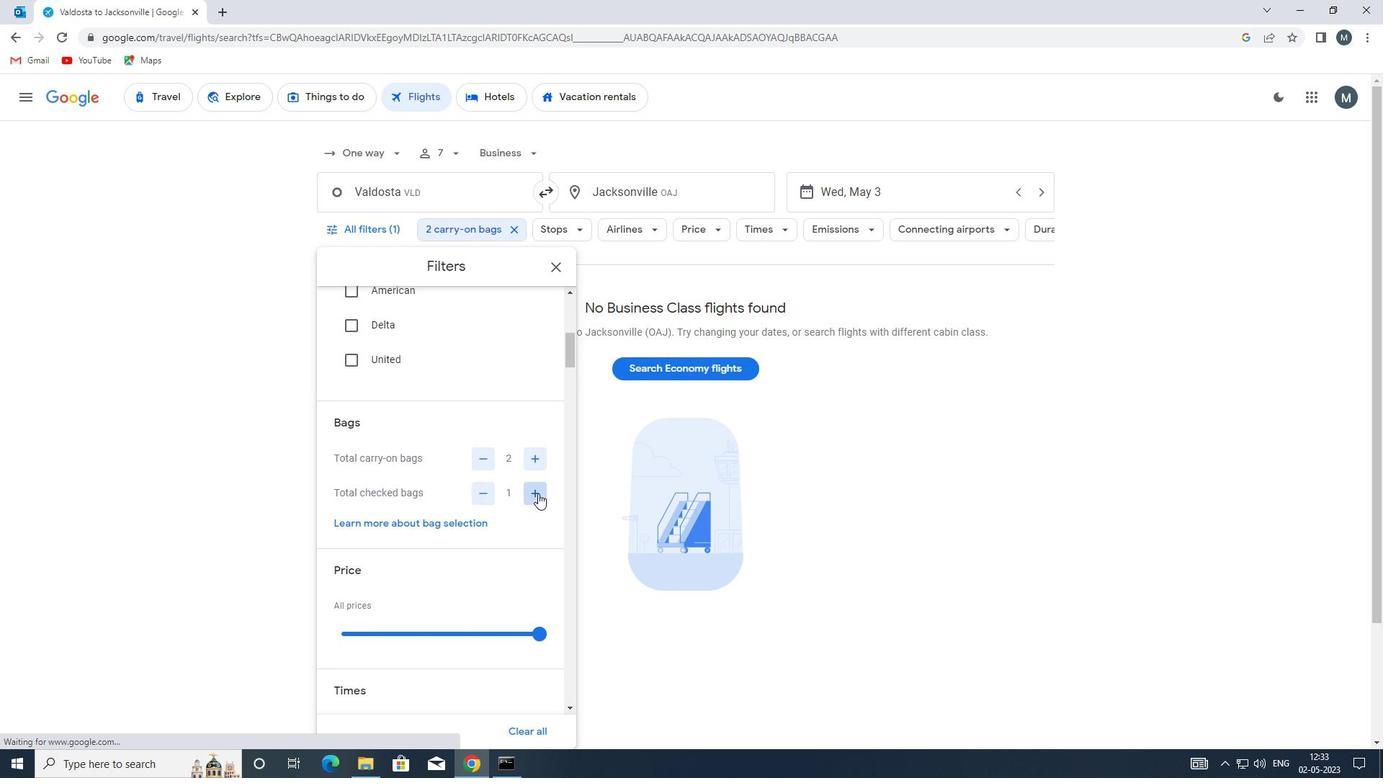 
Action: Mouse moved to (538, 492)
Screenshot: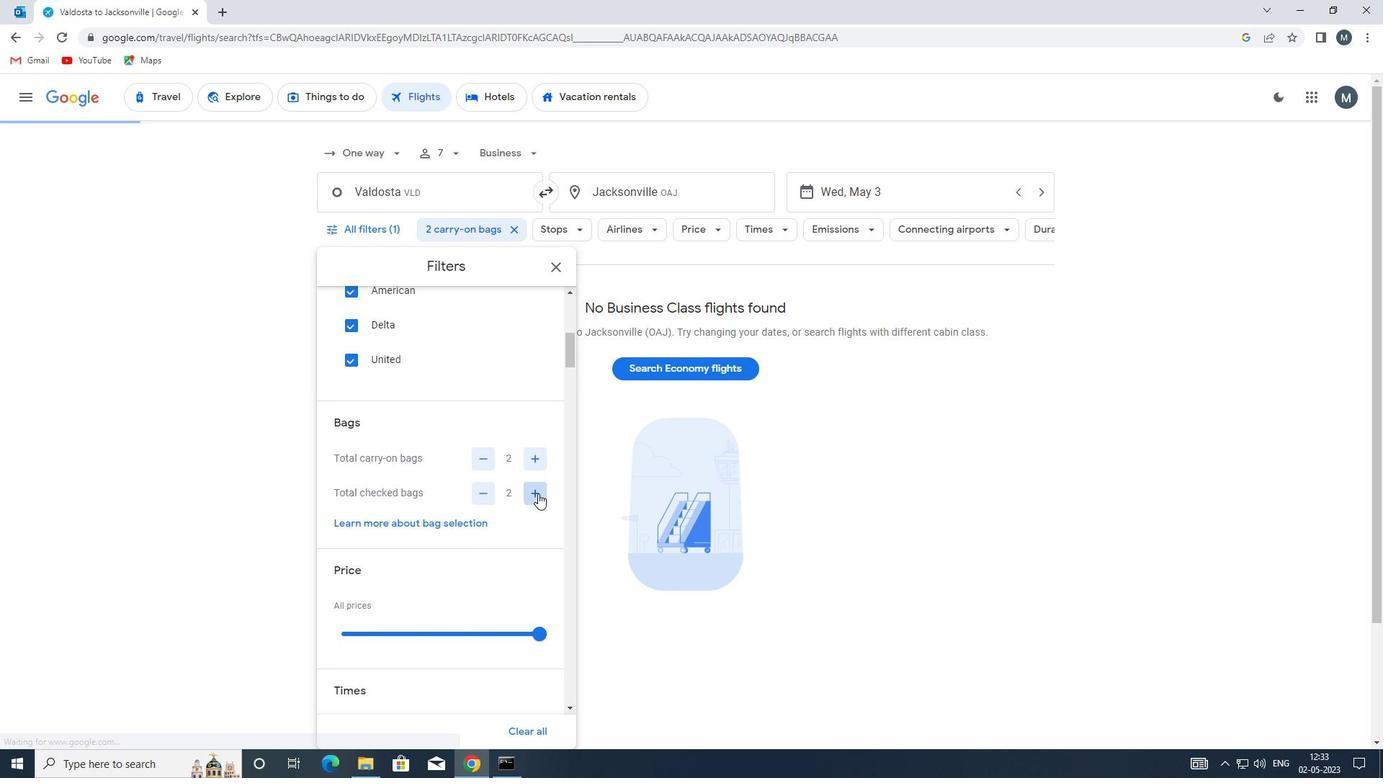 
Action: Mouse pressed left at (538, 492)
Screenshot: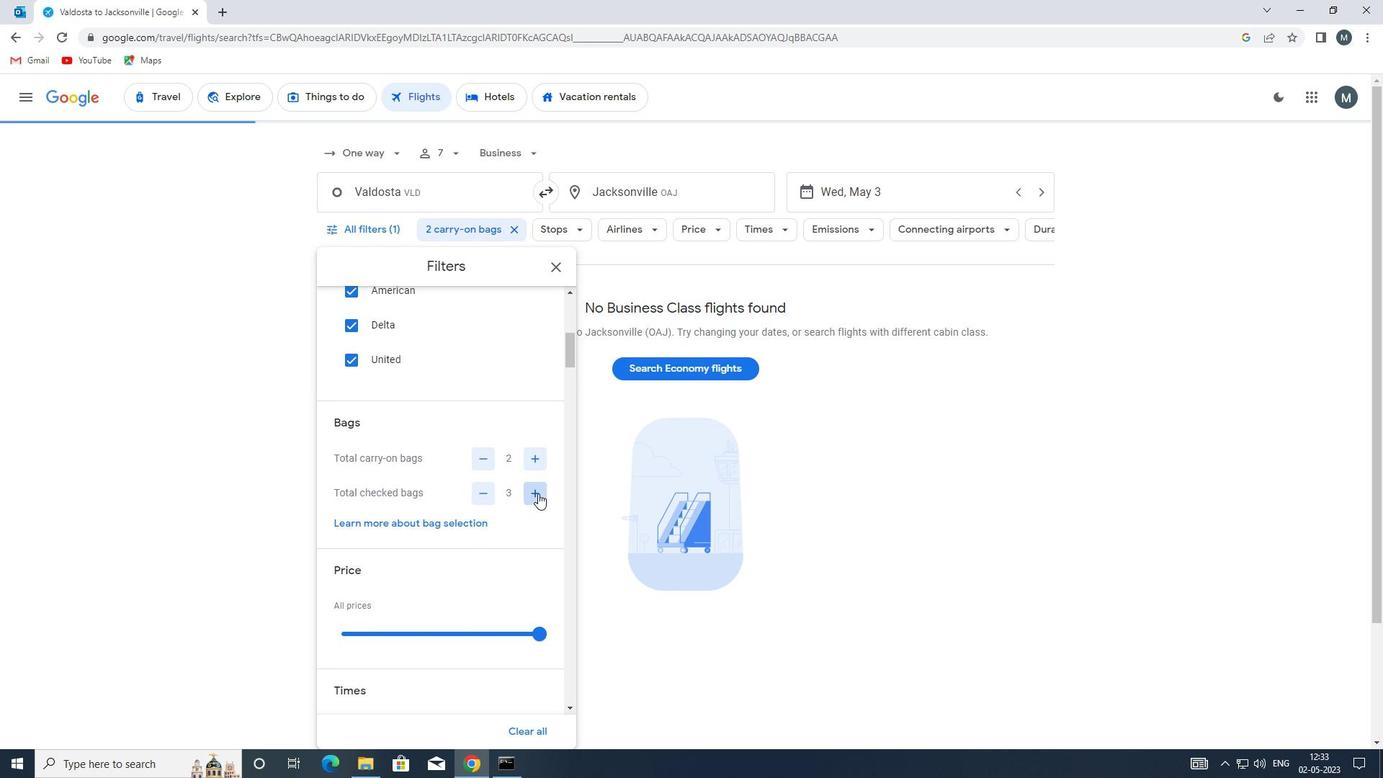 
Action: Mouse pressed left at (538, 492)
Screenshot: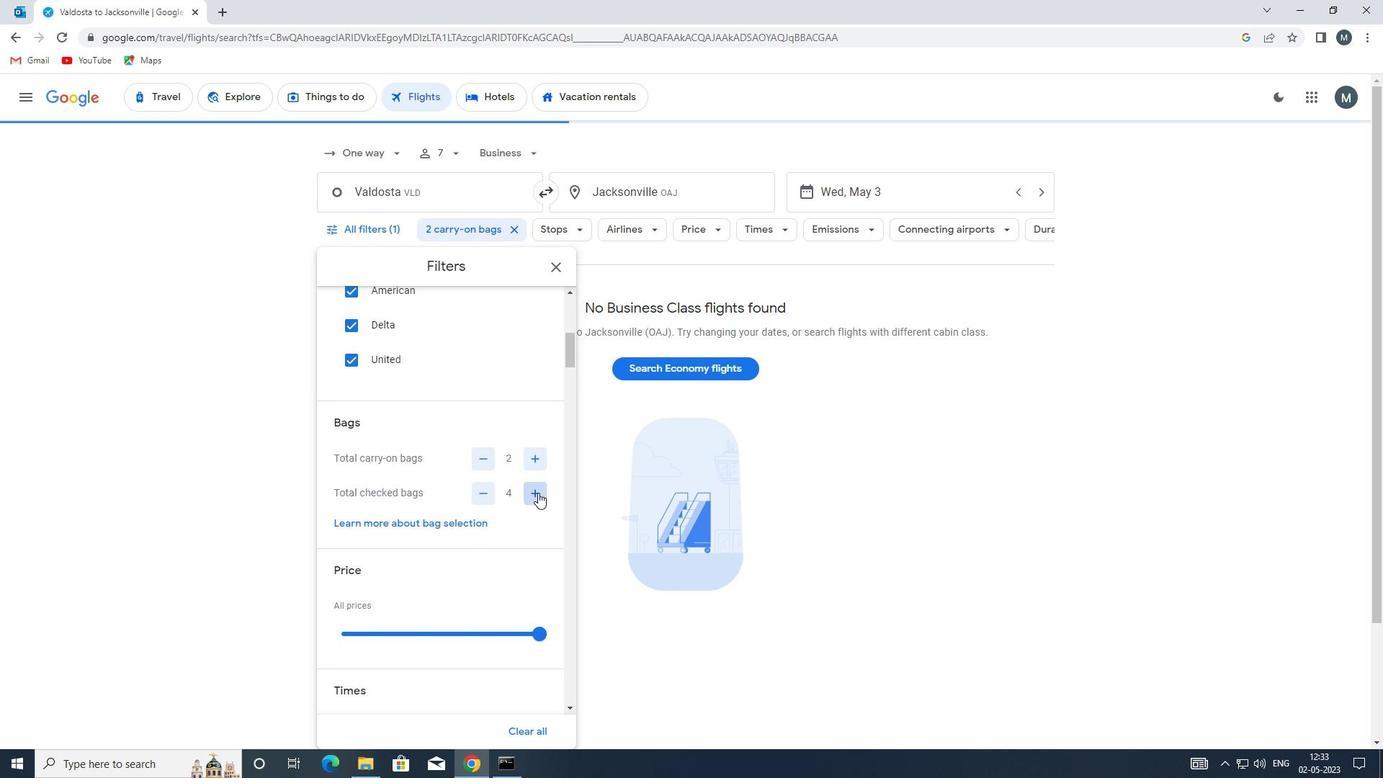 
Action: Mouse pressed left at (538, 492)
Screenshot: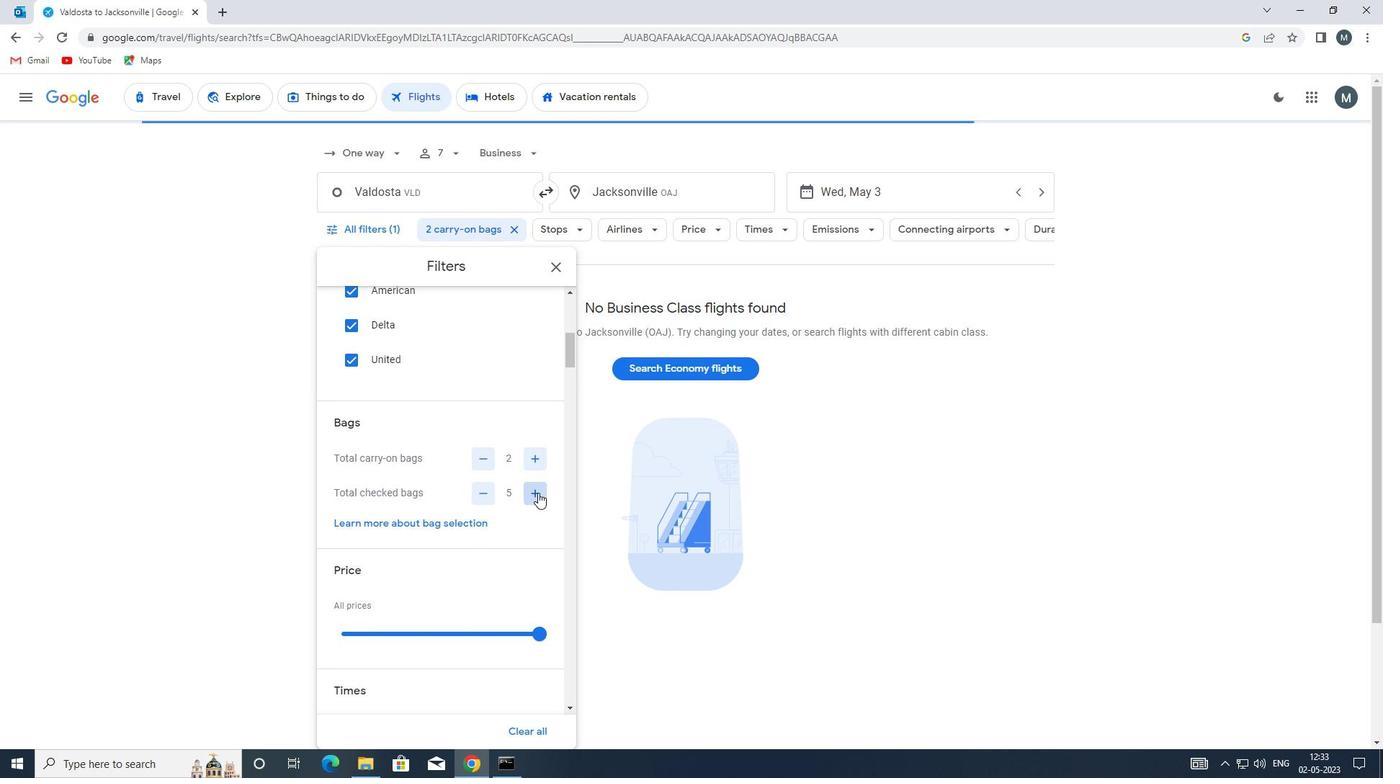 
Action: Mouse pressed left at (538, 492)
Screenshot: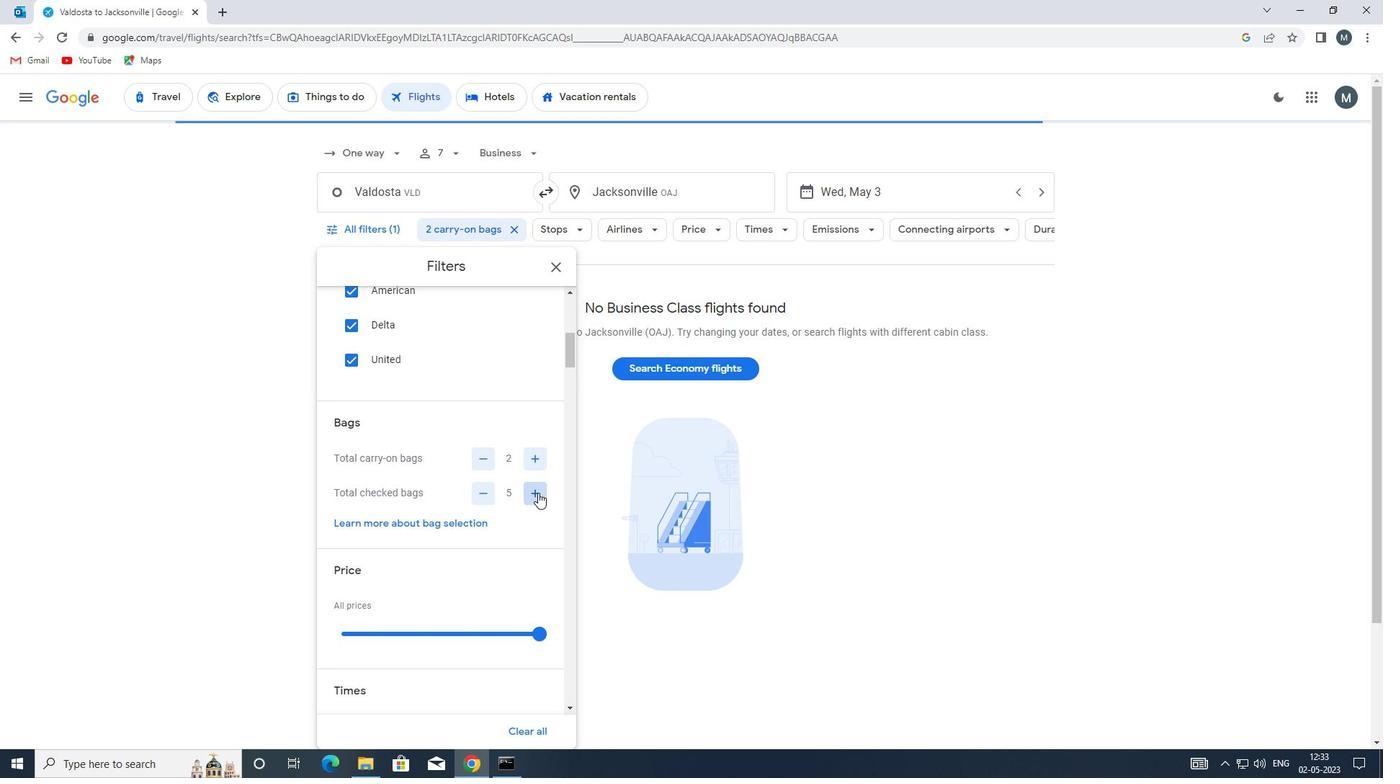 
Action: Mouse pressed left at (538, 492)
Screenshot: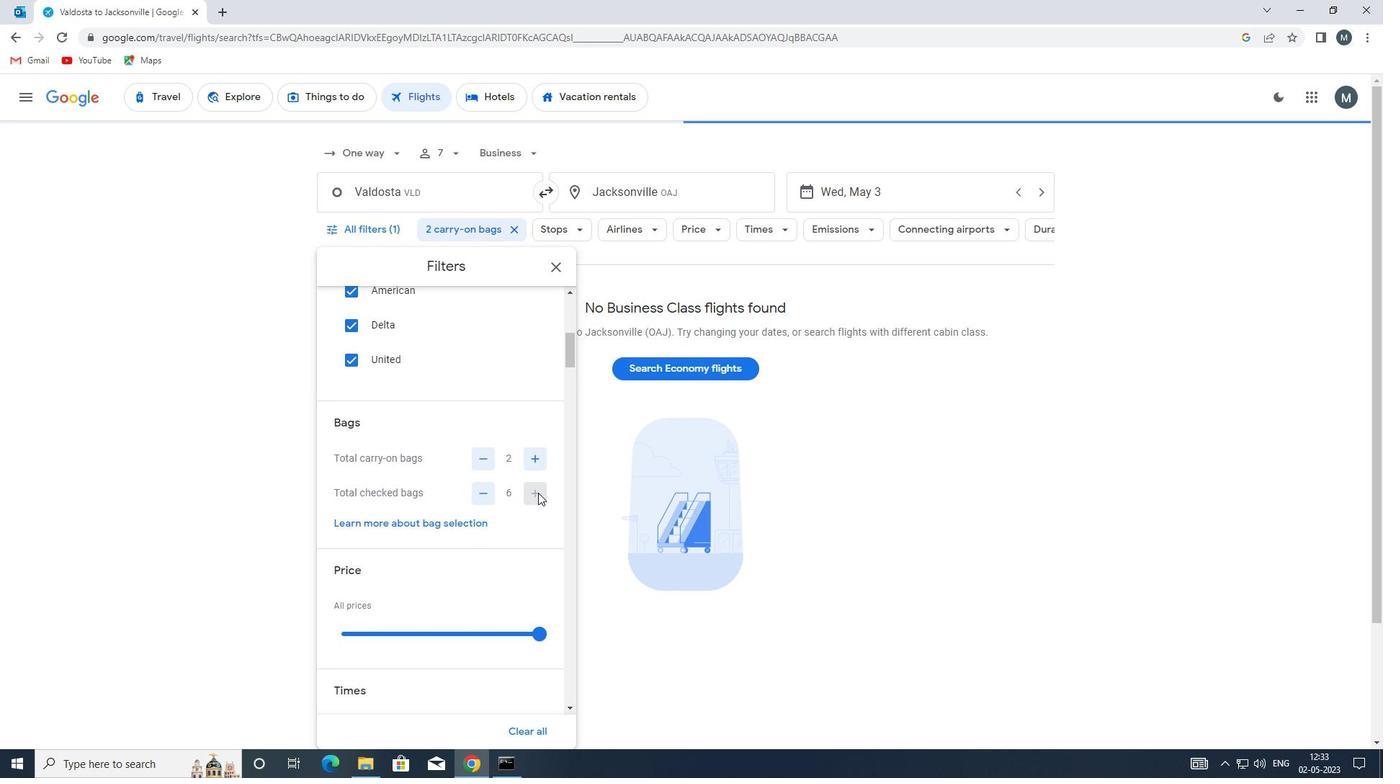 
Action: Mouse moved to (462, 495)
Screenshot: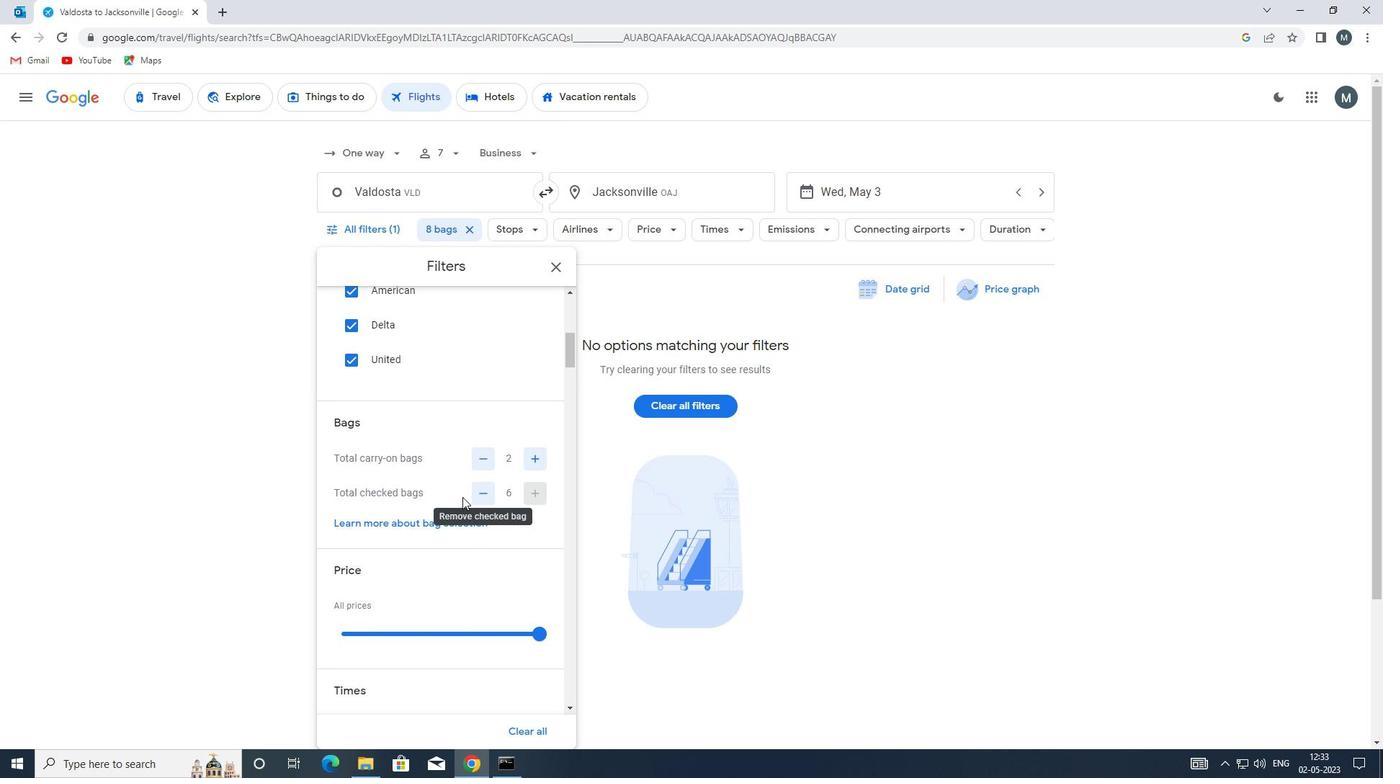 
Action: Mouse scrolled (462, 495) with delta (0, 0)
Screenshot: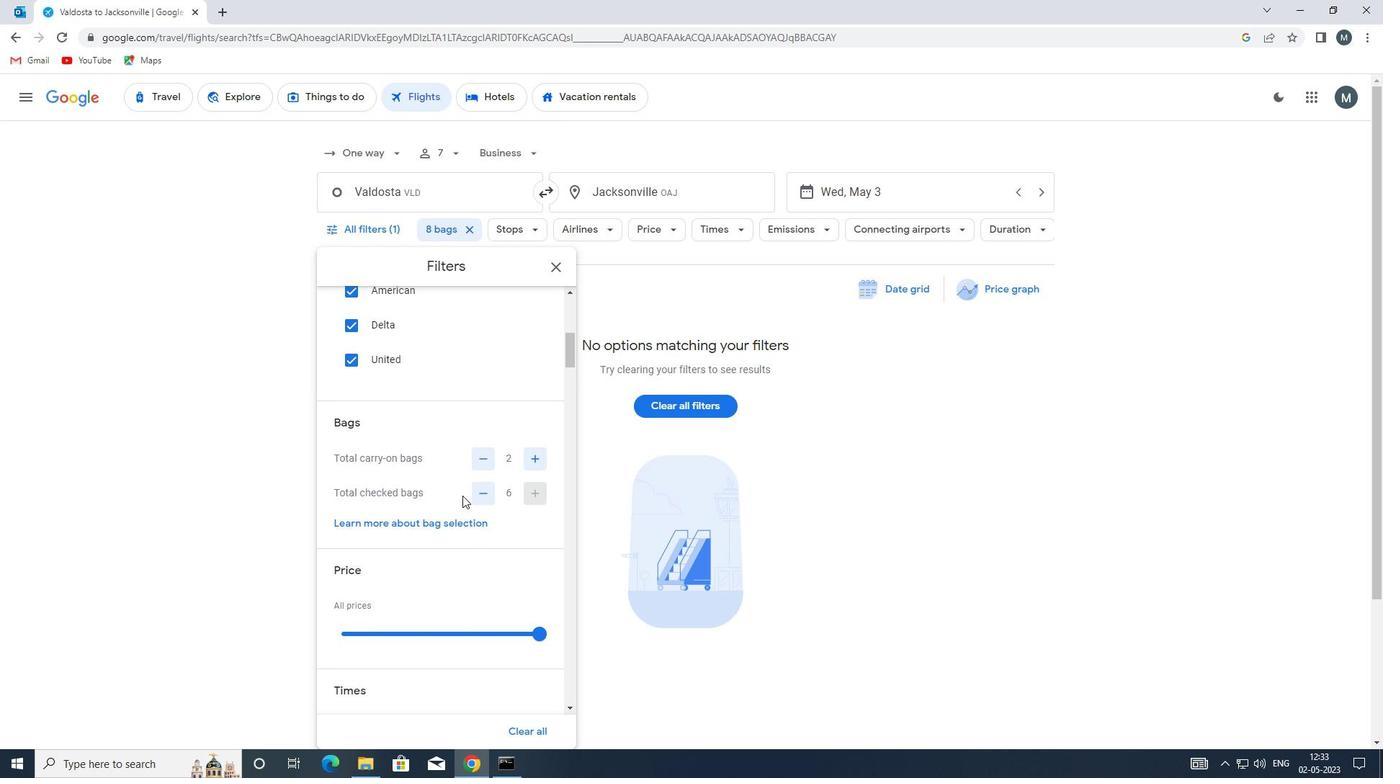 
Action: Mouse moved to (461, 493)
Screenshot: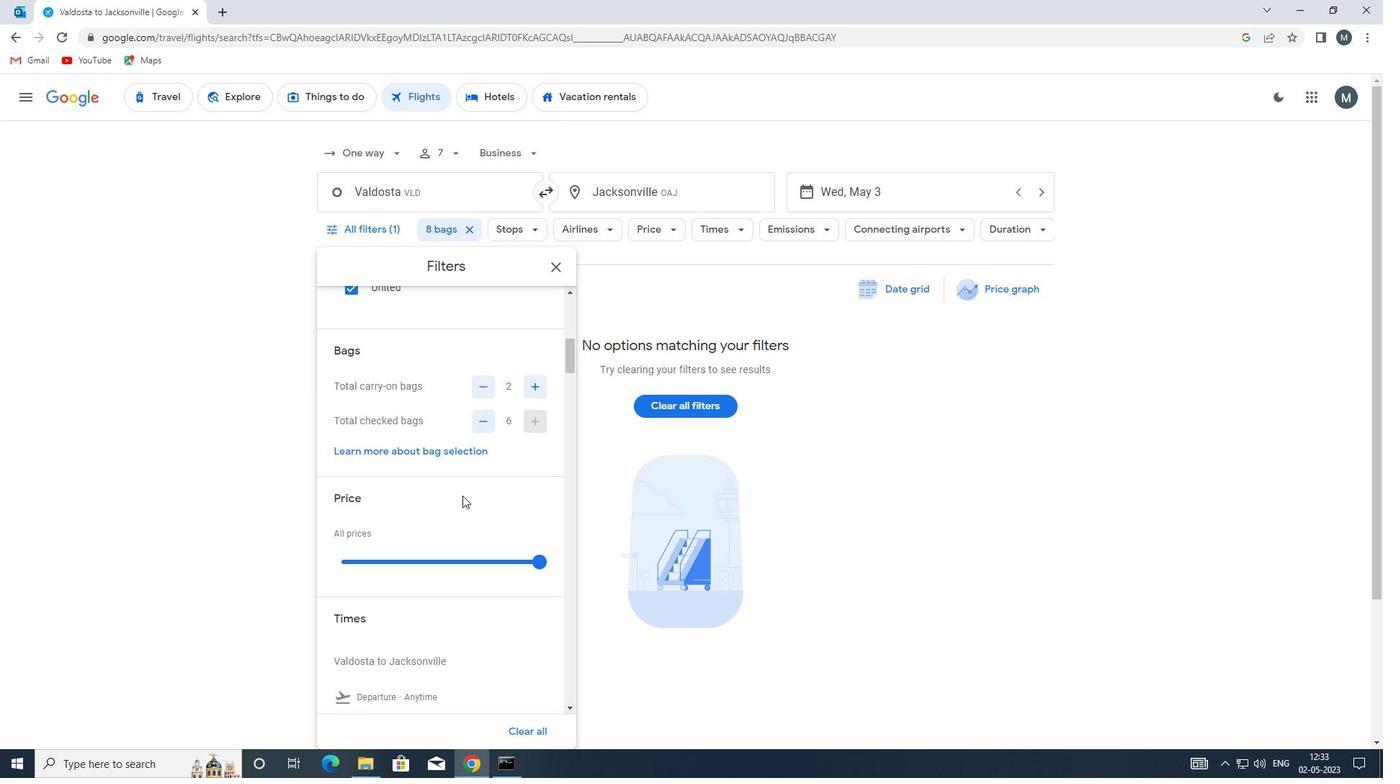 
Action: Mouse scrolled (461, 492) with delta (0, 0)
Screenshot: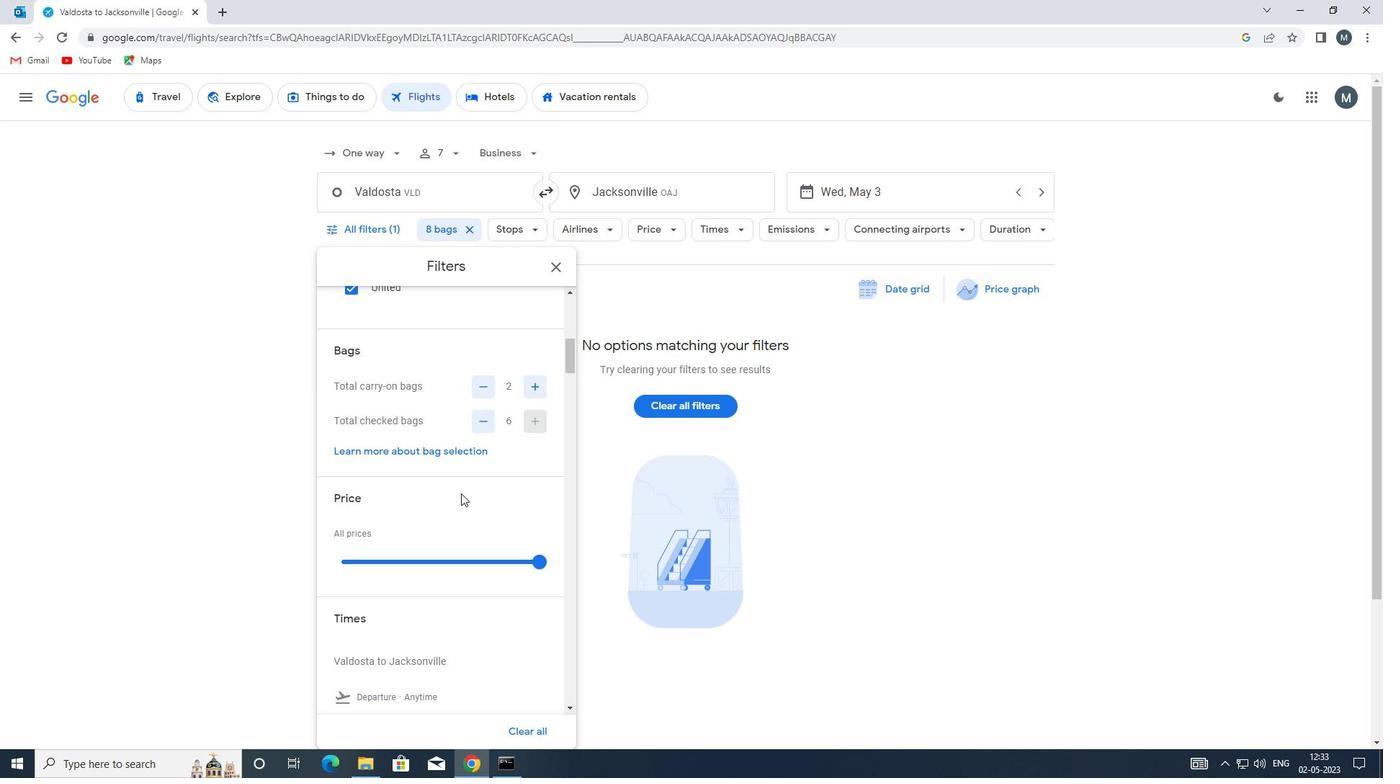 
Action: Mouse moved to (432, 482)
Screenshot: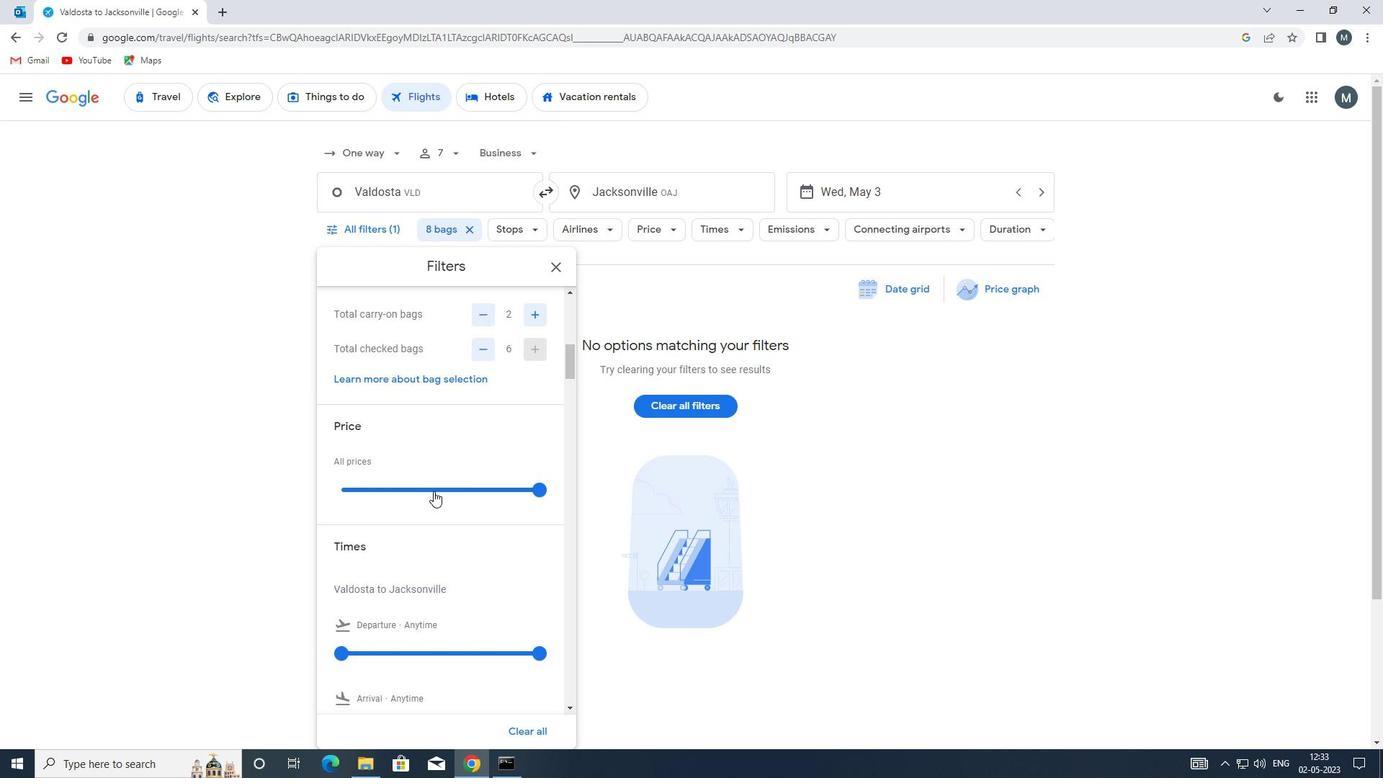 
Action: Mouse pressed left at (432, 482)
Screenshot: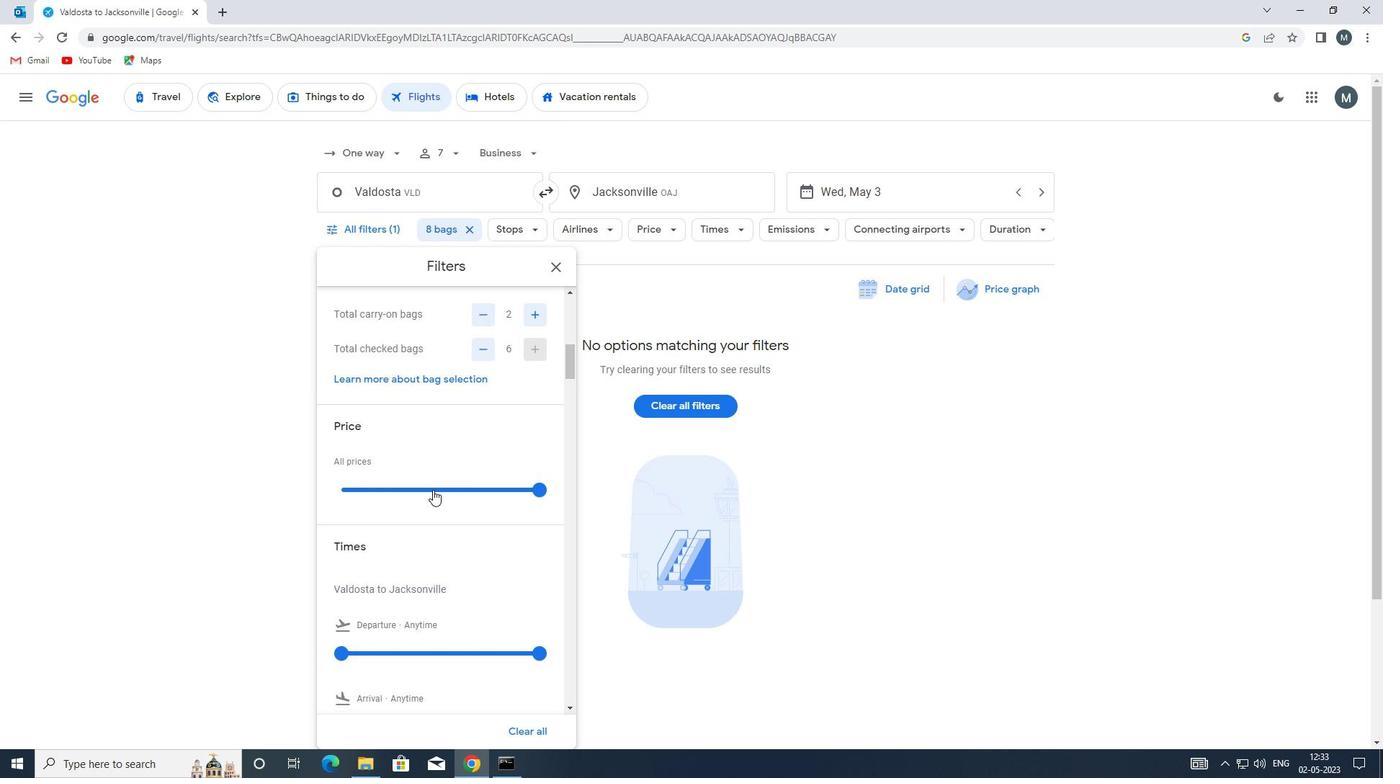 
Action: Mouse pressed left at (432, 482)
Screenshot: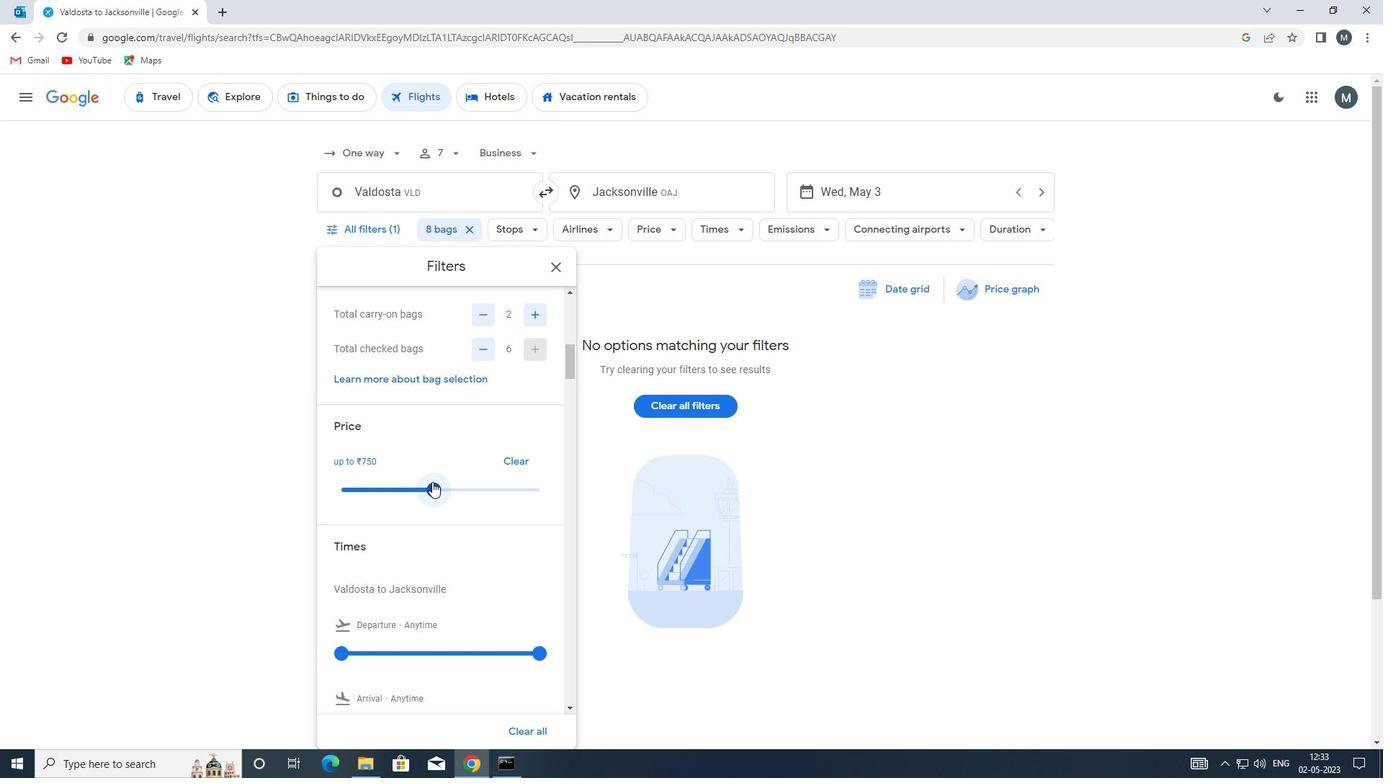 
Action: Mouse moved to (485, 485)
Screenshot: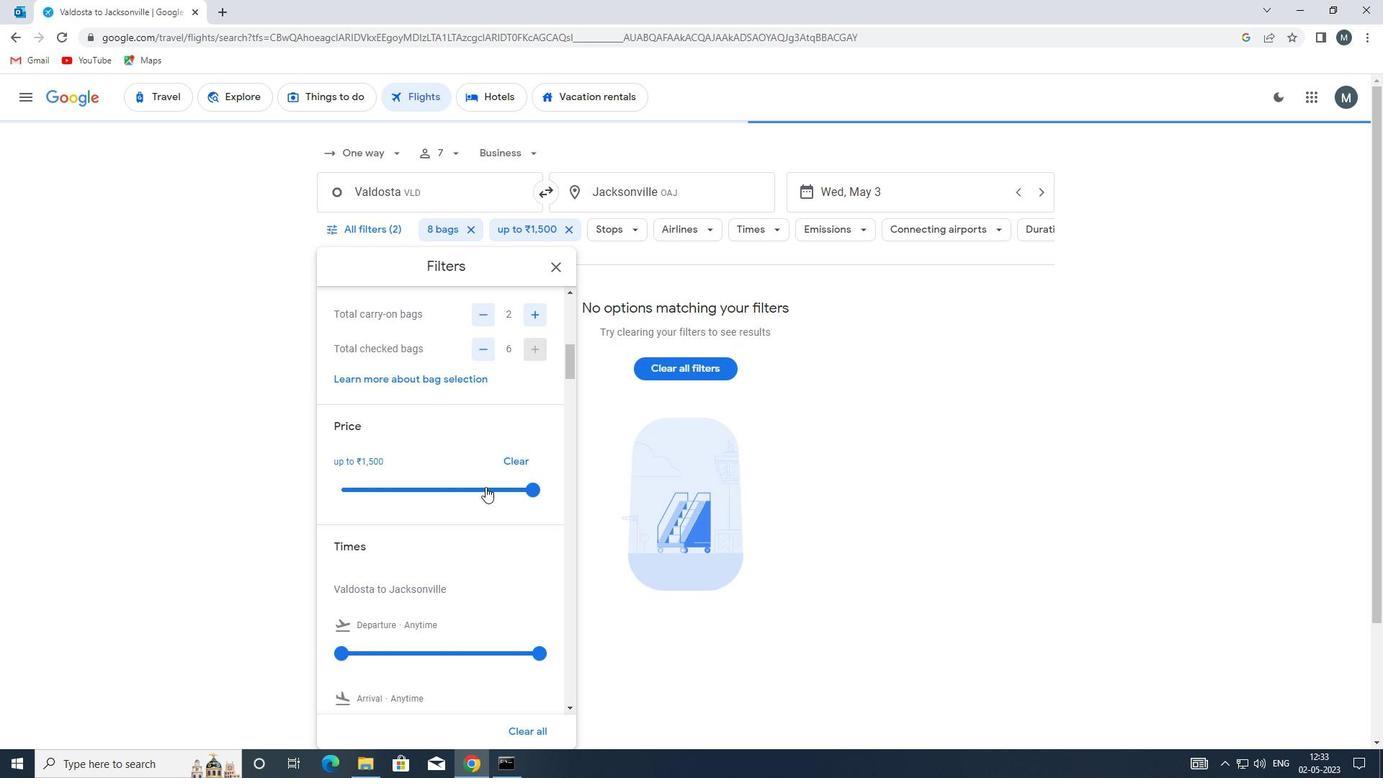 
Action: Mouse scrolled (485, 485) with delta (0, 0)
Screenshot: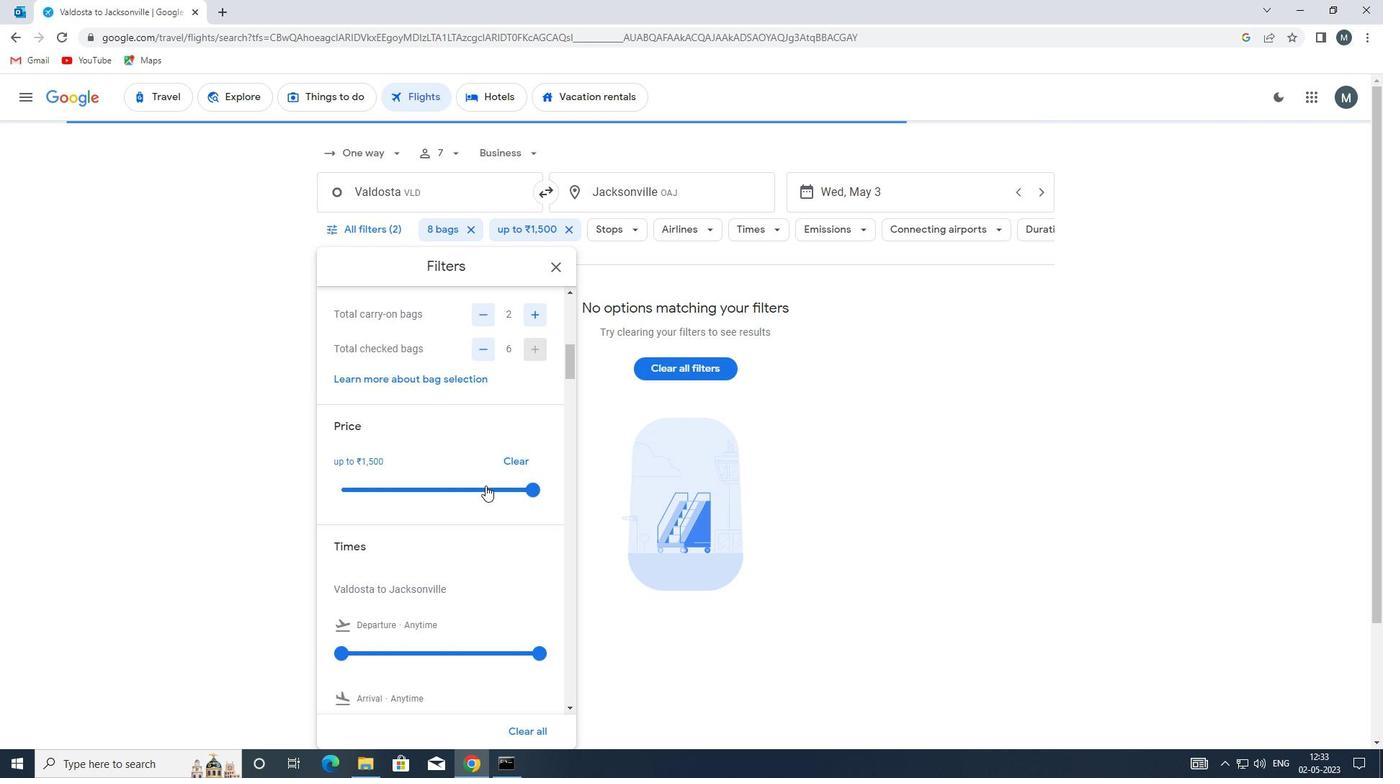 
Action: Mouse moved to (485, 485)
Screenshot: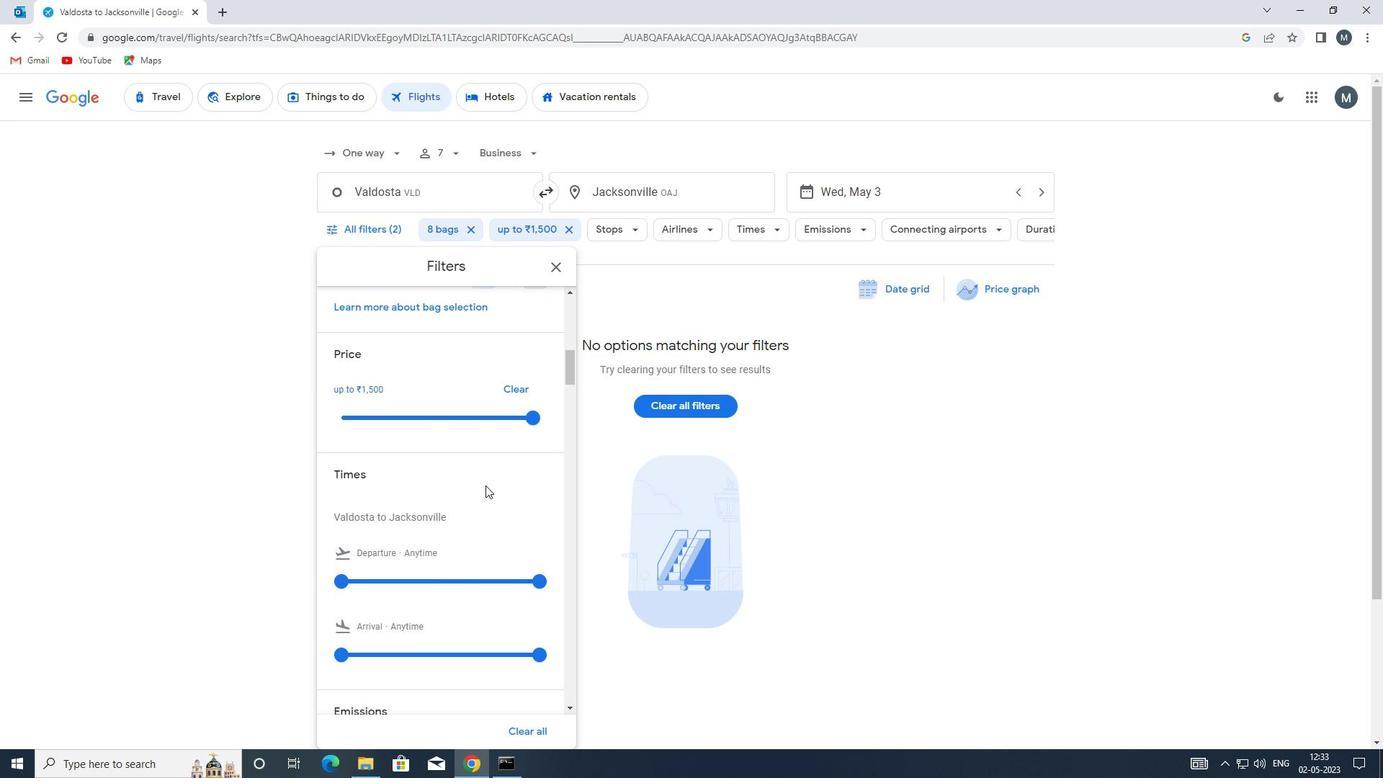 
Action: Mouse scrolled (485, 484) with delta (0, 0)
Screenshot: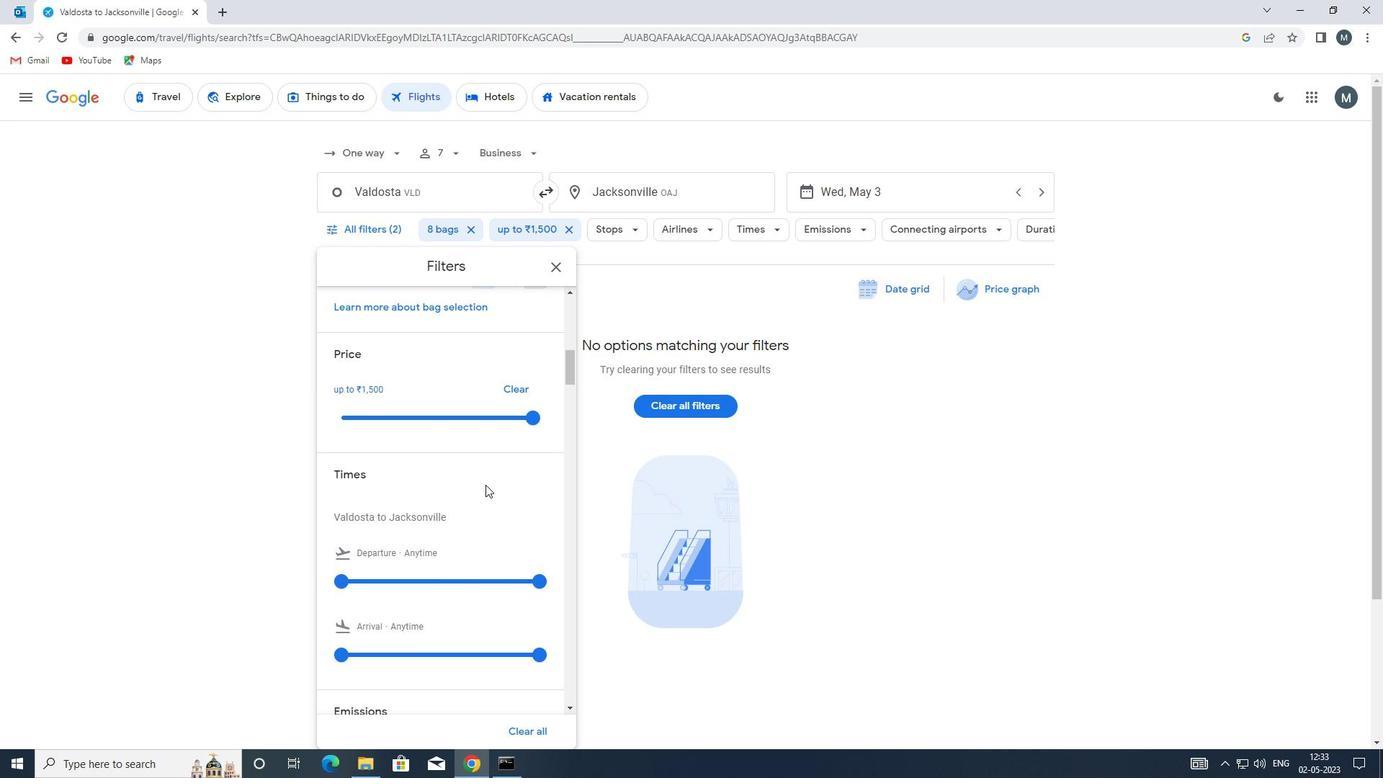 
Action: Mouse moved to (350, 505)
Screenshot: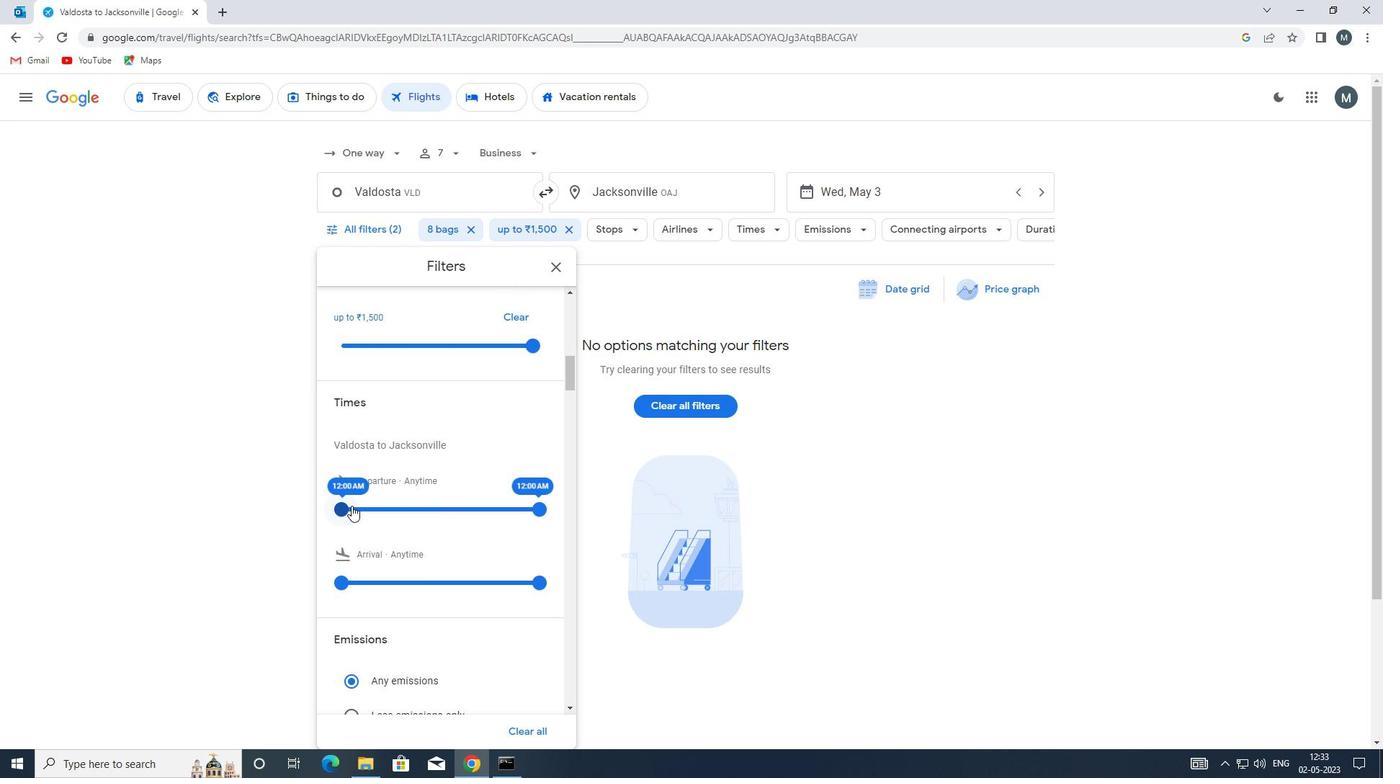 
Action: Mouse pressed left at (350, 505)
Screenshot: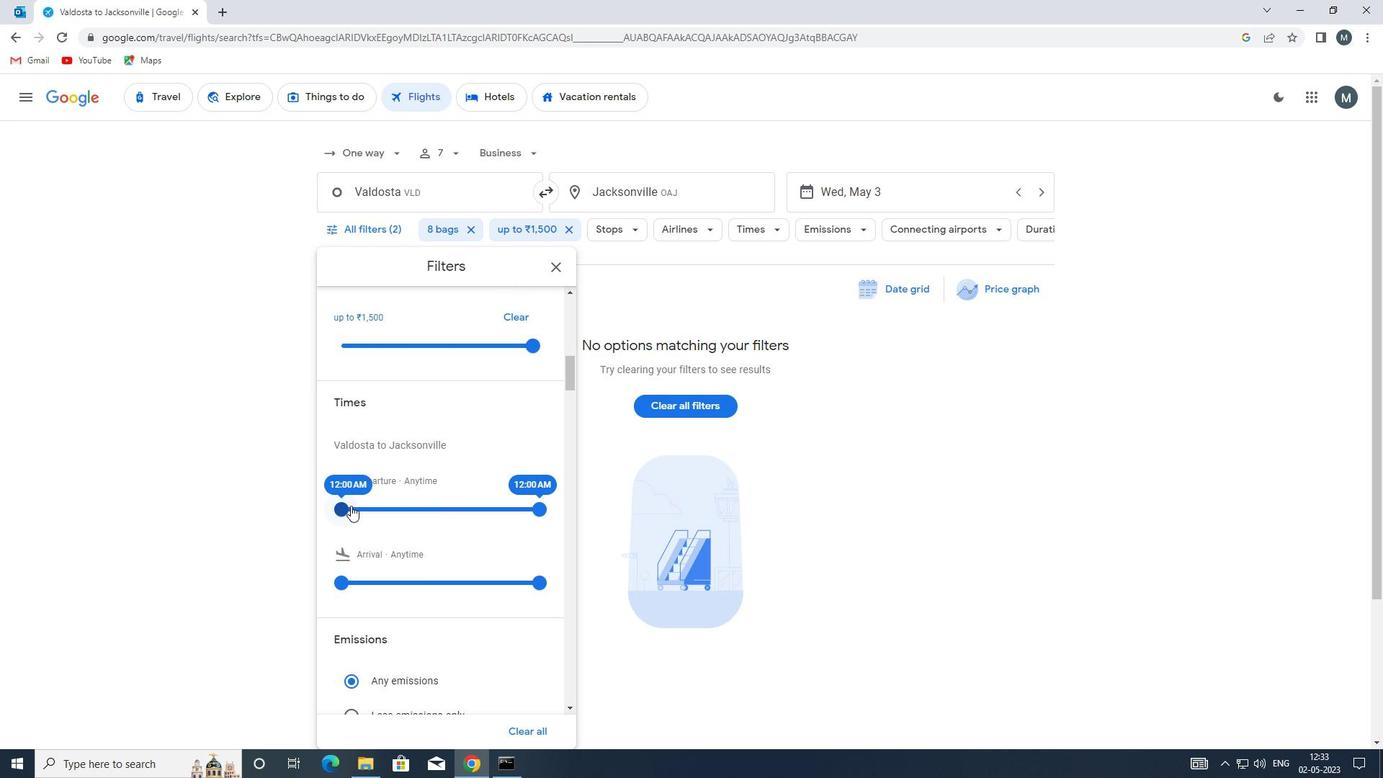 
Action: Mouse moved to (538, 506)
Screenshot: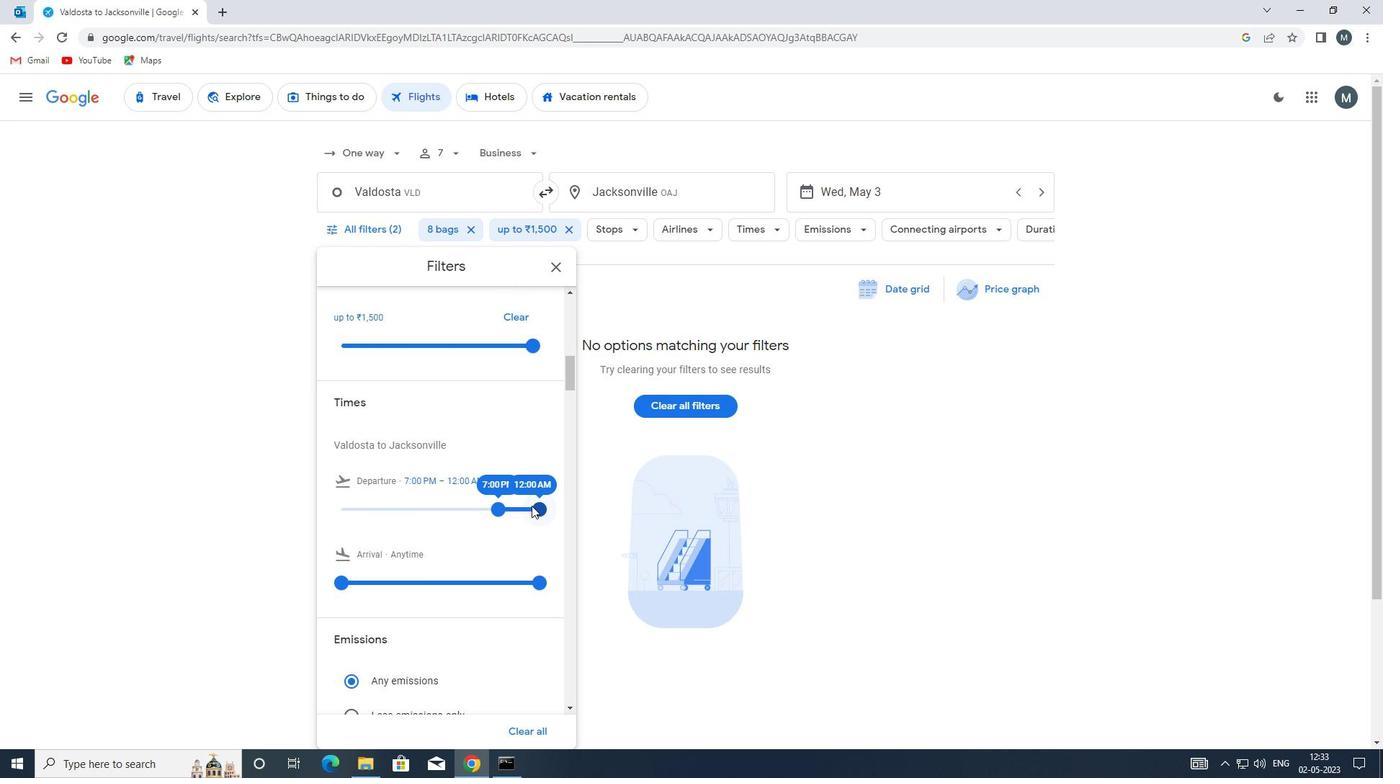 
Action: Mouse pressed left at (538, 506)
Screenshot: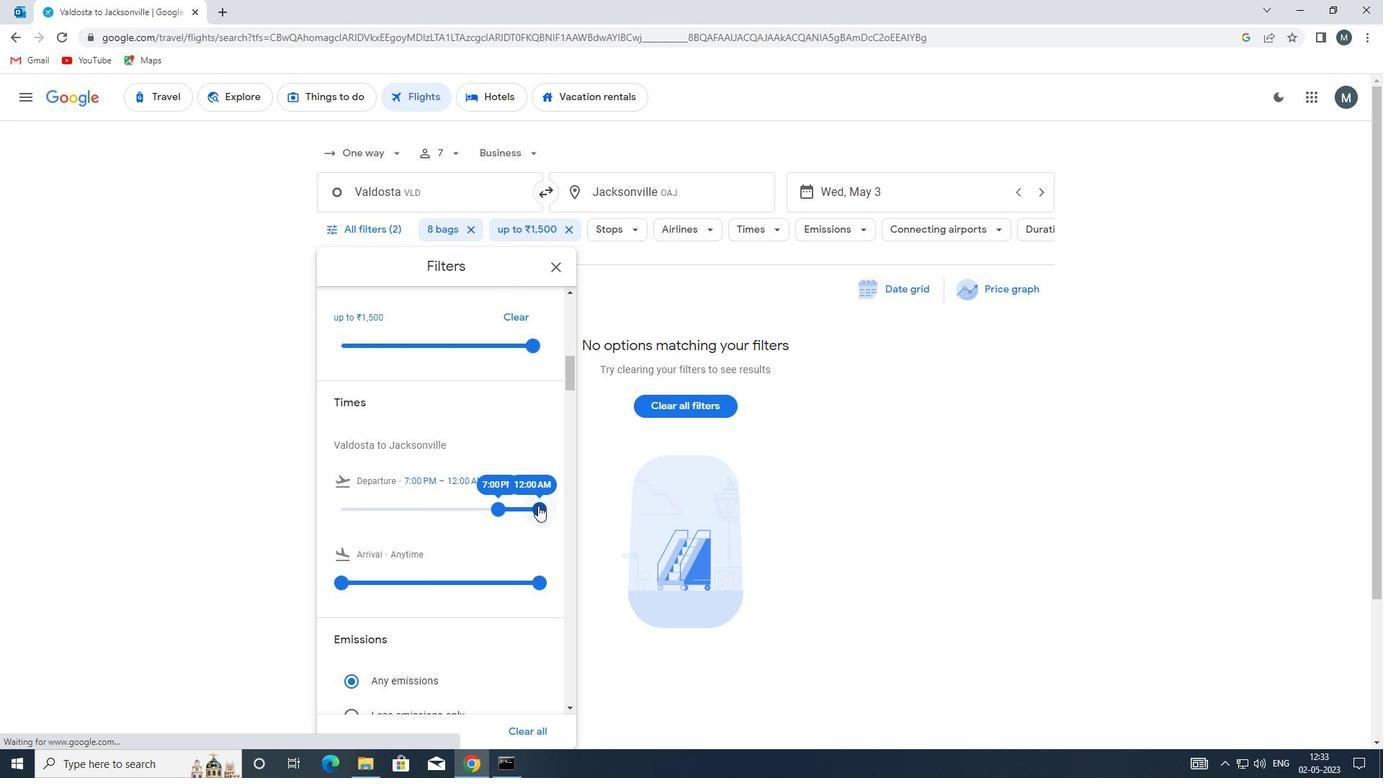
Action: Mouse moved to (498, 500)
Screenshot: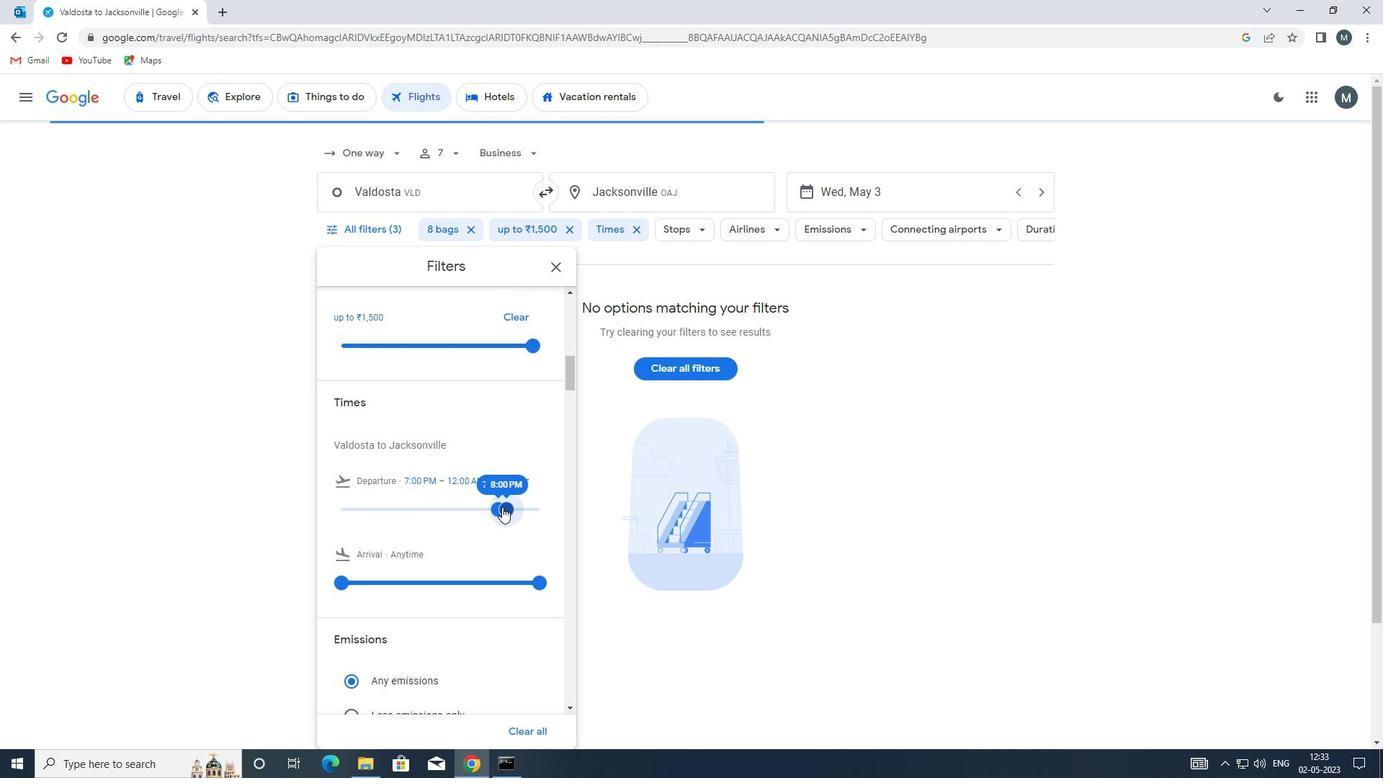 
Action: Mouse scrolled (498, 499) with delta (0, 0)
Screenshot: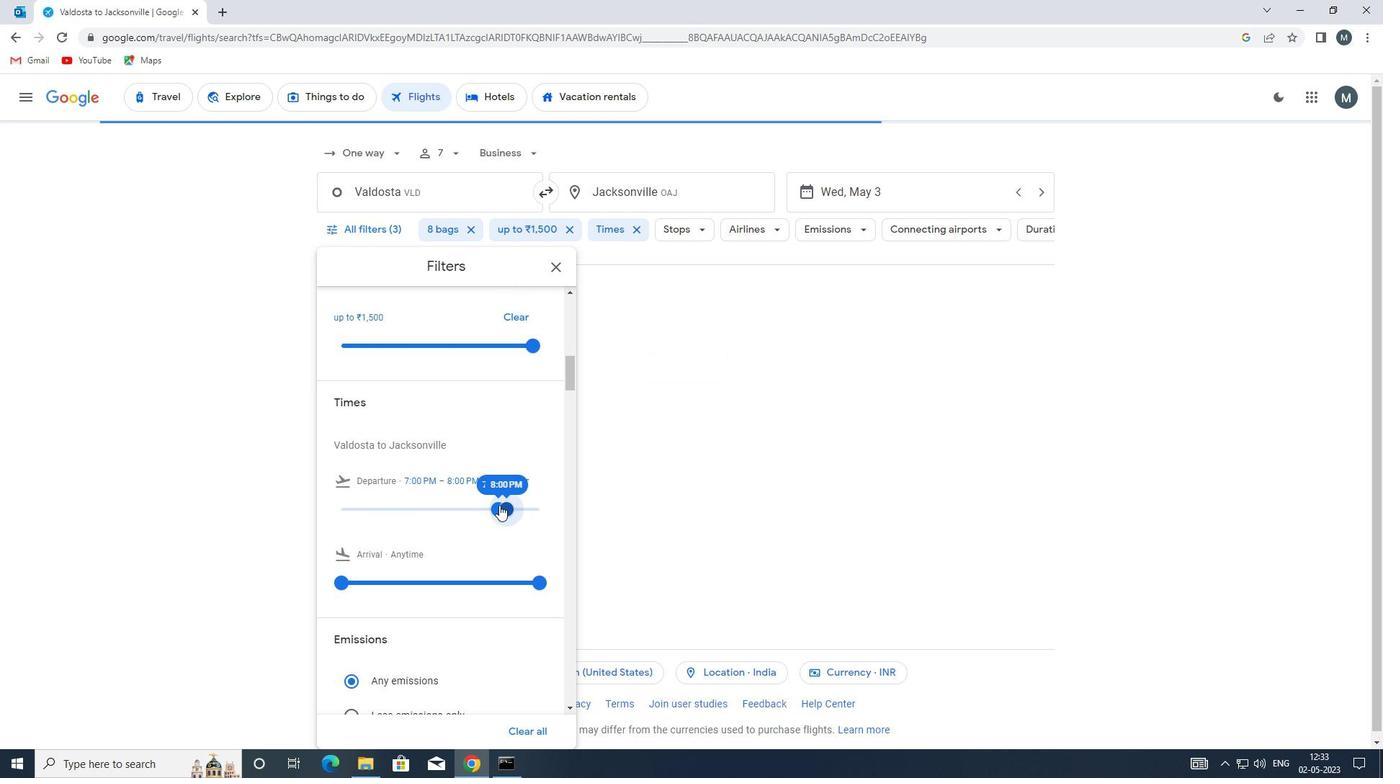 
Action: Mouse moved to (497, 500)
Screenshot: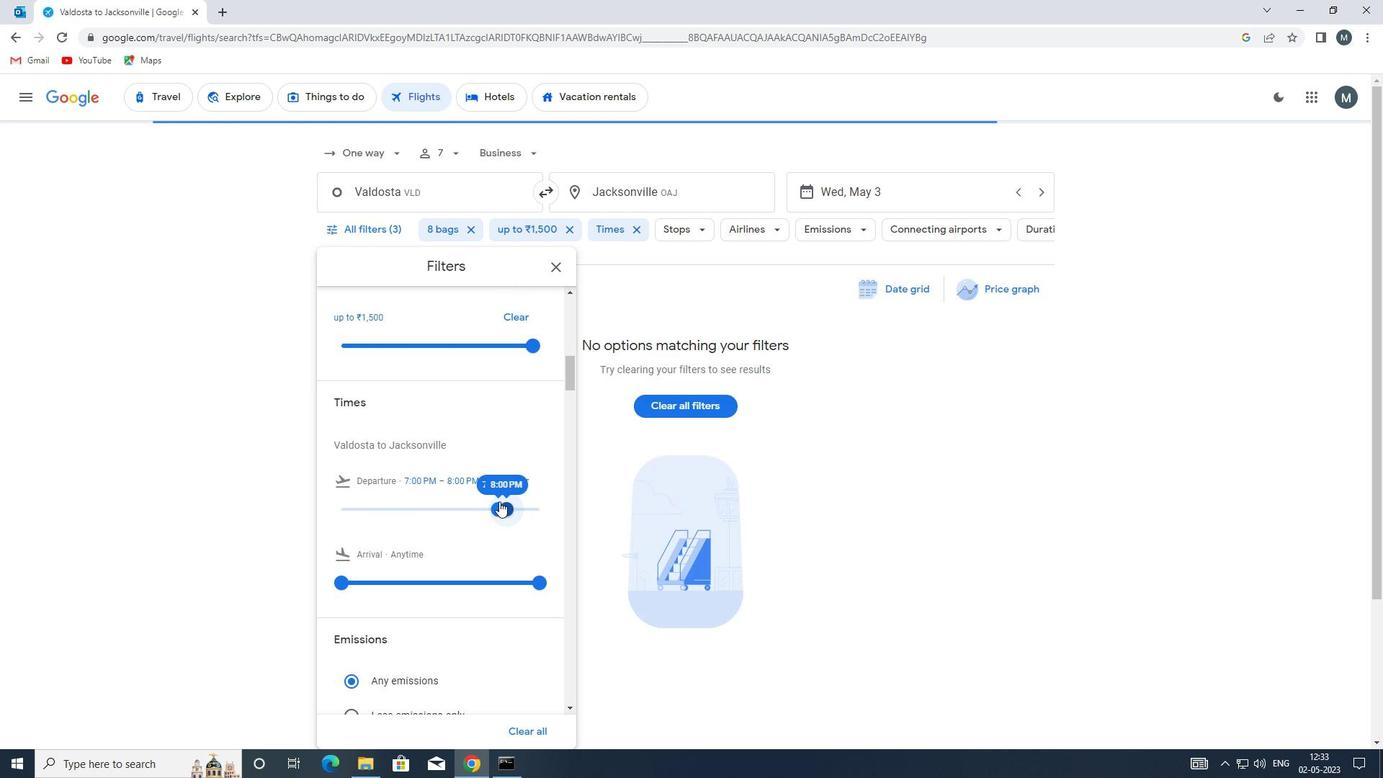 
Action: Mouse scrolled (497, 499) with delta (0, 0)
Screenshot: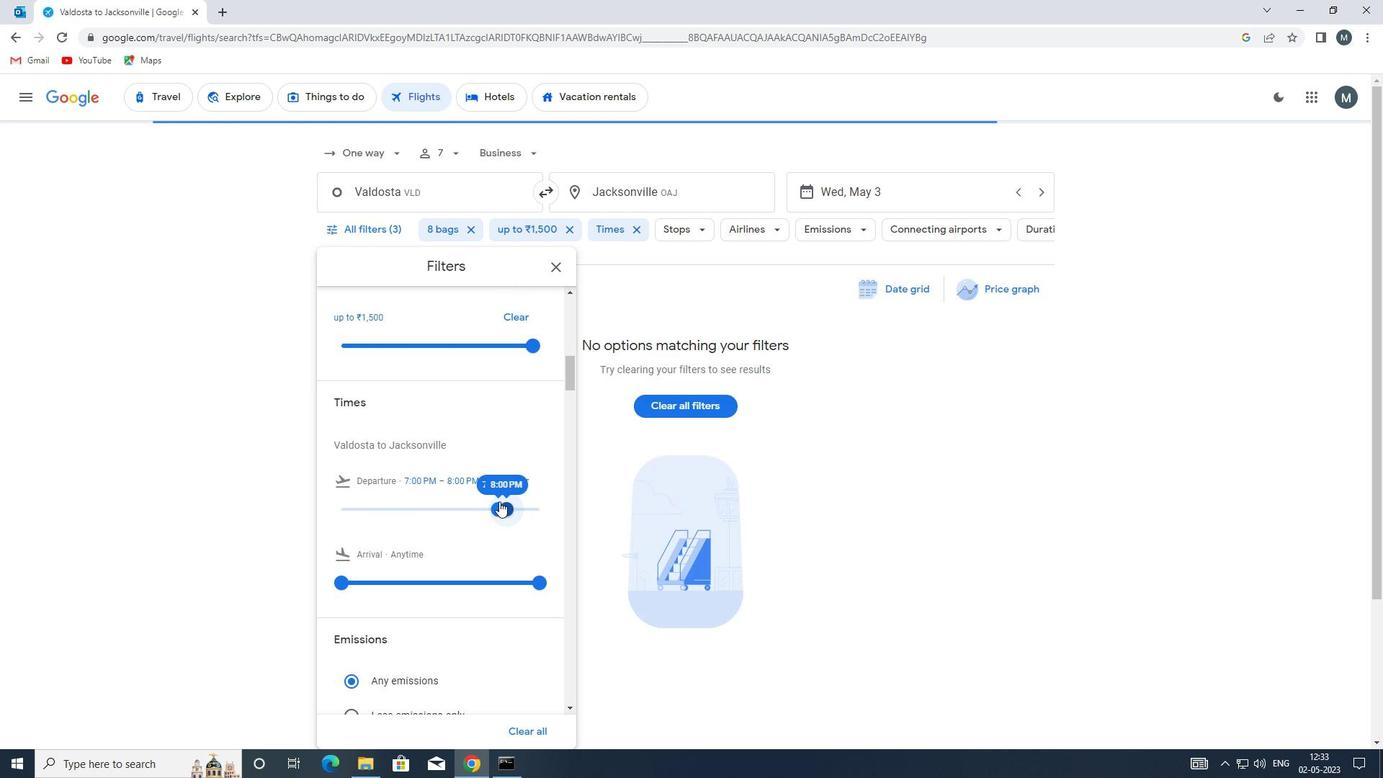 
Action: Mouse moved to (497, 499)
Screenshot: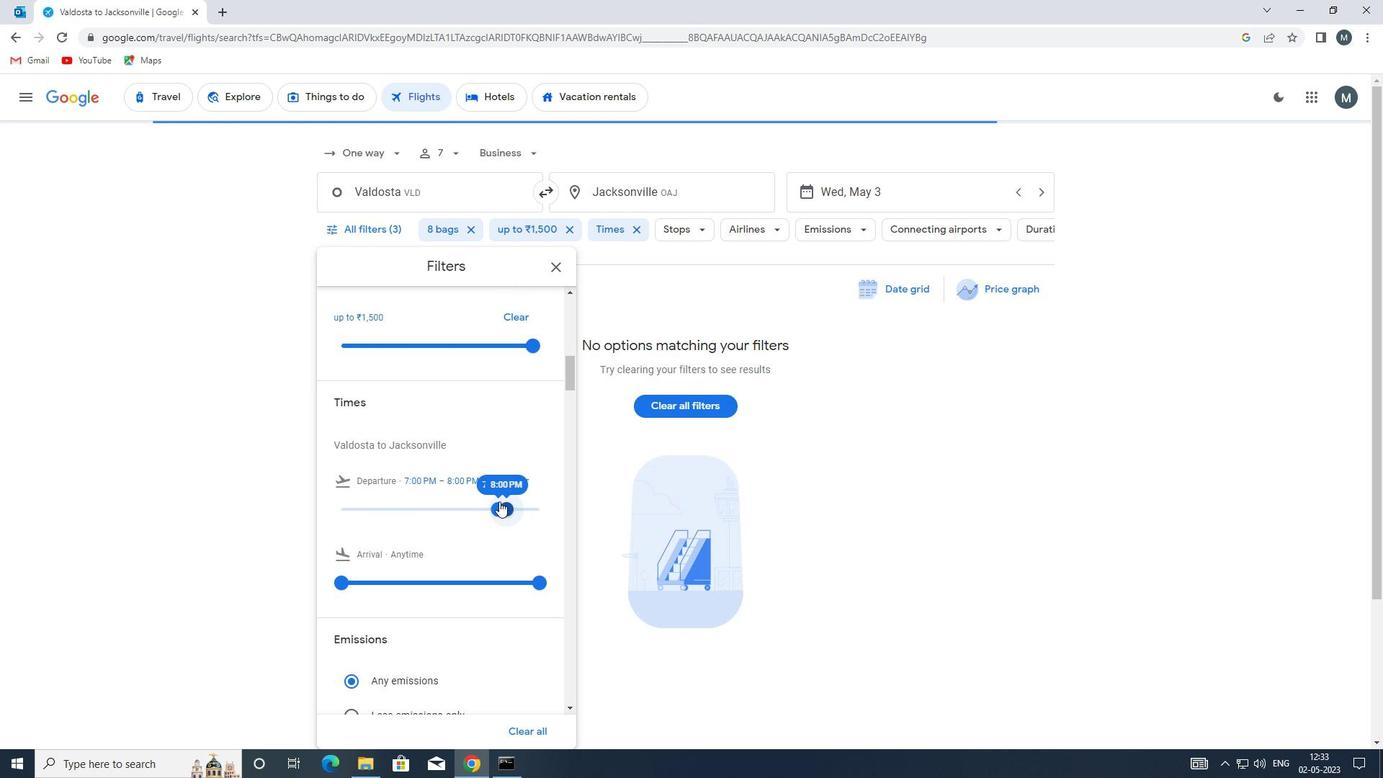 
Action: Mouse scrolled (497, 498) with delta (0, 0)
Screenshot: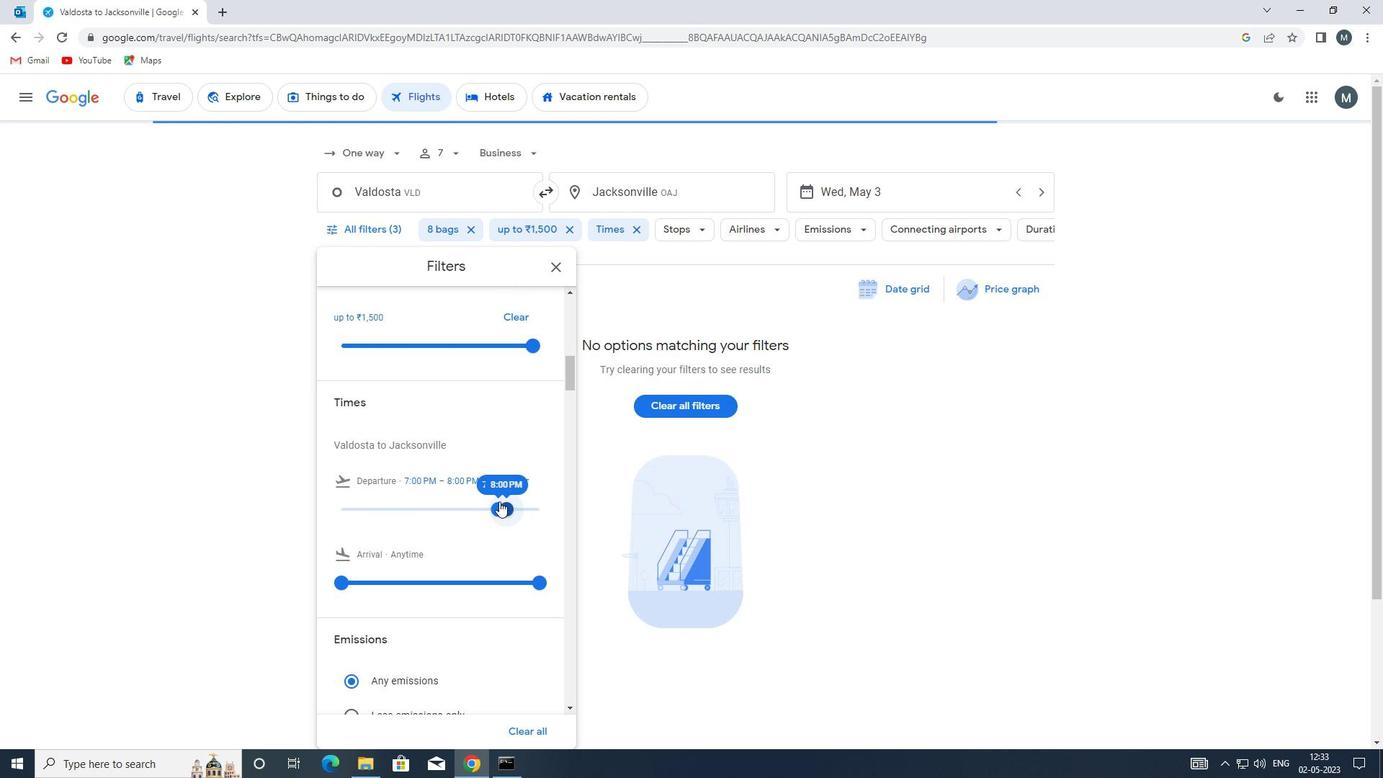 
Action: Mouse moved to (562, 273)
Screenshot: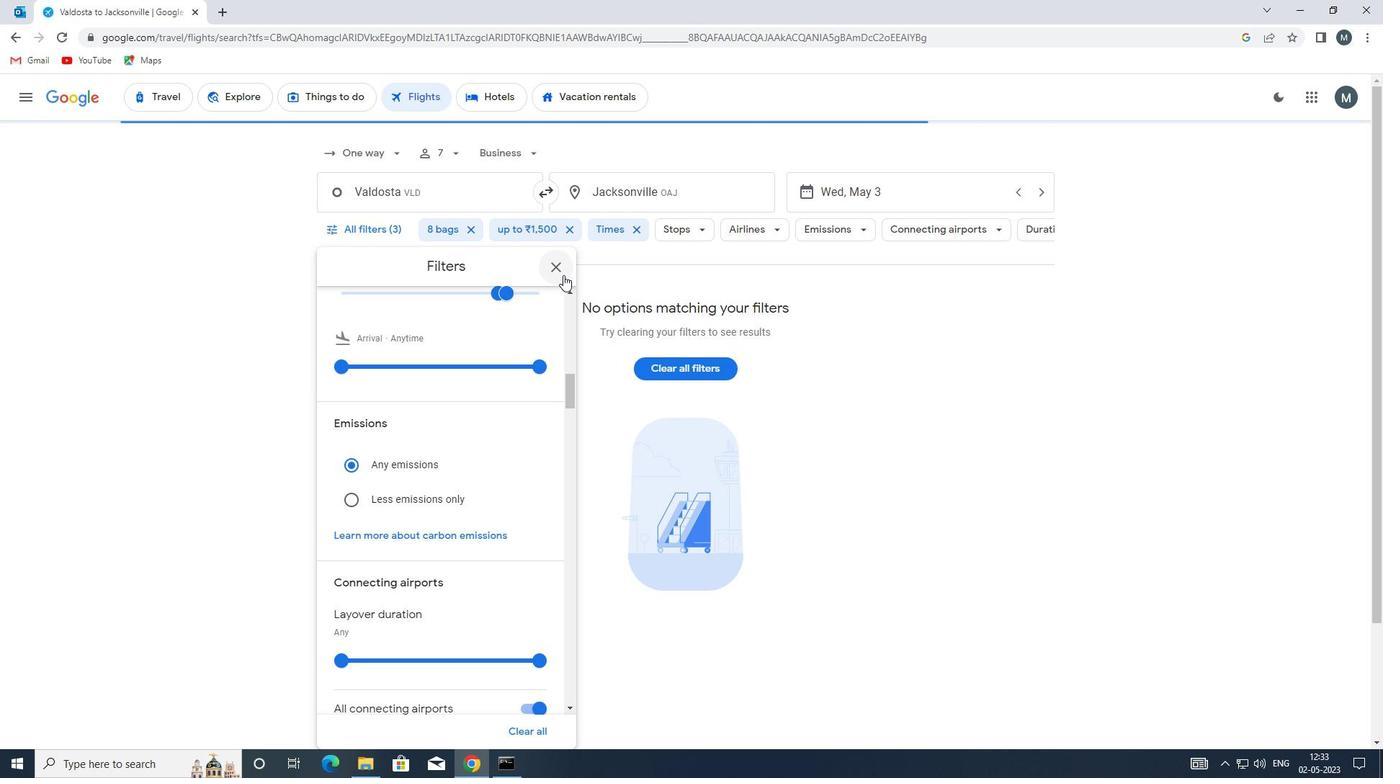 
Action: Mouse pressed left at (562, 273)
Screenshot: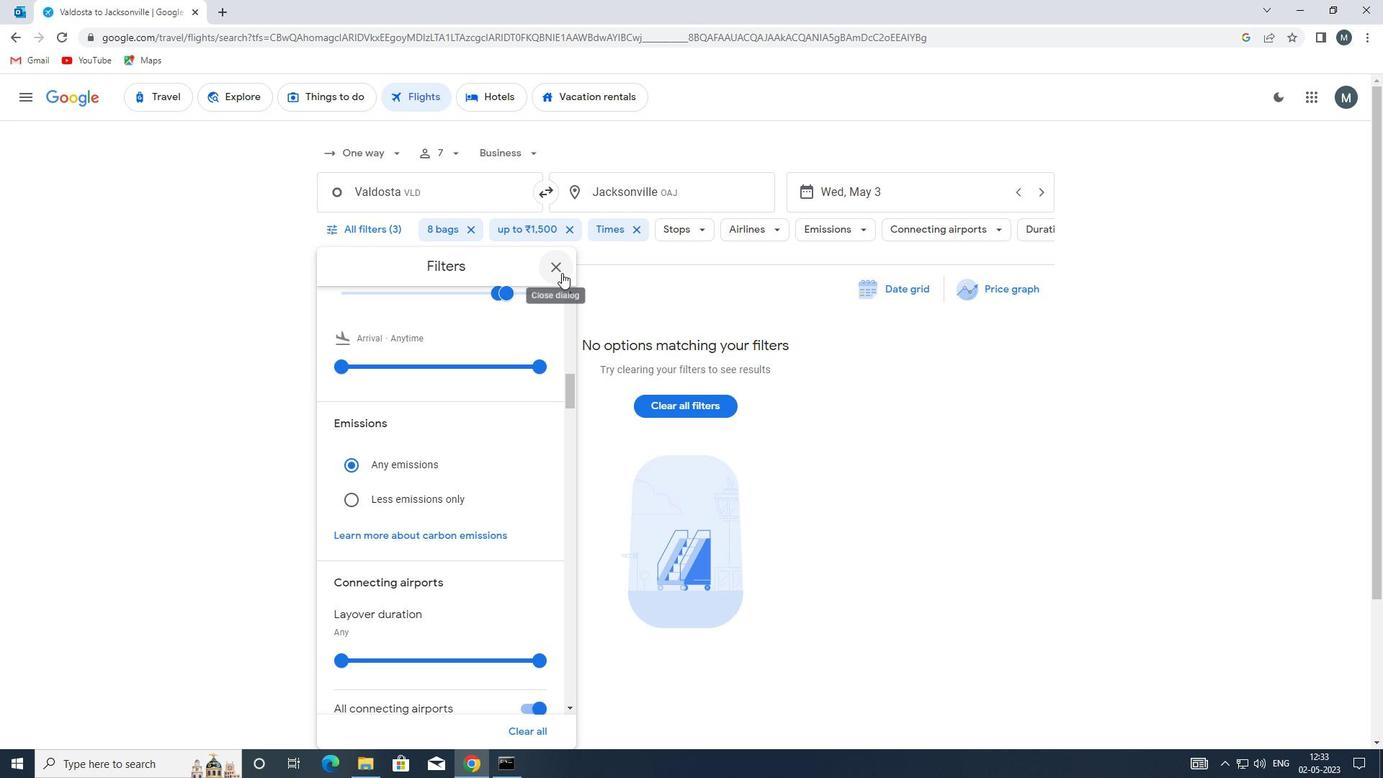 
